 Task: Find a one-way flight from Roanoke (ROA) to Greenville (PGV) on June 2 for 6 passengers in premium economy, with 1 stop or fewer, 1 checked bag, a maximum price of 600, and a departure time between 5:00 AM and 12:00 AM.
Action: Mouse moved to (352, 199)
Screenshot: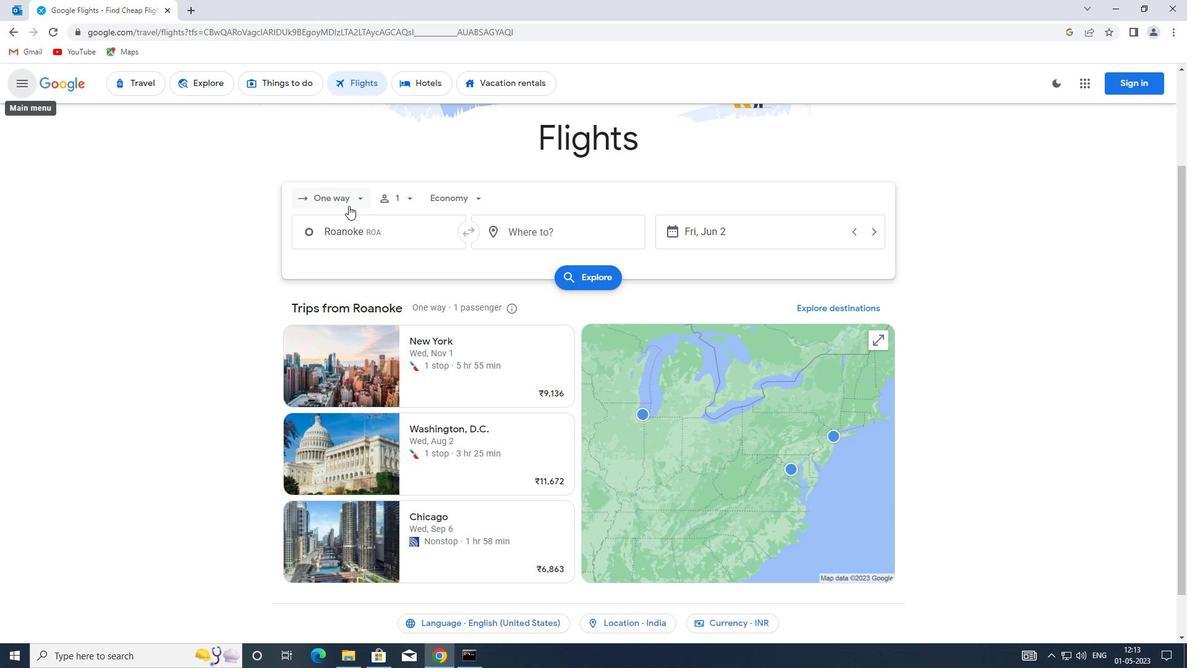 
Action: Mouse pressed left at (352, 199)
Screenshot: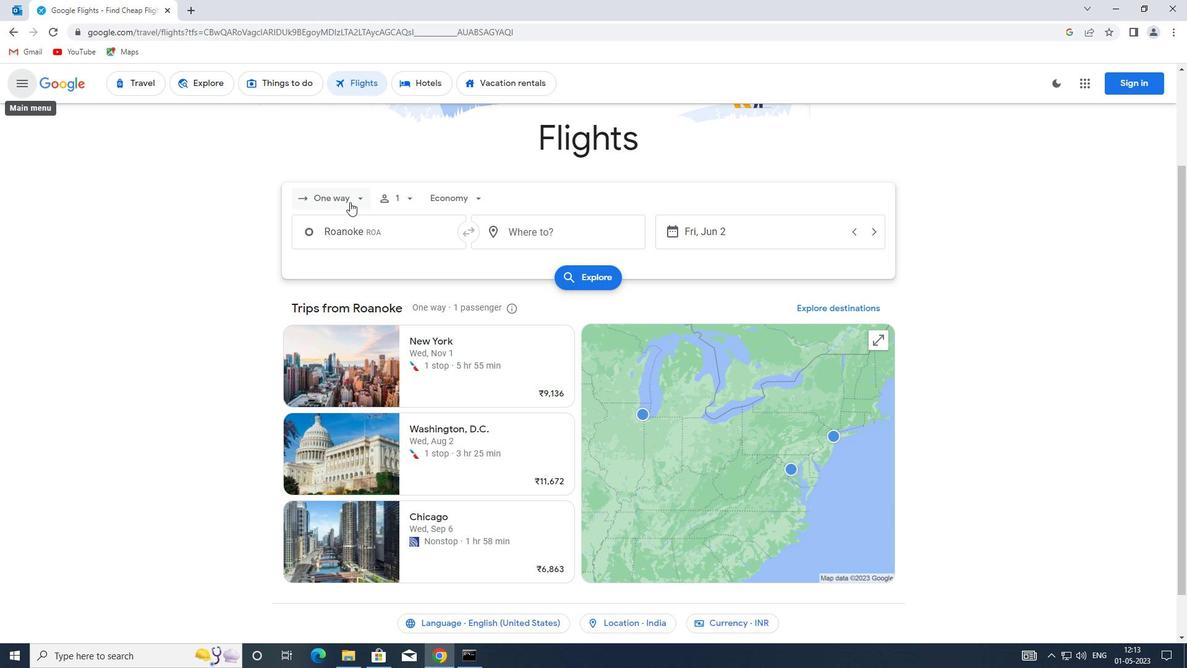 
Action: Mouse moved to (355, 254)
Screenshot: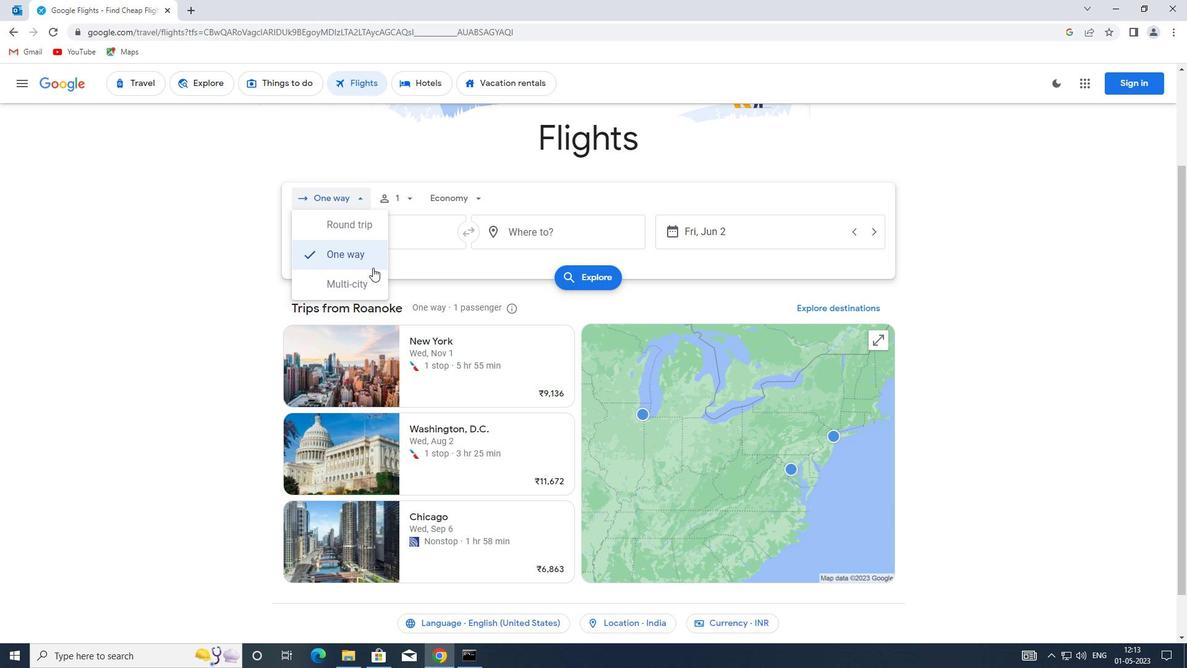 
Action: Mouse pressed left at (355, 254)
Screenshot: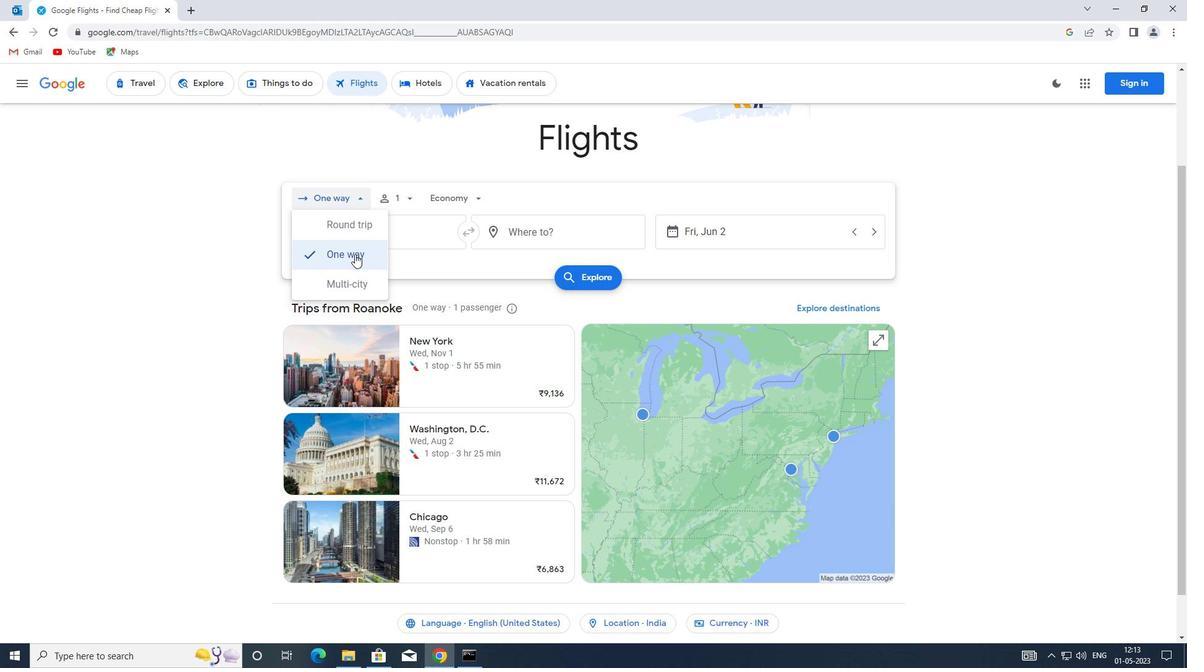 
Action: Mouse moved to (404, 199)
Screenshot: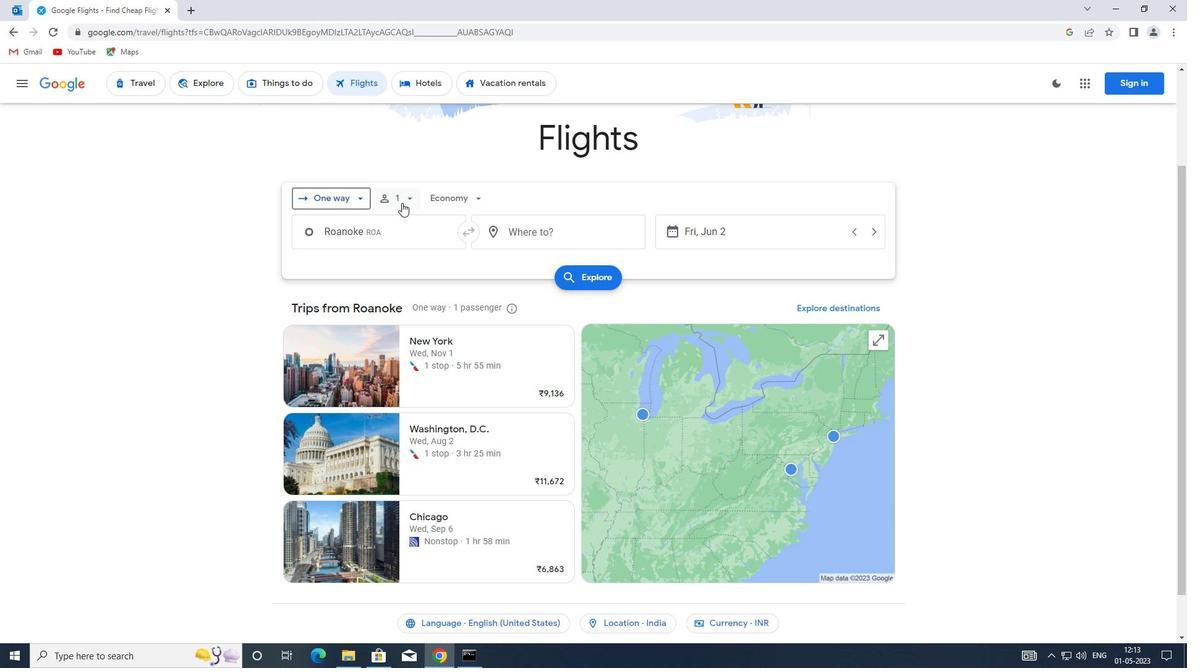 
Action: Mouse pressed left at (404, 199)
Screenshot: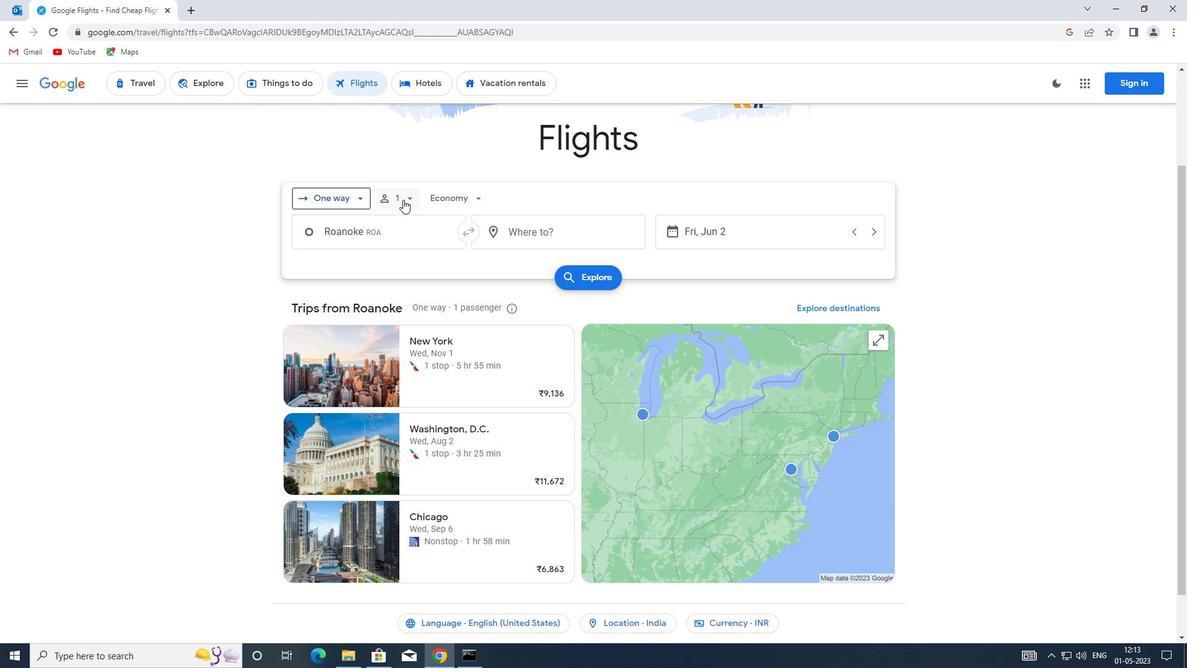 
Action: Mouse moved to (504, 229)
Screenshot: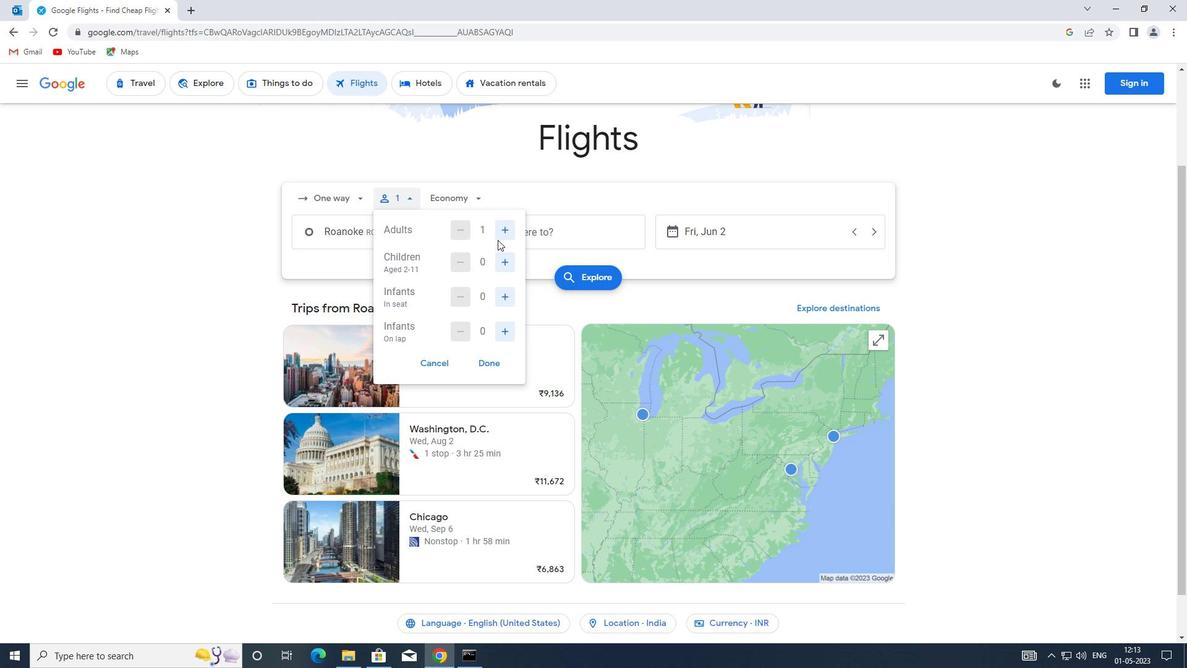 
Action: Mouse pressed left at (504, 229)
Screenshot: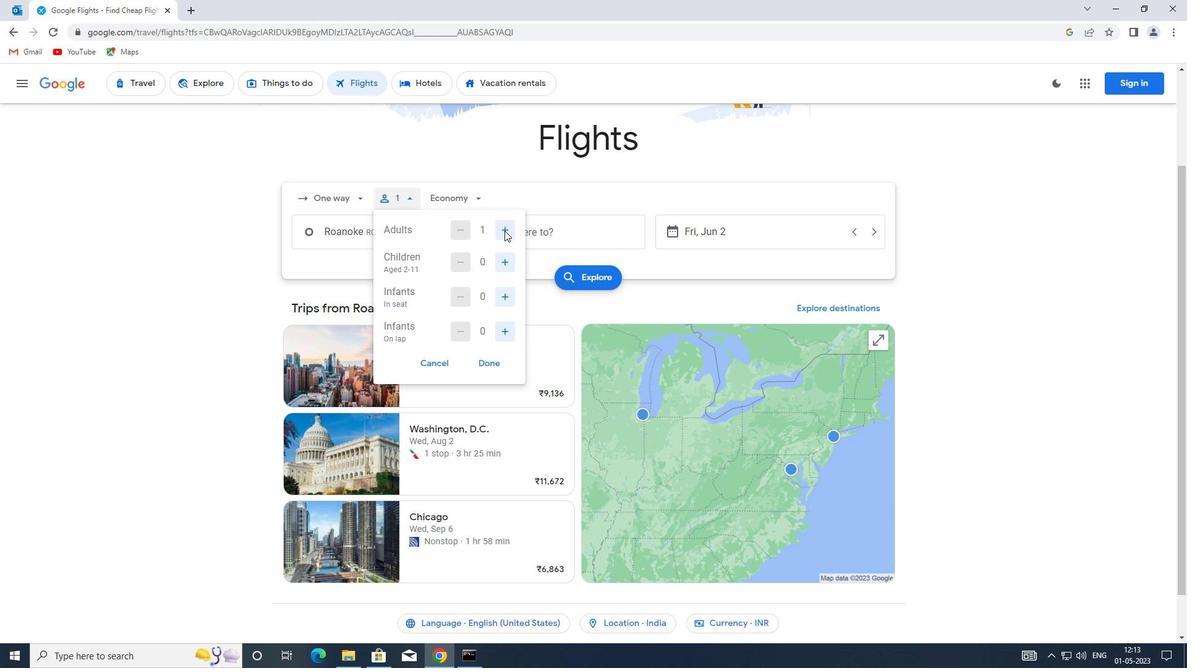 
Action: Mouse pressed left at (504, 229)
Screenshot: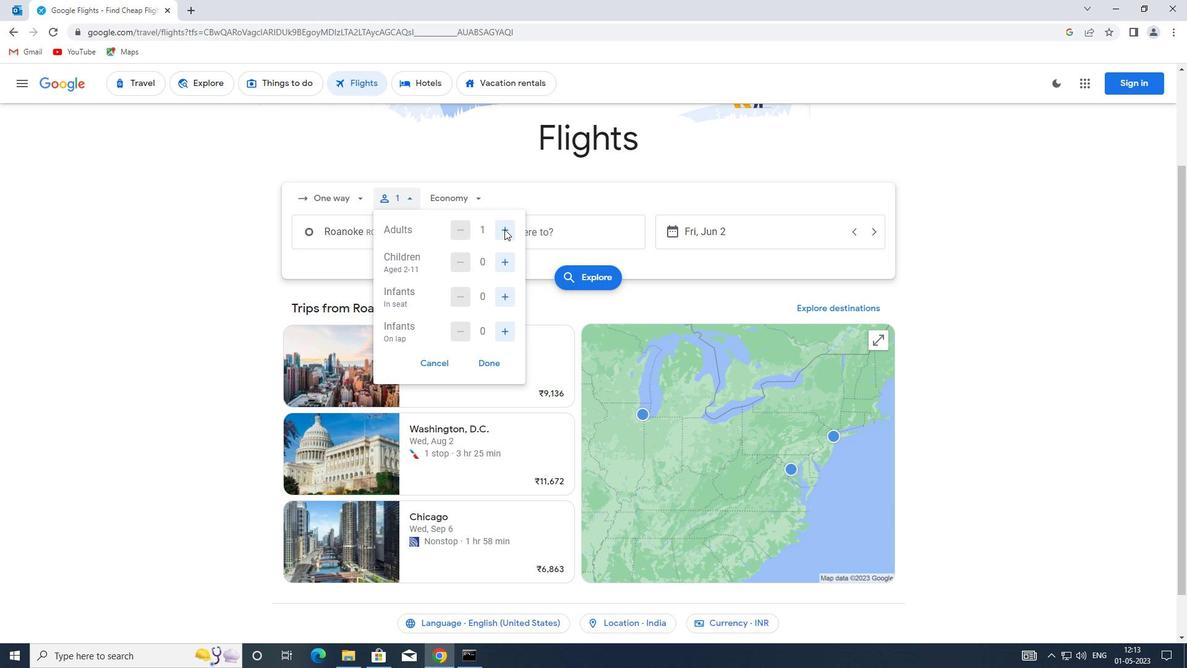 
Action: Mouse pressed left at (504, 229)
Screenshot: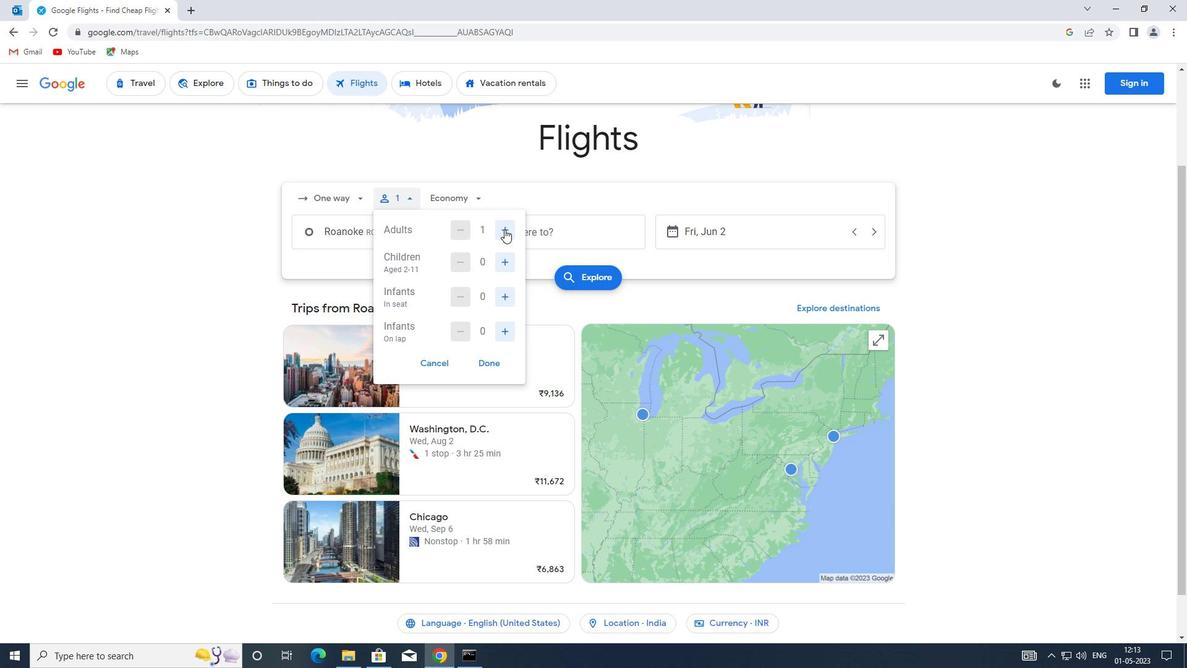 
Action: Mouse pressed left at (504, 229)
Screenshot: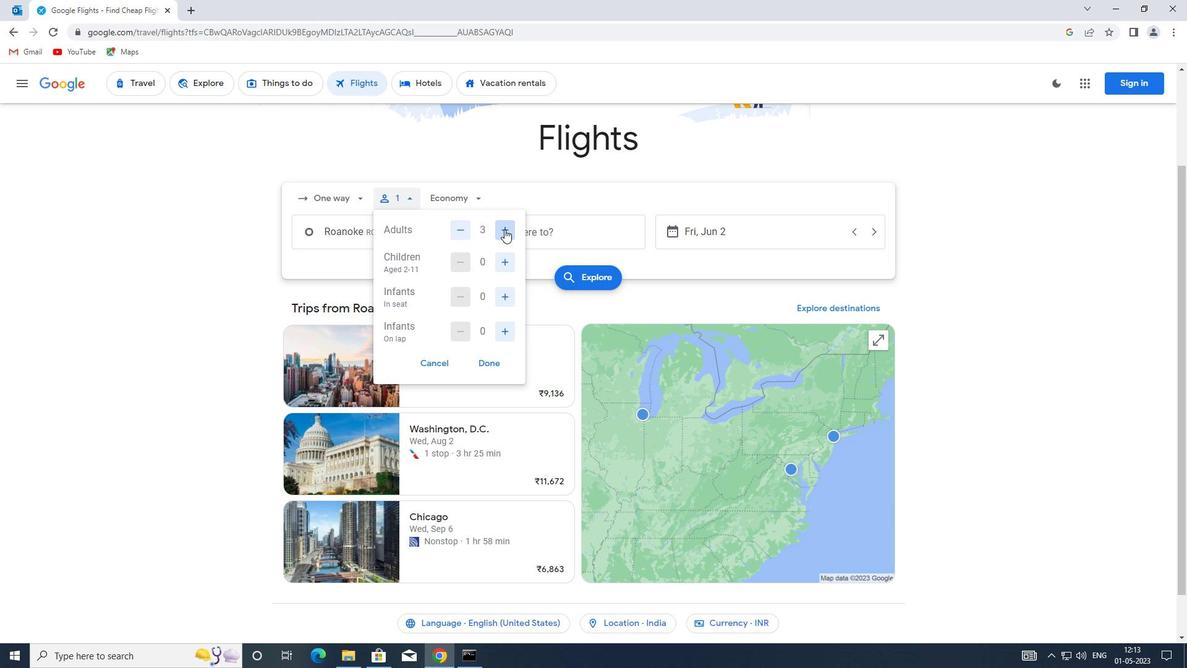 
Action: Mouse moved to (459, 229)
Screenshot: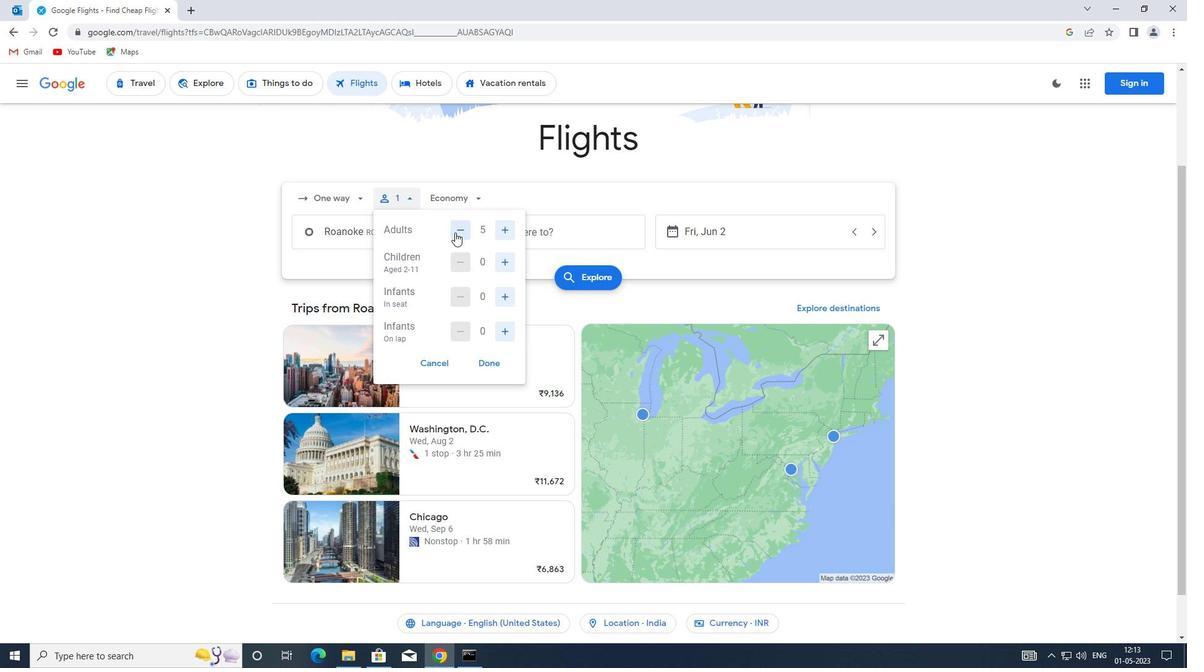 
Action: Mouse pressed left at (459, 229)
Screenshot: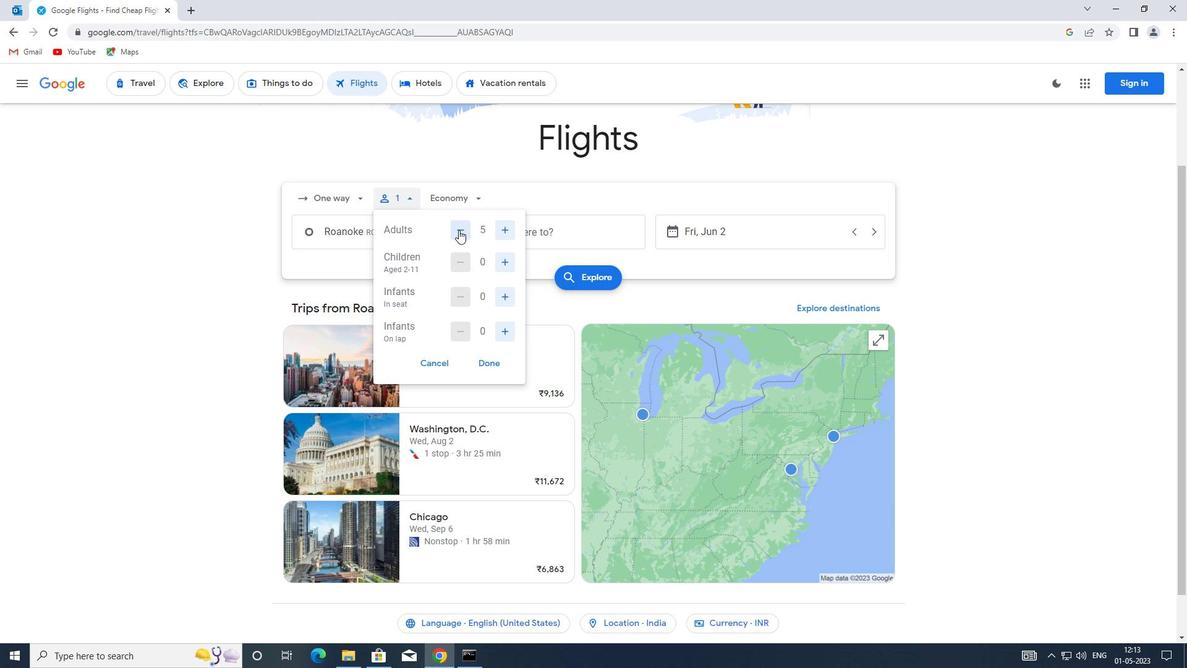 
Action: Mouse moved to (504, 264)
Screenshot: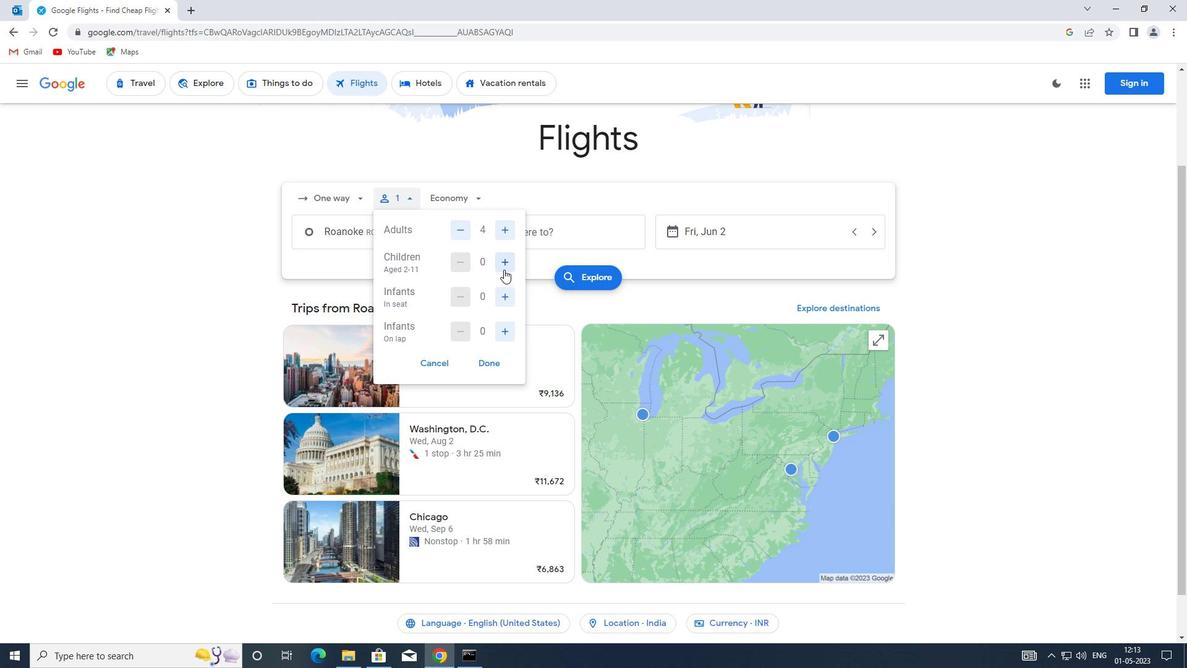 
Action: Mouse pressed left at (504, 264)
Screenshot: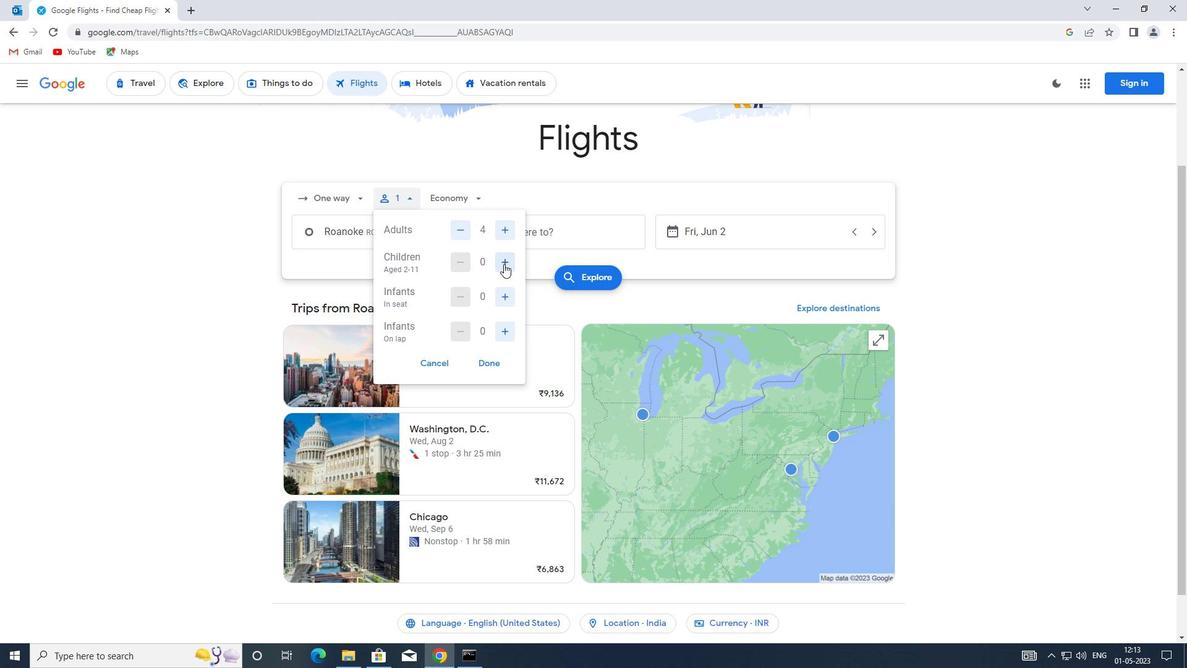 
Action: Mouse moved to (458, 258)
Screenshot: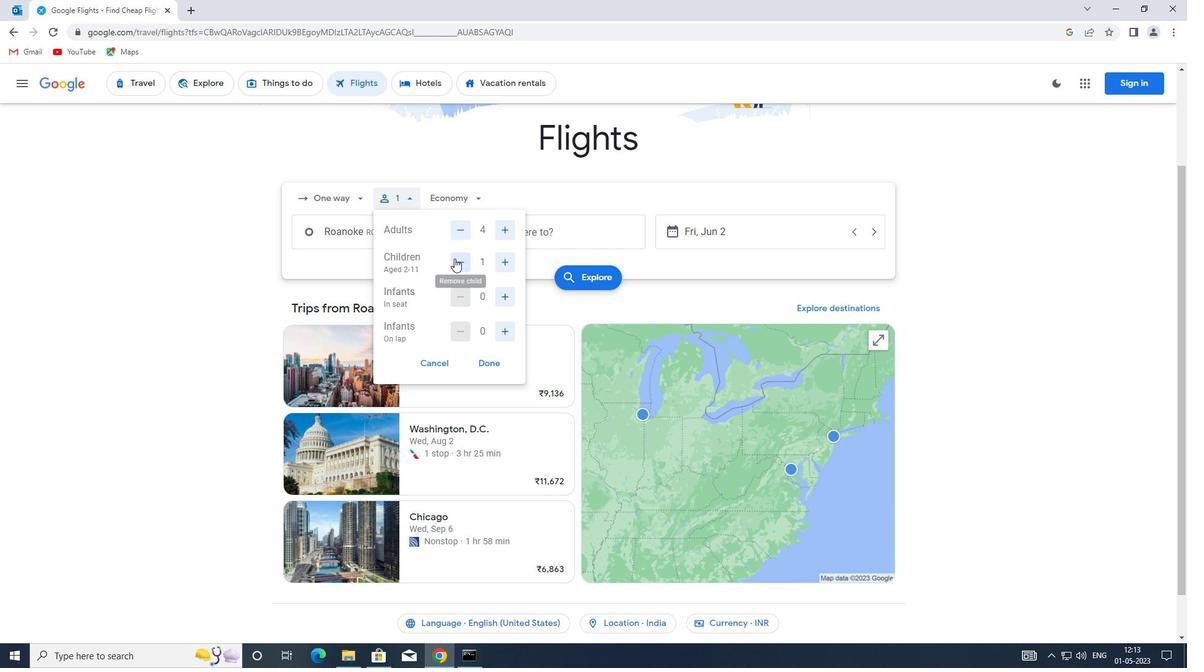 
Action: Mouse pressed left at (458, 258)
Screenshot: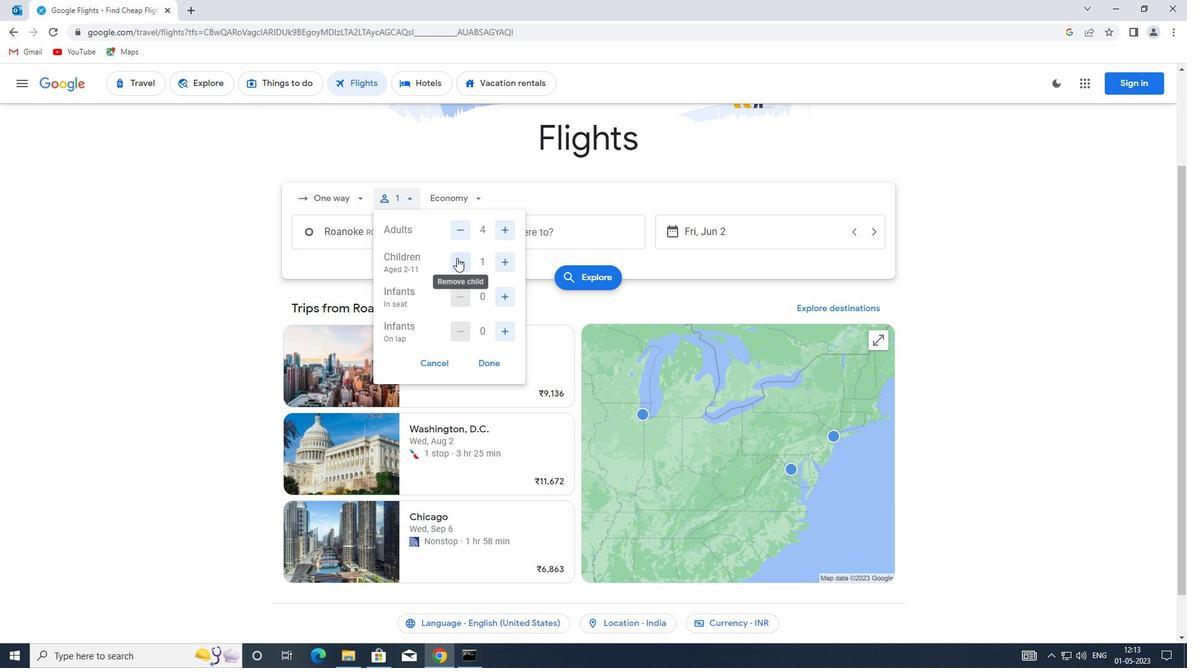 
Action: Mouse moved to (505, 300)
Screenshot: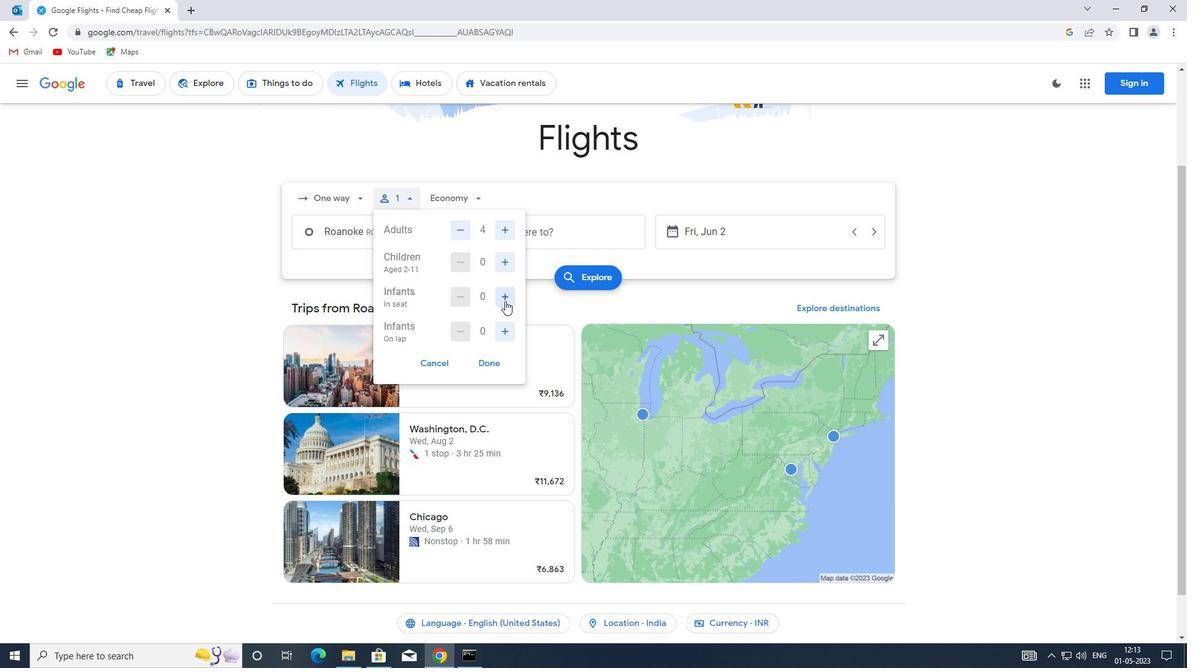 
Action: Mouse pressed left at (505, 300)
Screenshot: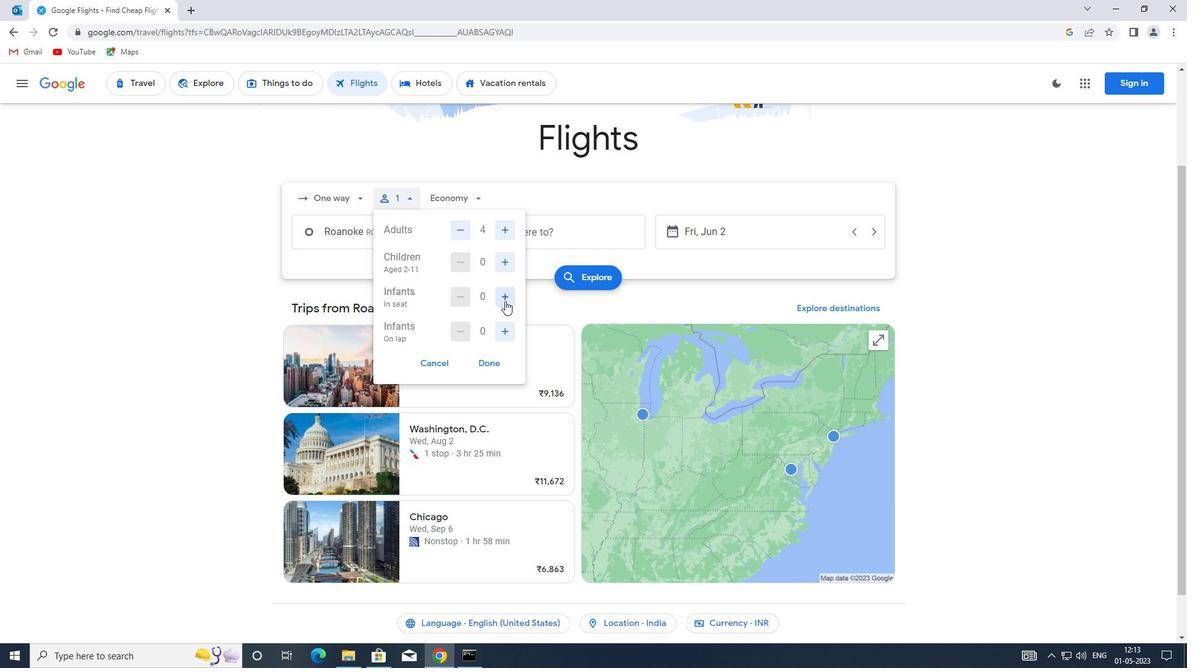 
Action: Mouse moved to (507, 332)
Screenshot: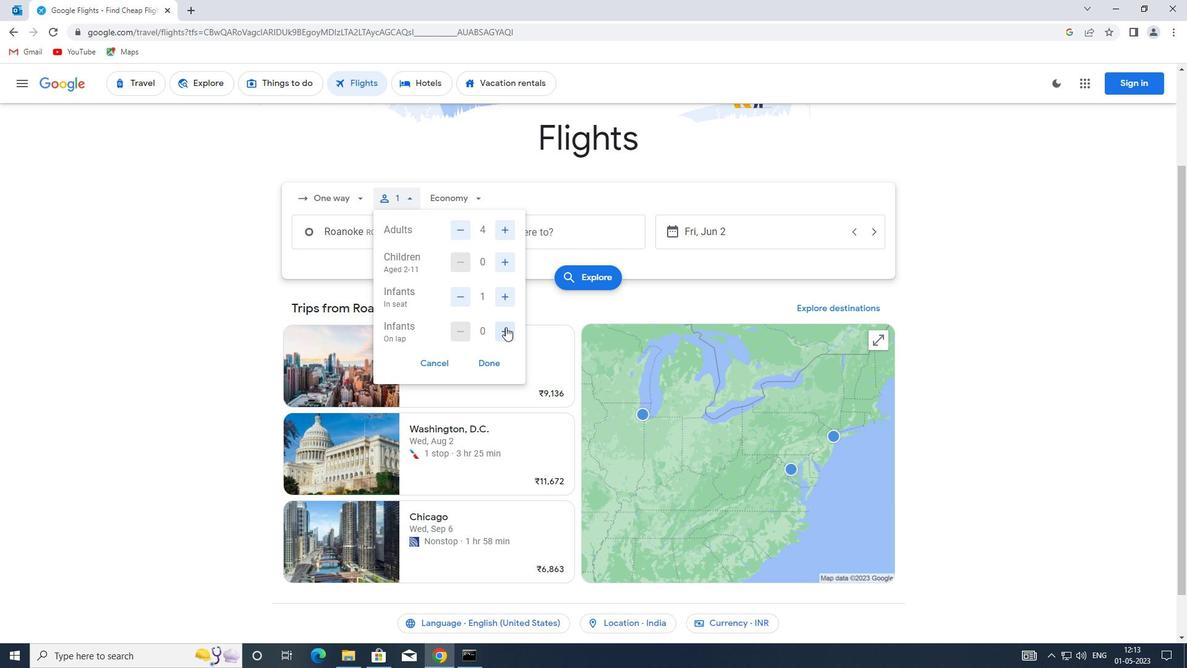 
Action: Mouse pressed left at (507, 332)
Screenshot: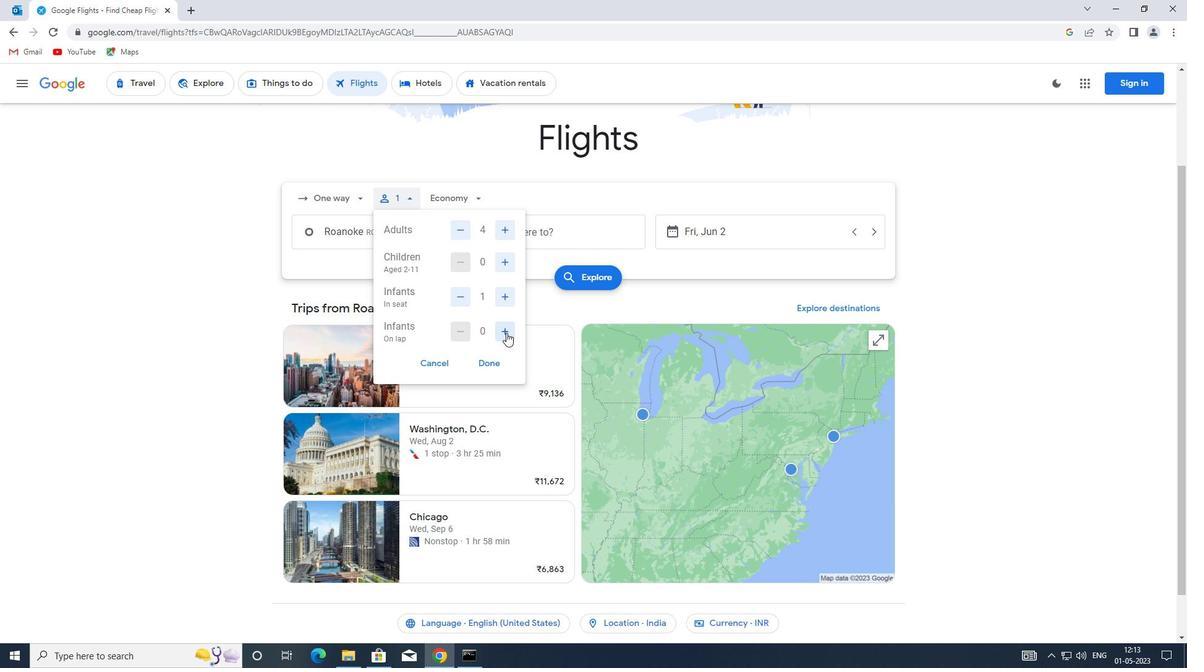 
Action: Mouse moved to (491, 365)
Screenshot: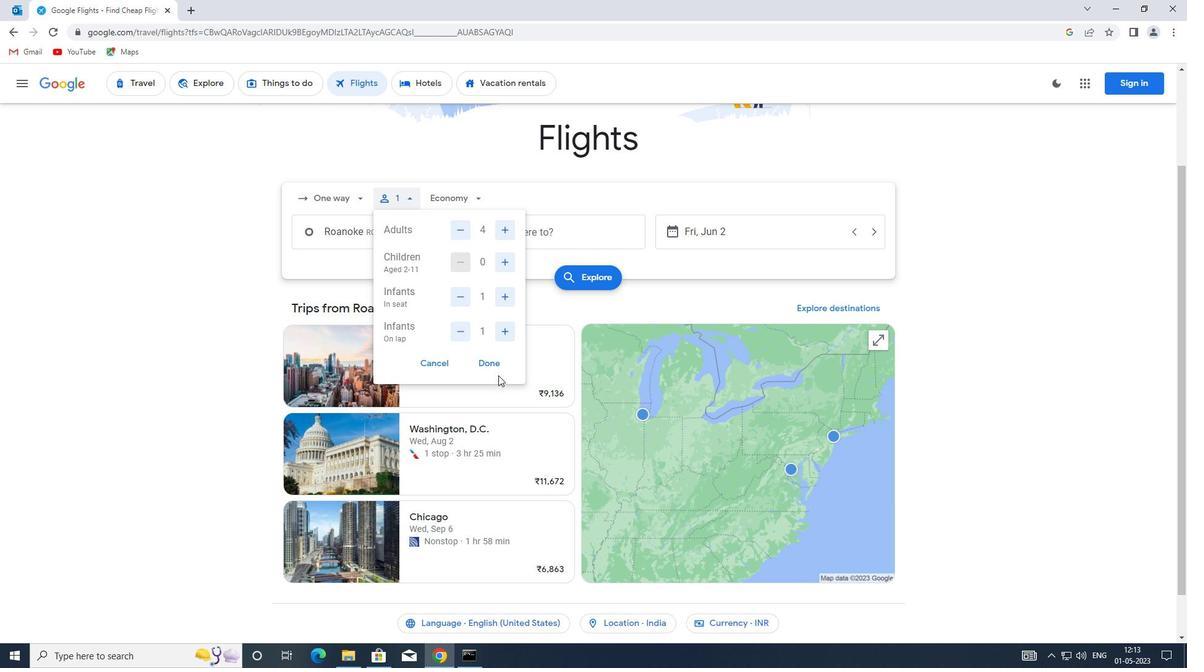 
Action: Mouse pressed left at (491, 365)
Screenshot: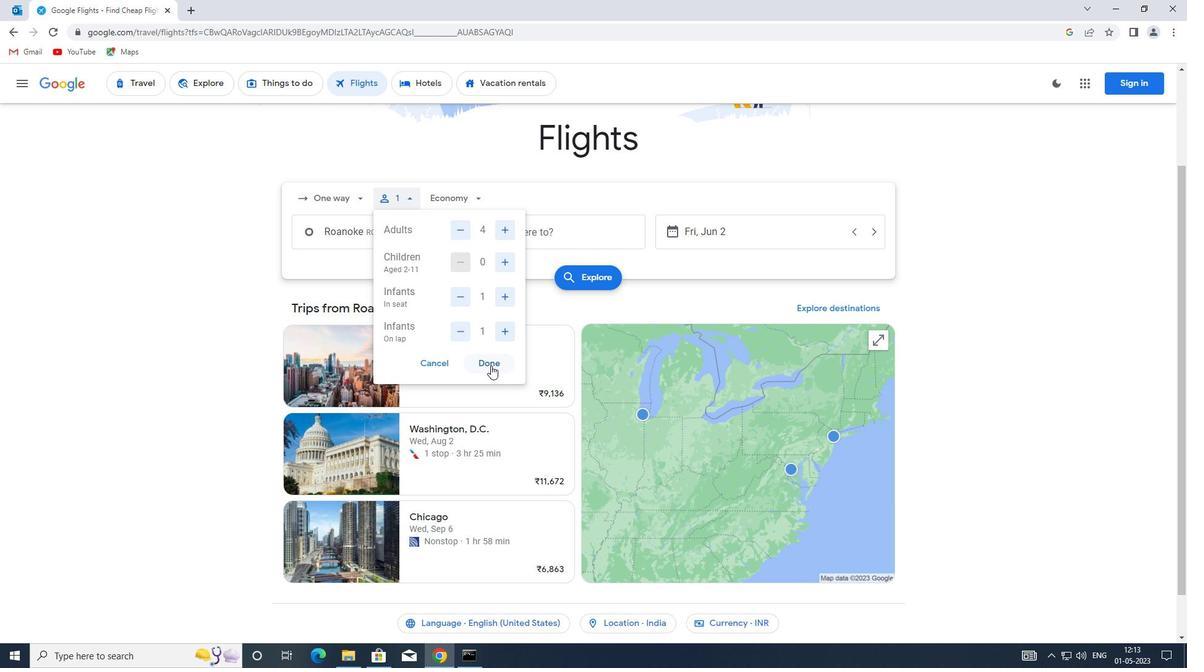
Action: Mouse moved to (472, 199)
Screenshot: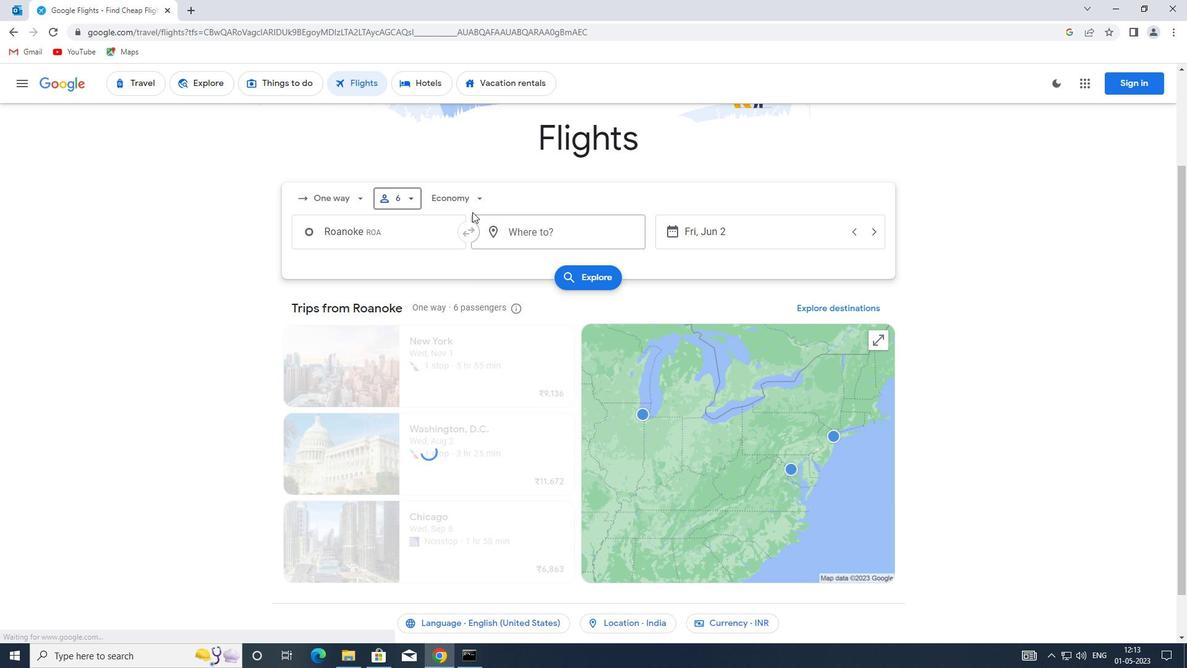 
Action: Mouse pressed left at (472, 199)
Screenshot: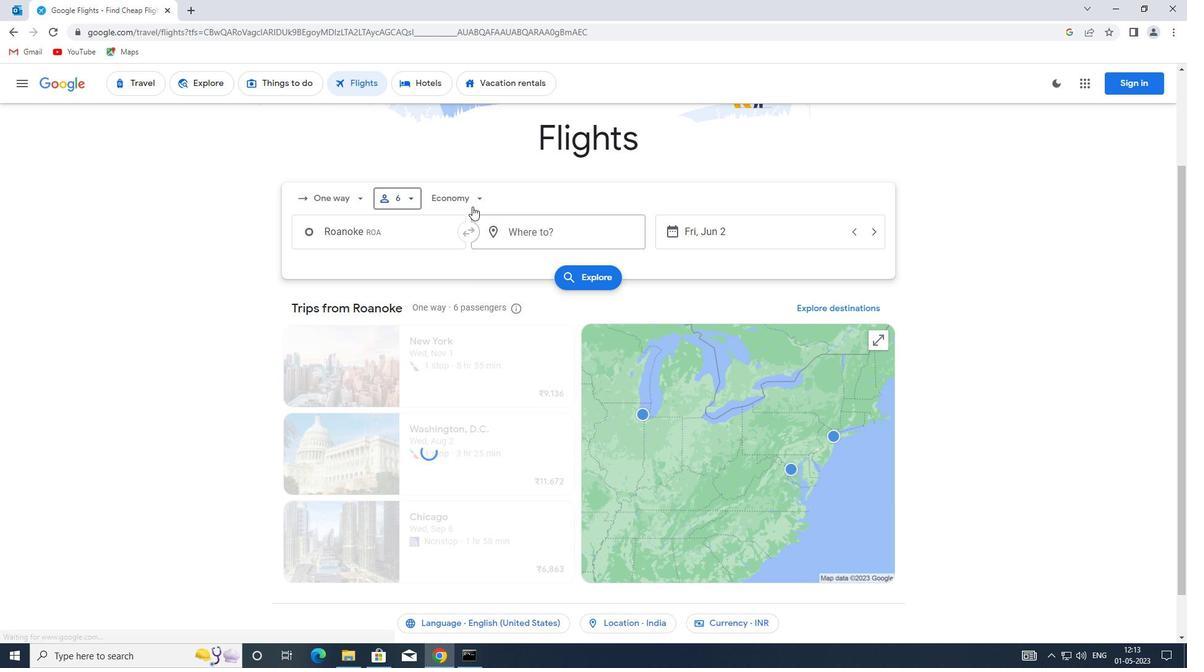 
Action: Mouse moved to (500, 257)
Screenshot: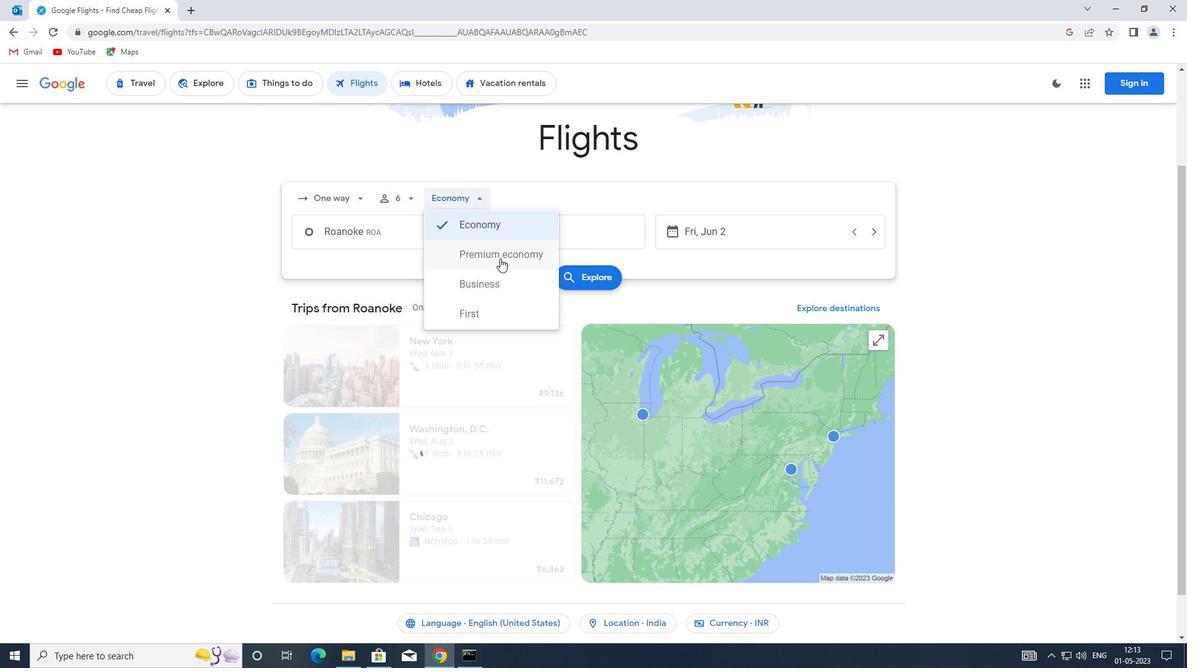 
Action: Mouse pressed left at (500, 257)
Screenshot: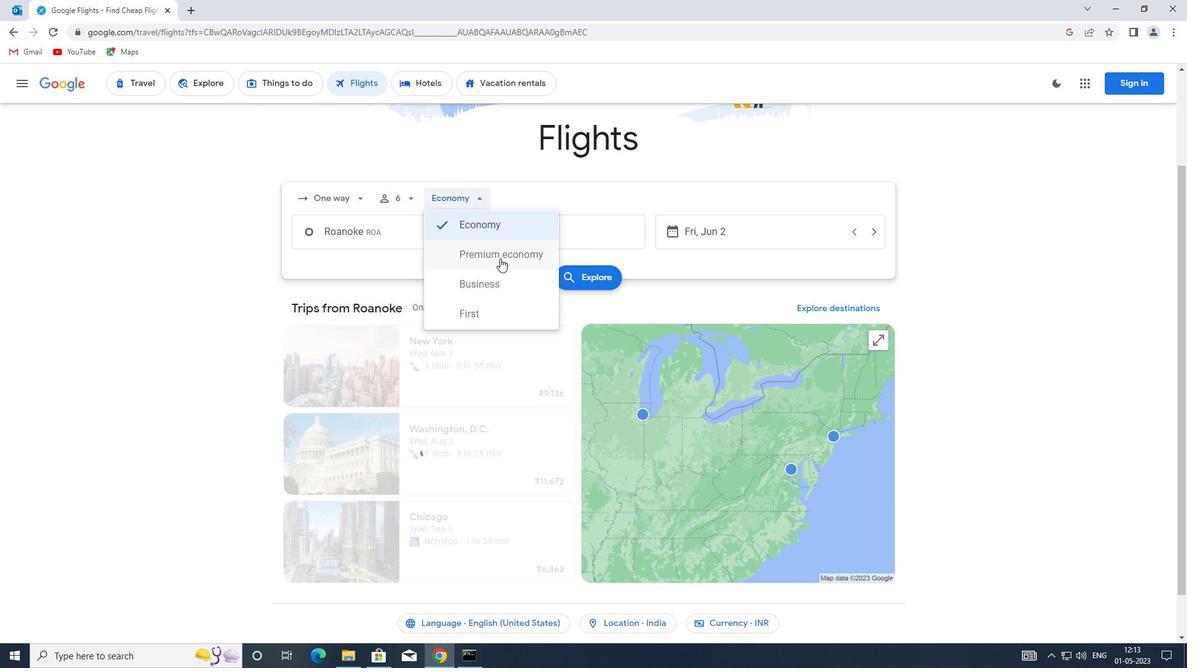 
Action: Mouse moved to (400, 234)
Screenshot: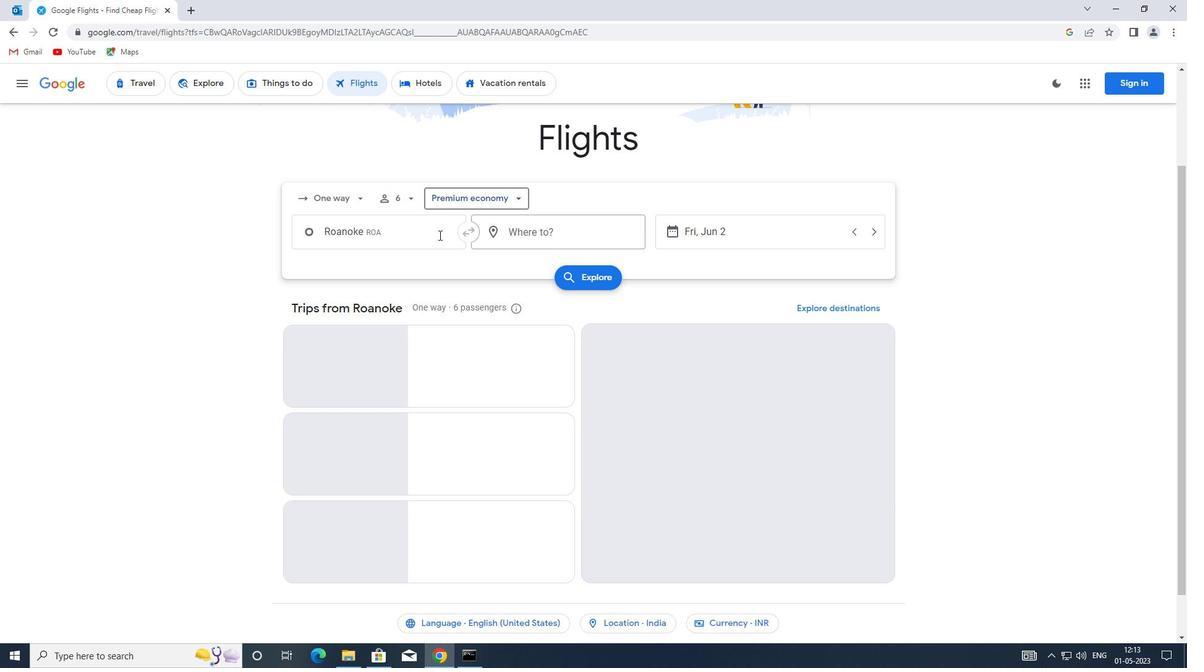 
Action: Mouse pressed left at (400, 234)
Screenshot: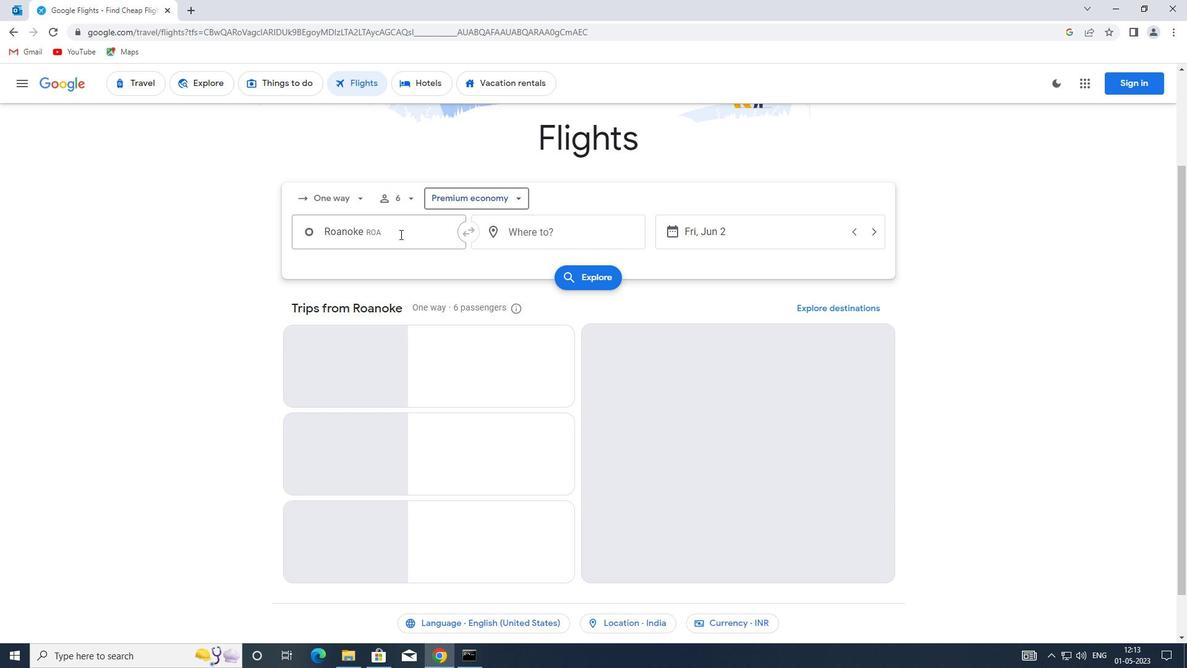 
Action: Key pressed <Key.enter>
Screenshot: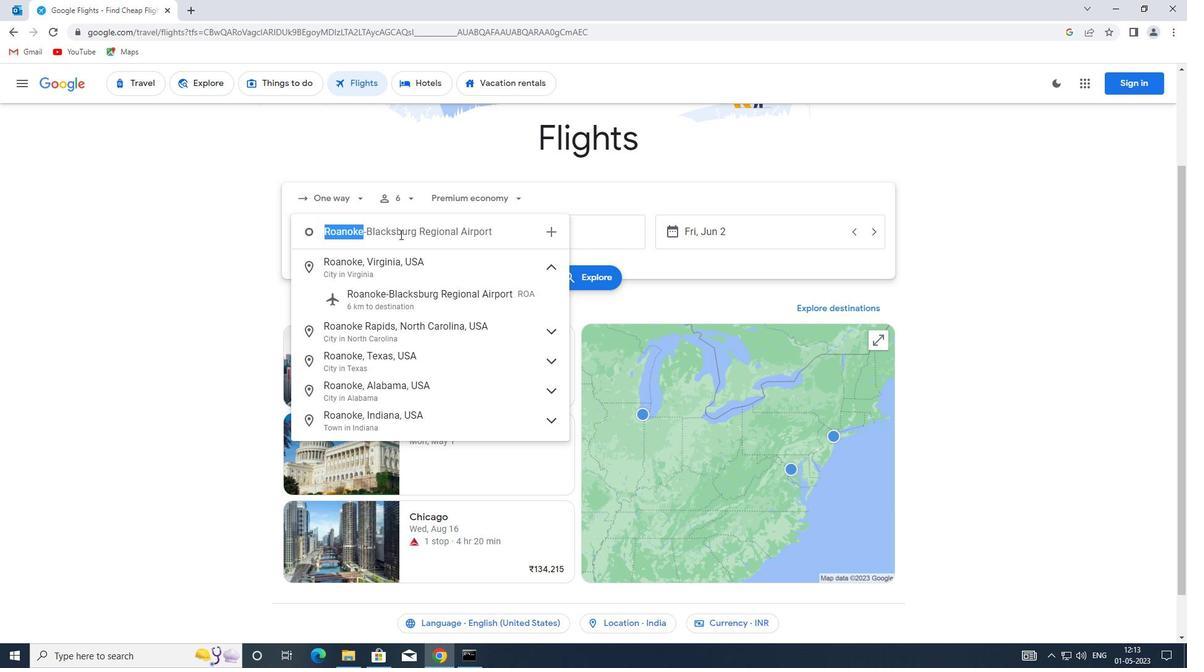 
Action: Mouse moved to (517, 232)
Screenshot: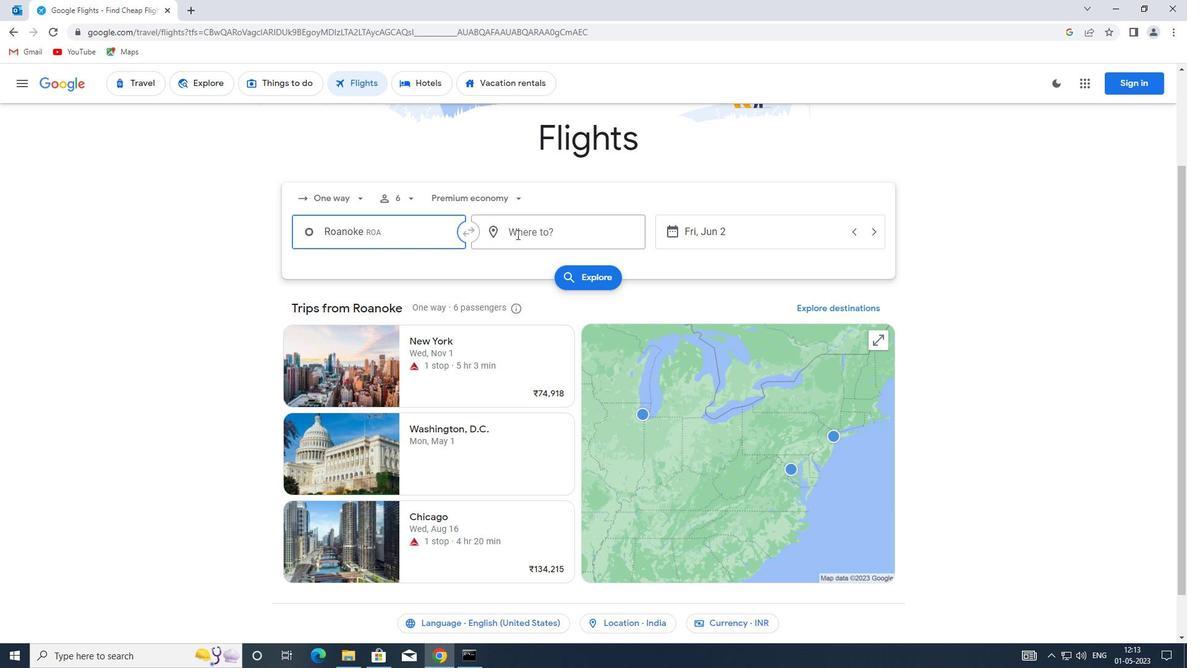 
Action: Mouse pressed left at (517, 232)
Screenshot: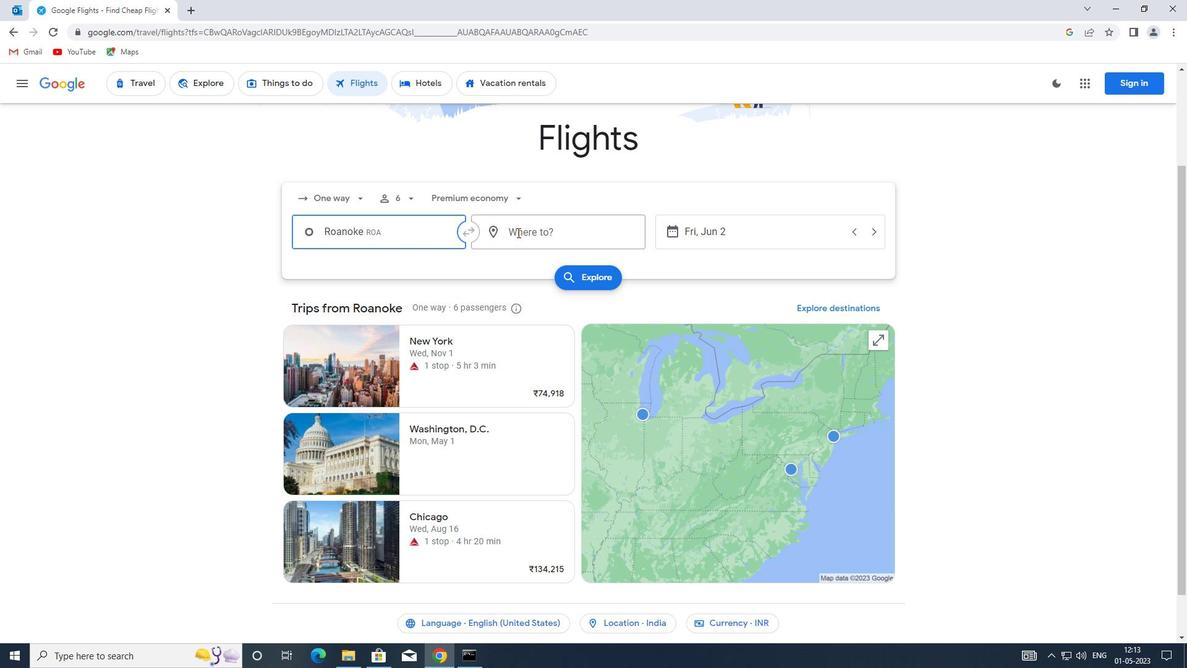 
Action: Mouse moved to (516, 232)
Screenshot: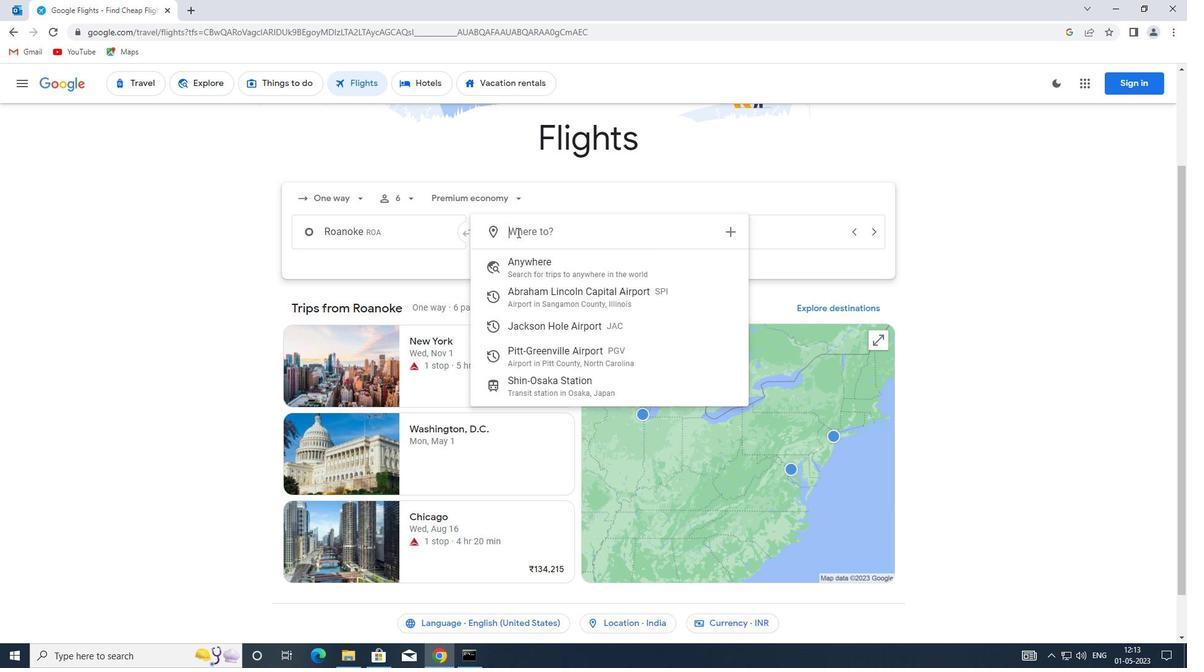 
Action: Key pressed pgv
Screenshot: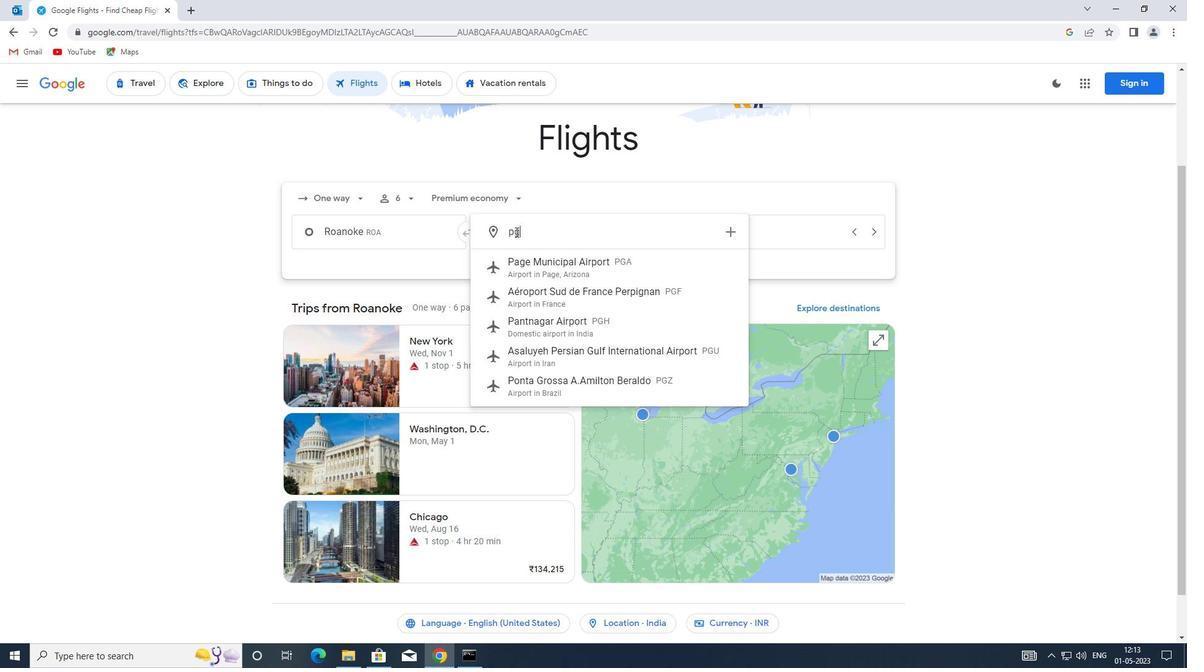 
Action: Mouse moved to (568, 279)
Screenshot: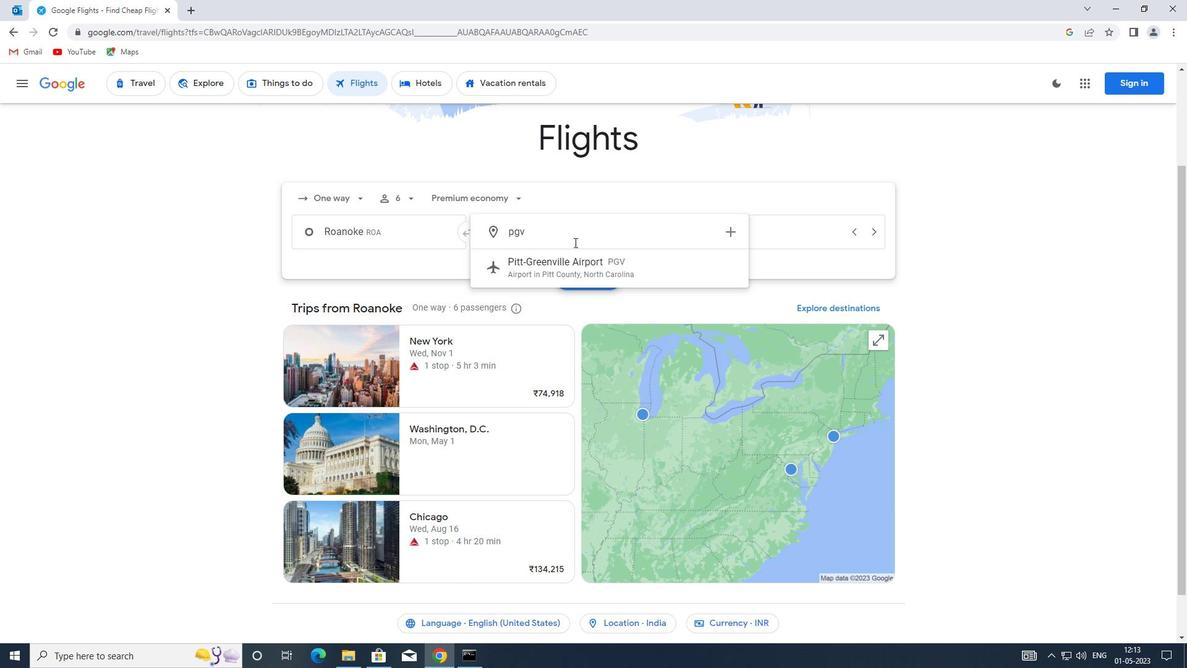 
Action: Mouse pressed left at (568, 279)
Screenshot: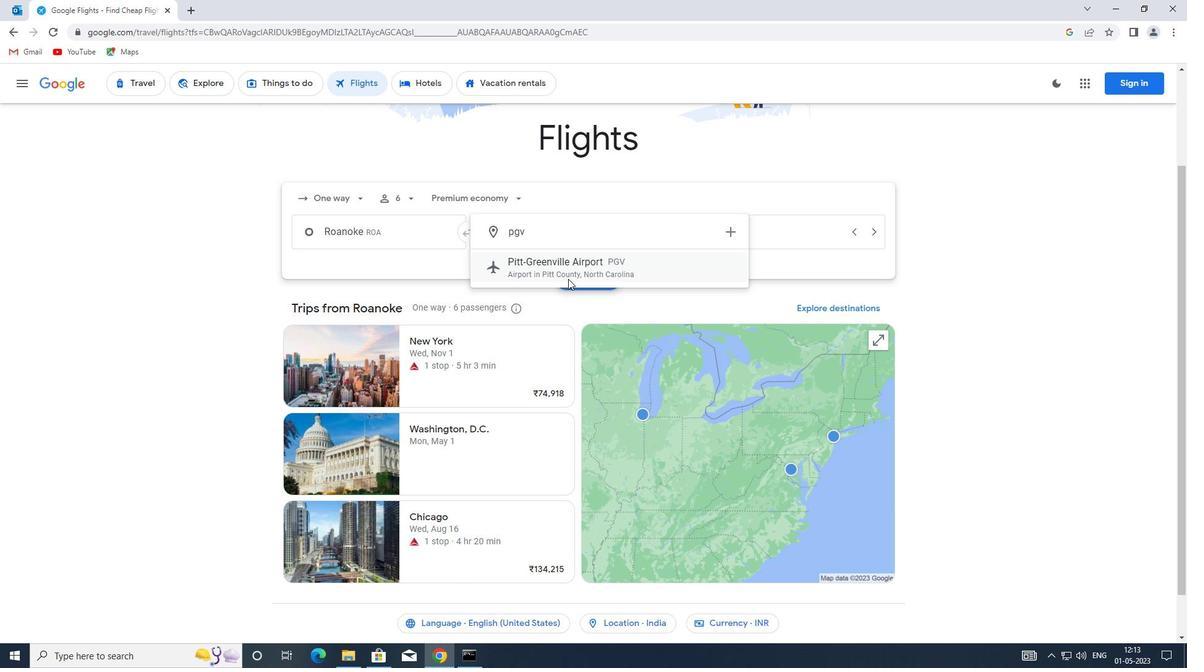 
Action: Mouse moved to (705, 232)
Screenshot: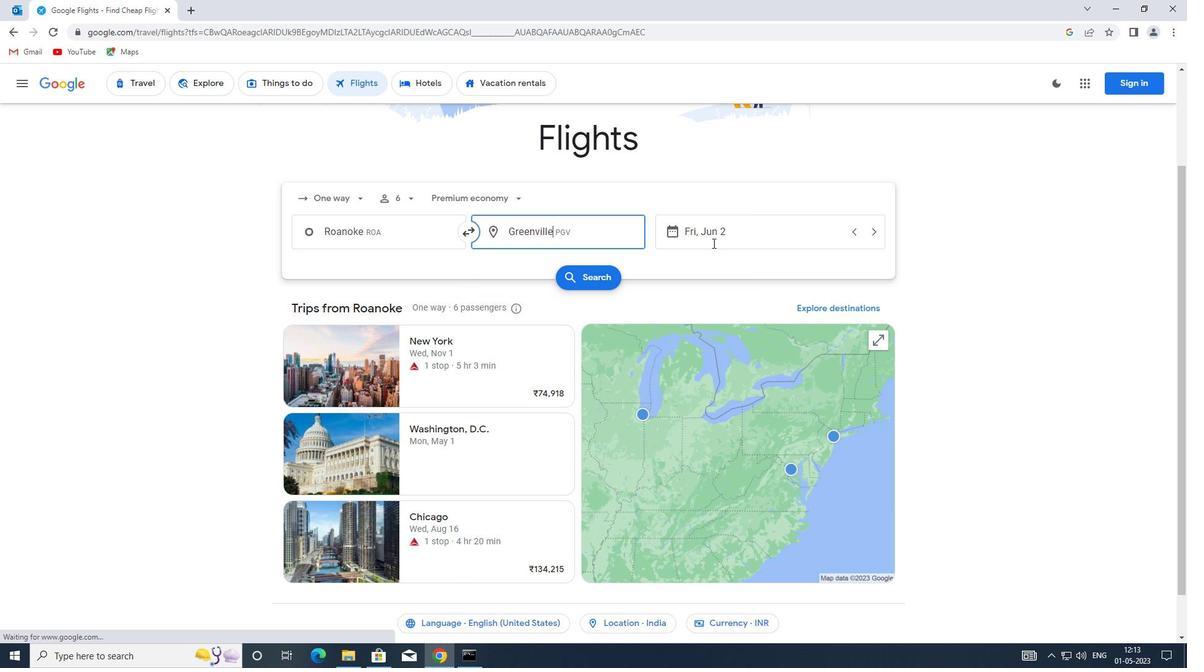 
Action: Mouse pressed left at (705, 232)
Screenshot: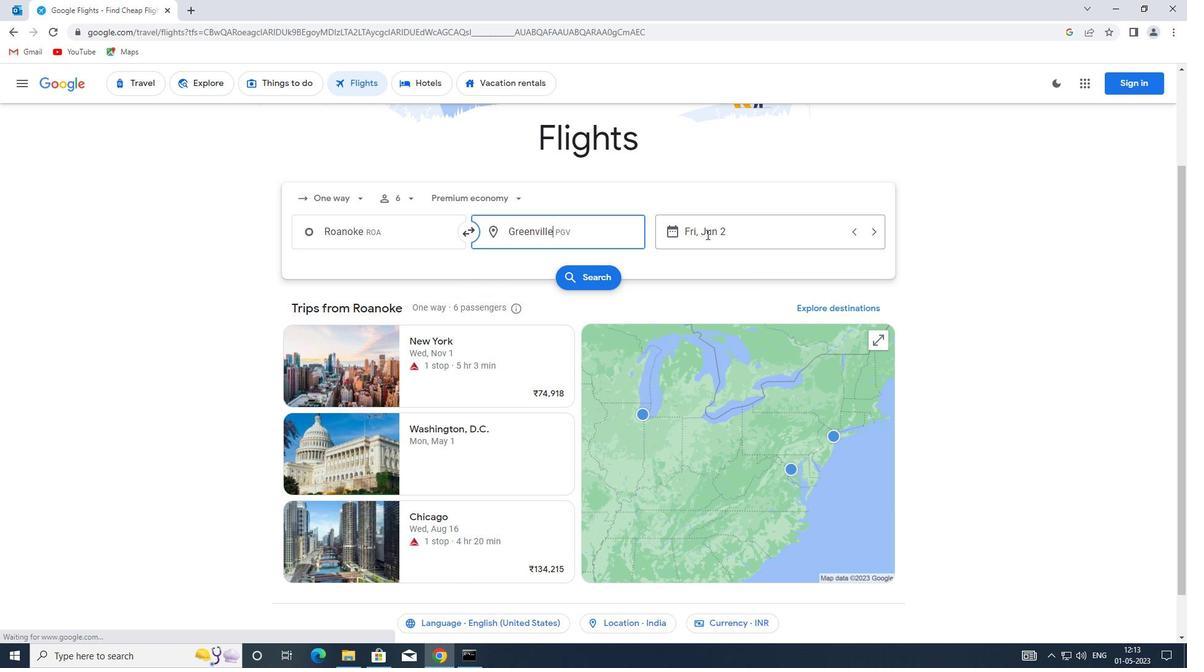 
Action: Mouse moved to (836, 326)
Screenshot: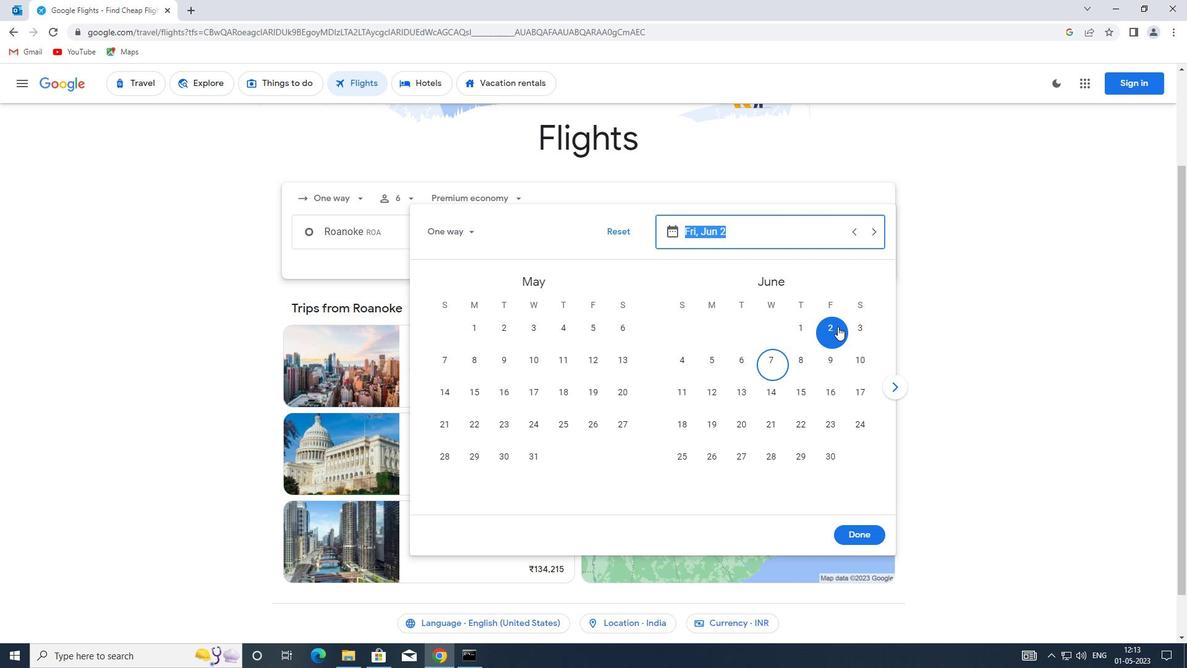 
Action: Mouse pressed left at (836, 326)
Screenshot: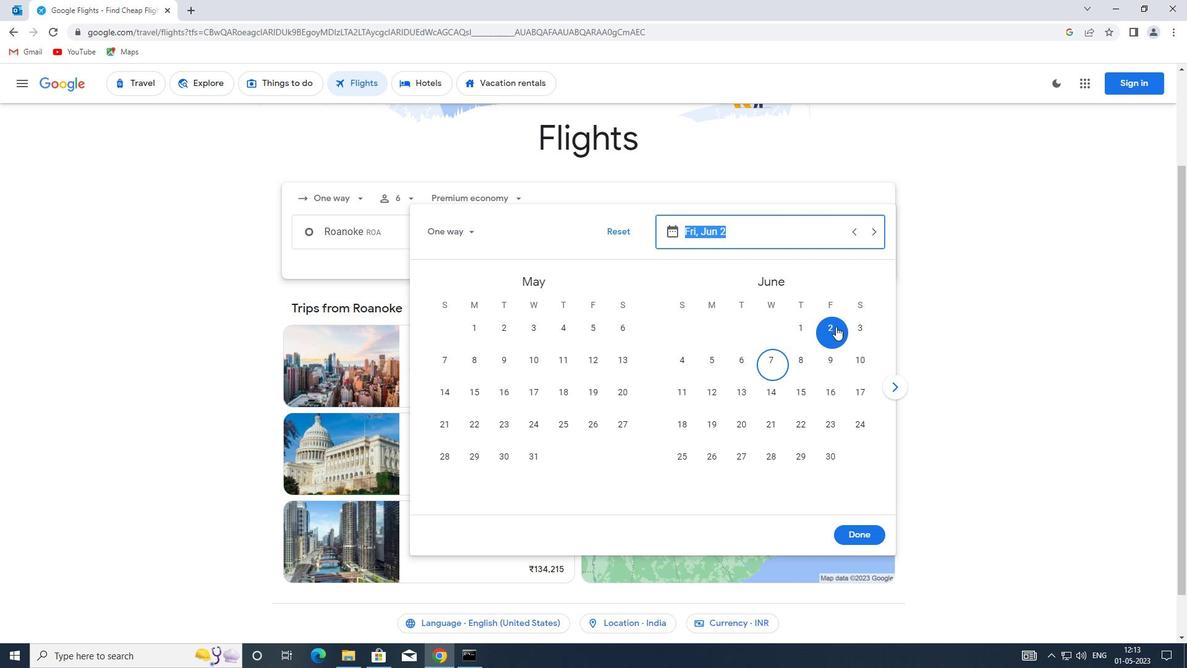
Action: Mouse moved to (866, 540)
Screenshot: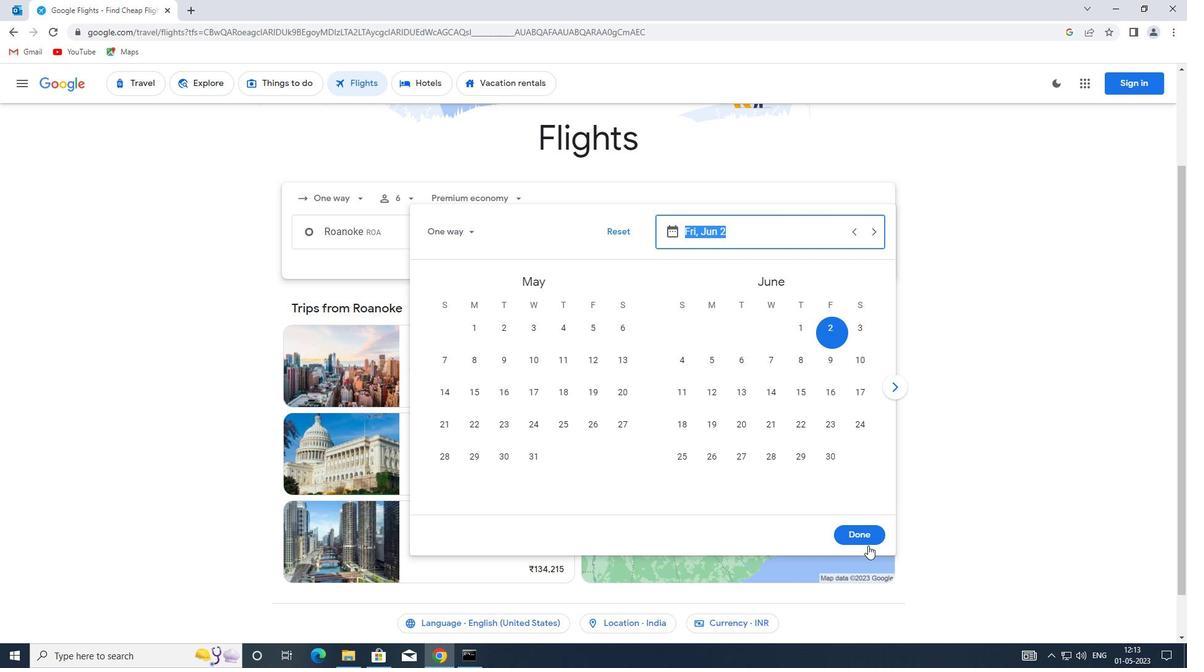 
Action: Mouse pressed left at (866, 540)
Screenshot: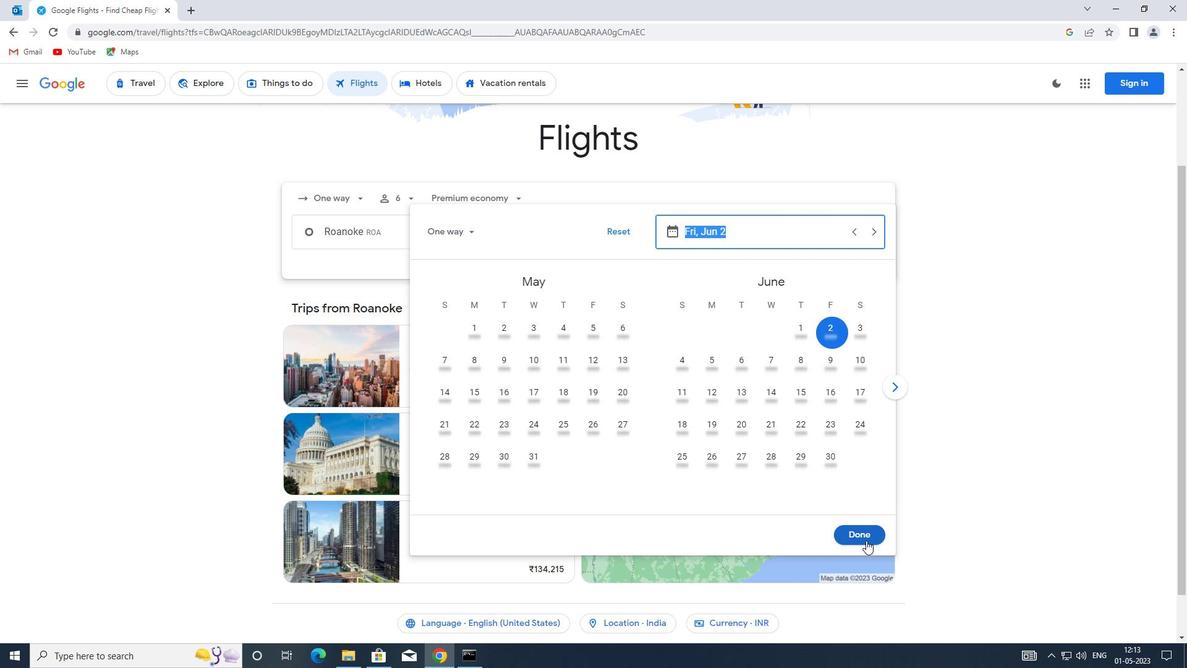 
Action: Mouse moved to (584, 278)
Screenshot: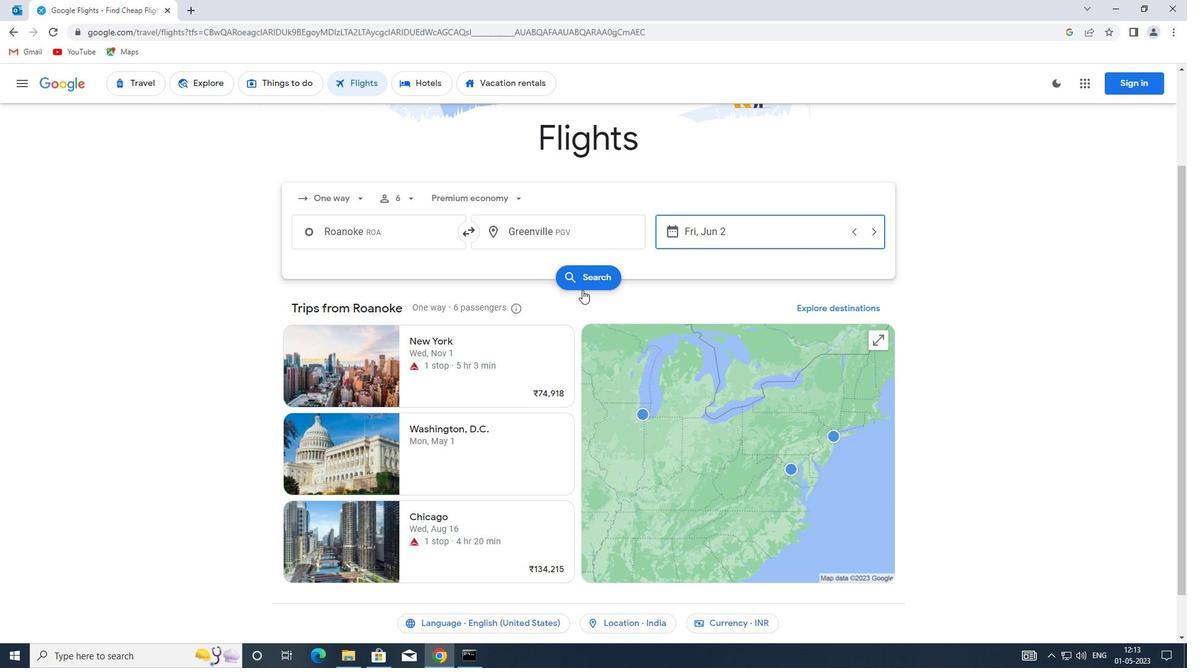 
Action: Mouse pressed left at (584, 278)
Screenshot: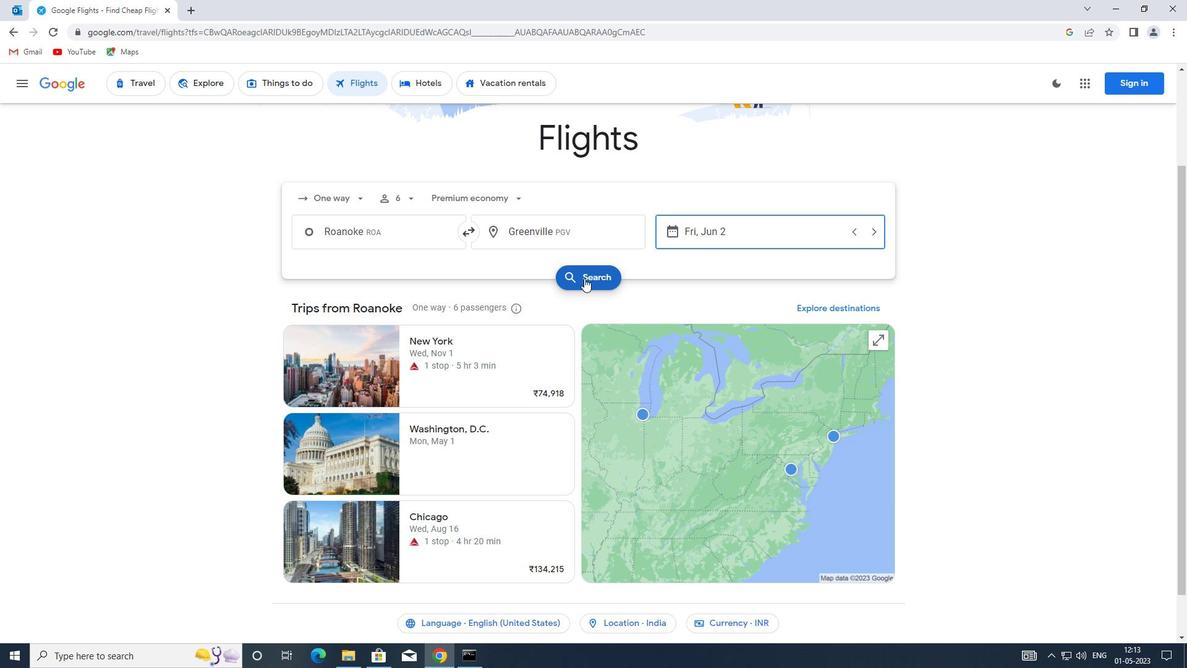 
Action: Mouse moved to (313, 198)
Screenshot: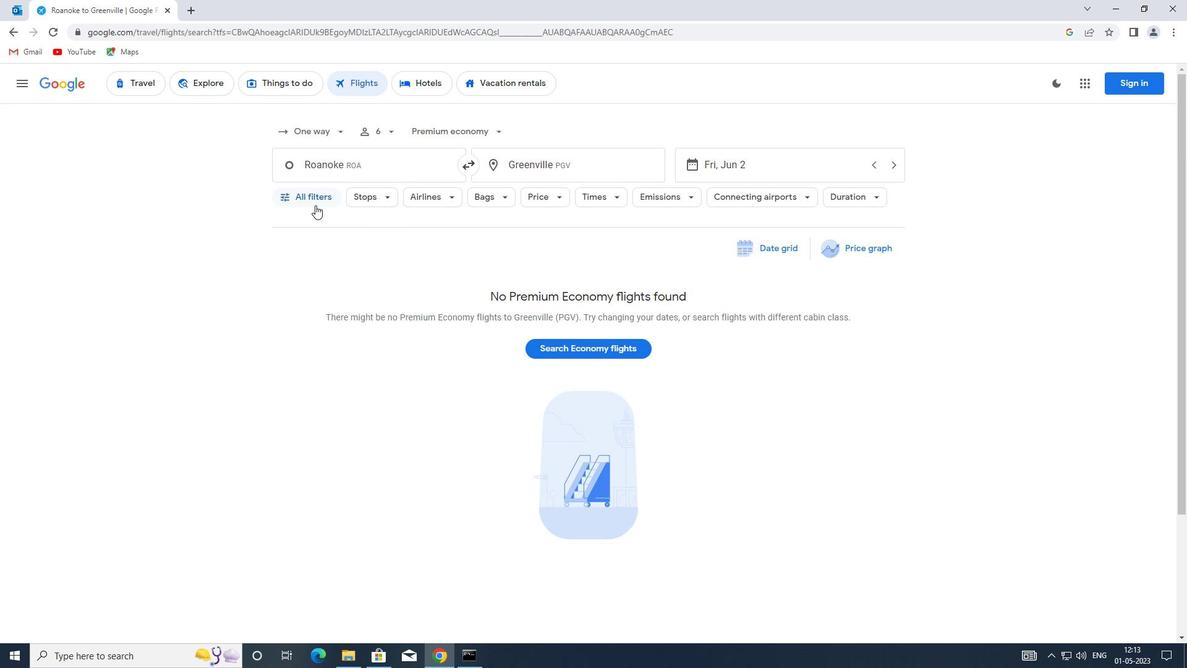 
Action: Mouse pressed left at (313, 198)
Screenshot: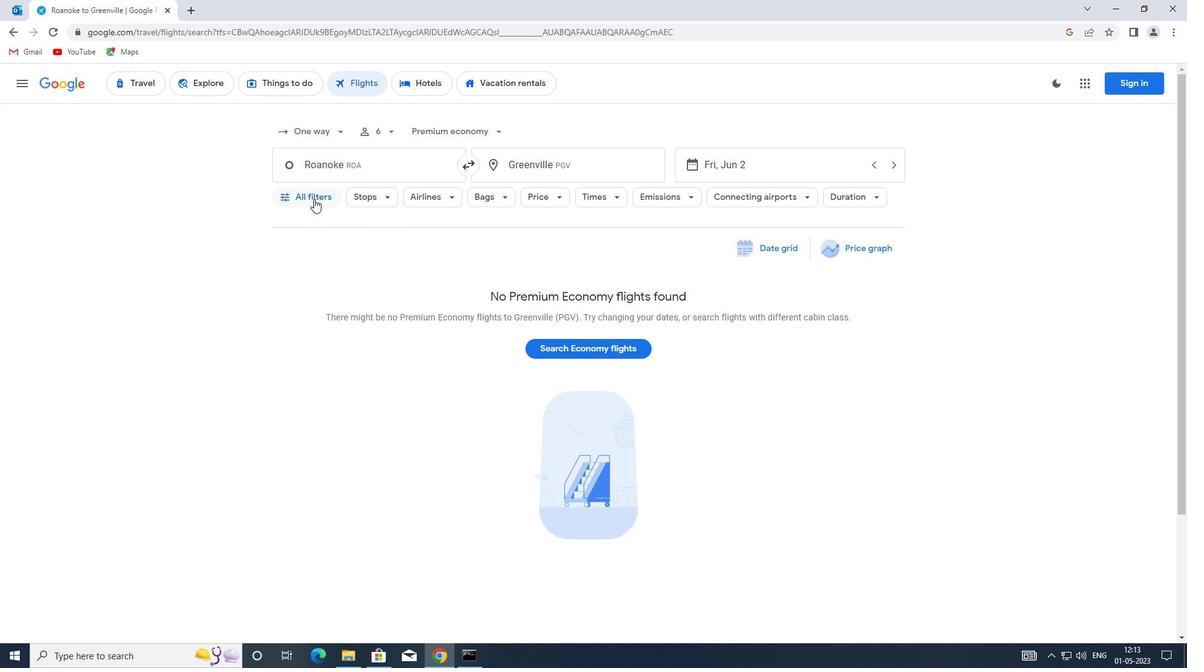 
Action: Mouse moved to (299, 344)
Screenshot: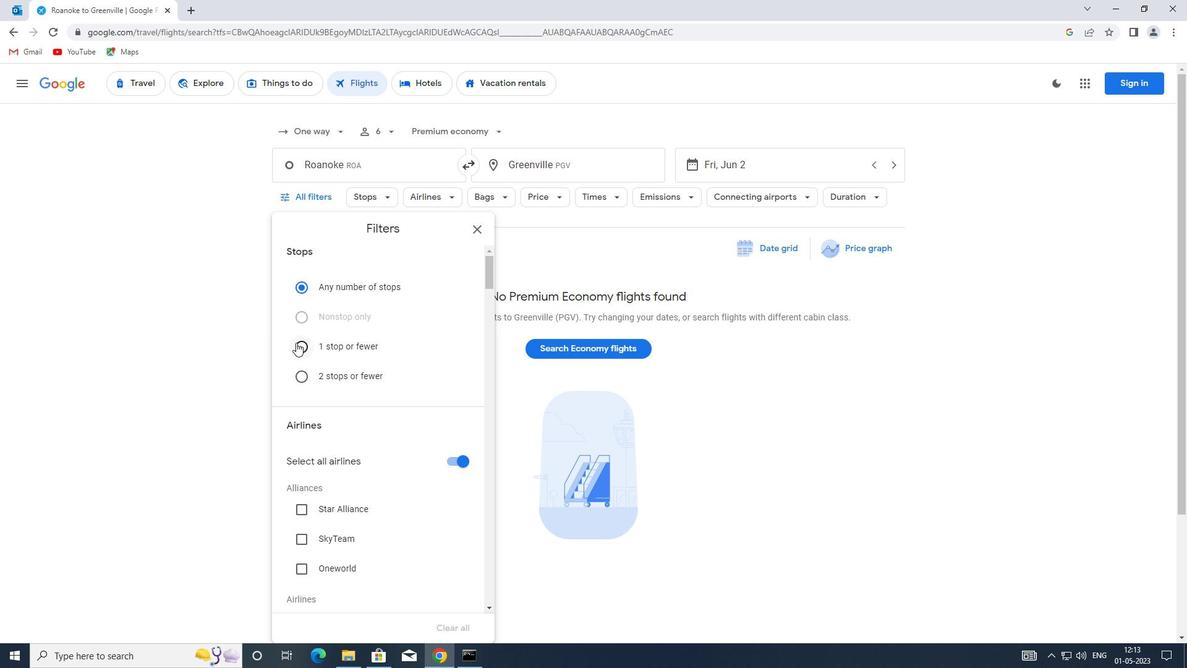 
Action: Mouse pressed left at (299, 344)
Screenshot: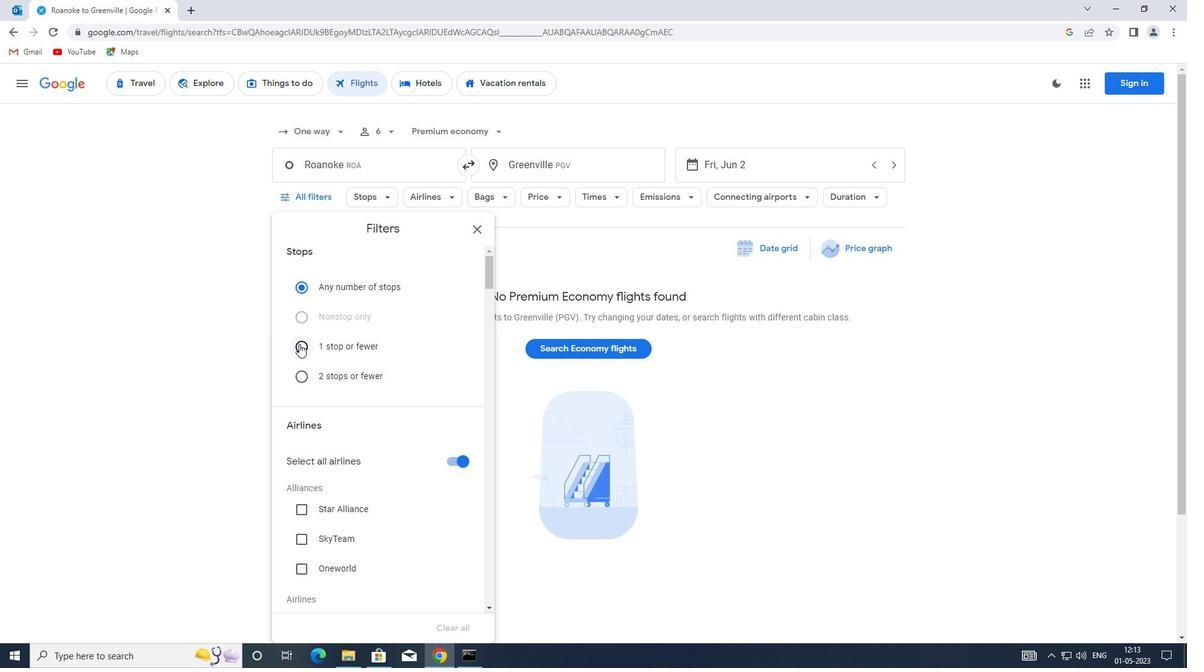 
Action: Mouse moved to (375, 326)
Screenshot: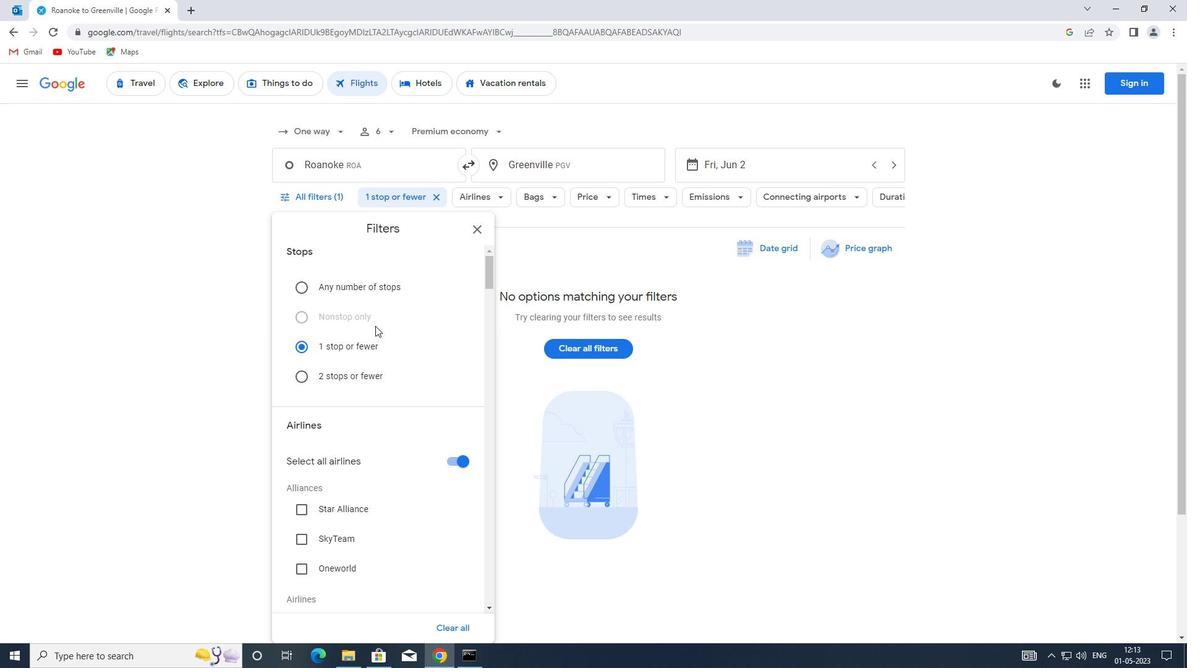 
Action: Mouse scrolled (375, 325) with delta (0, 0)
Screenshot: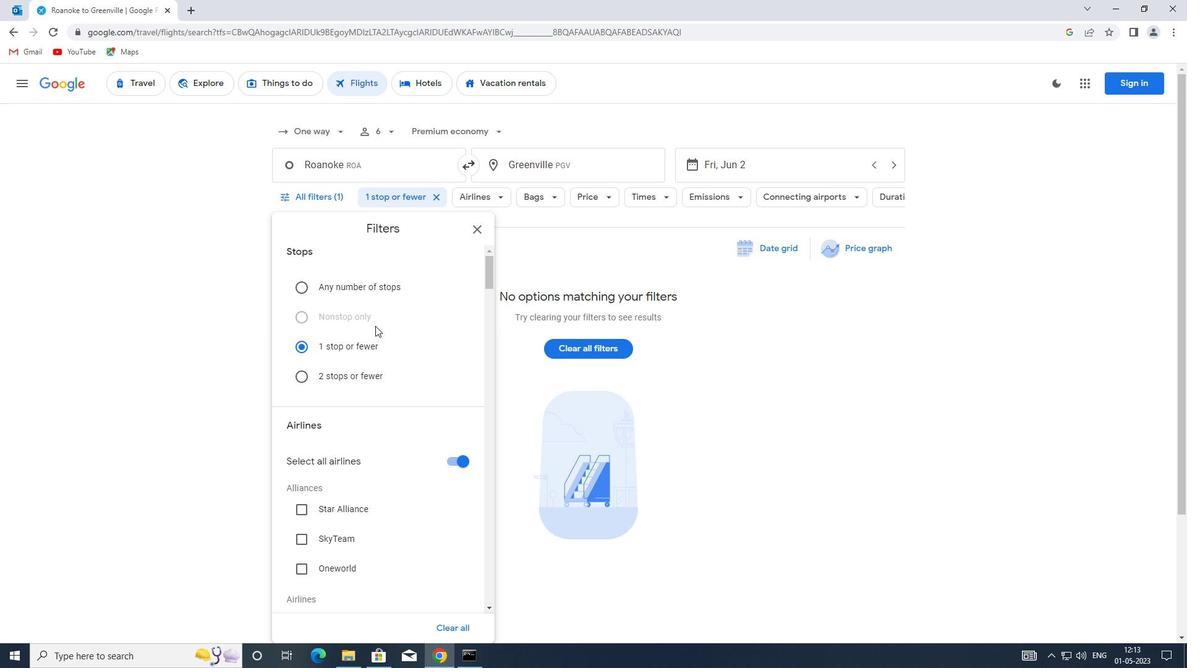 
Action: Mouse moved to (376, 325)
Screenshot: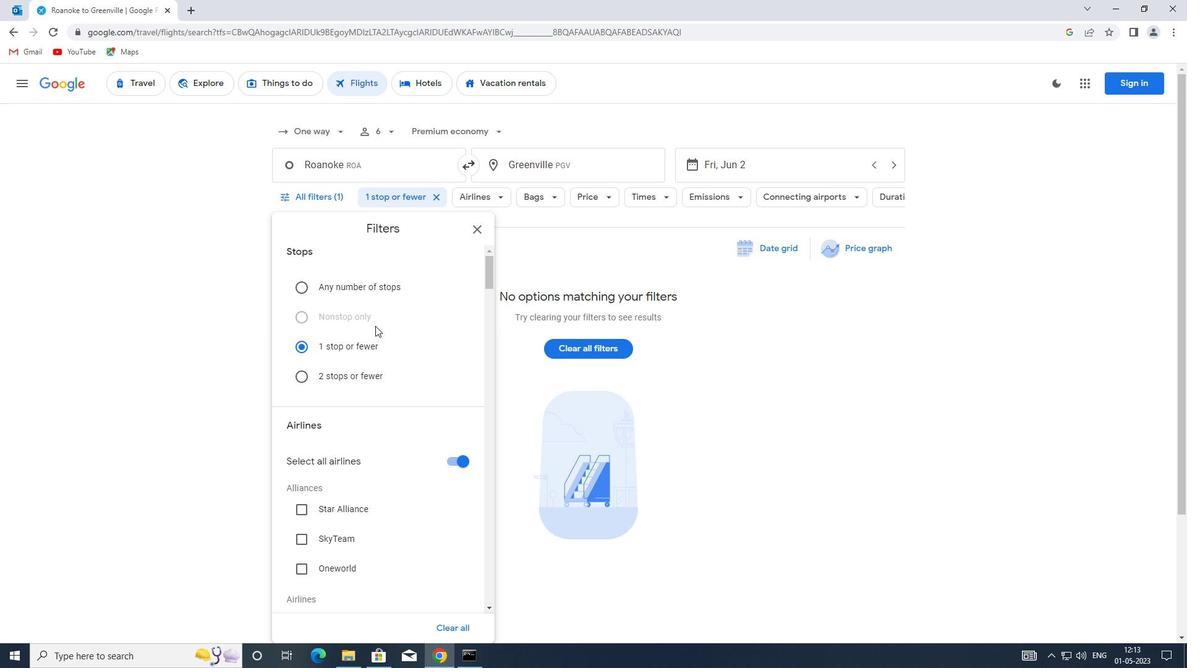 
Action: Mouse scrolled (376, 324) with delta (0, 0)
Screenshot: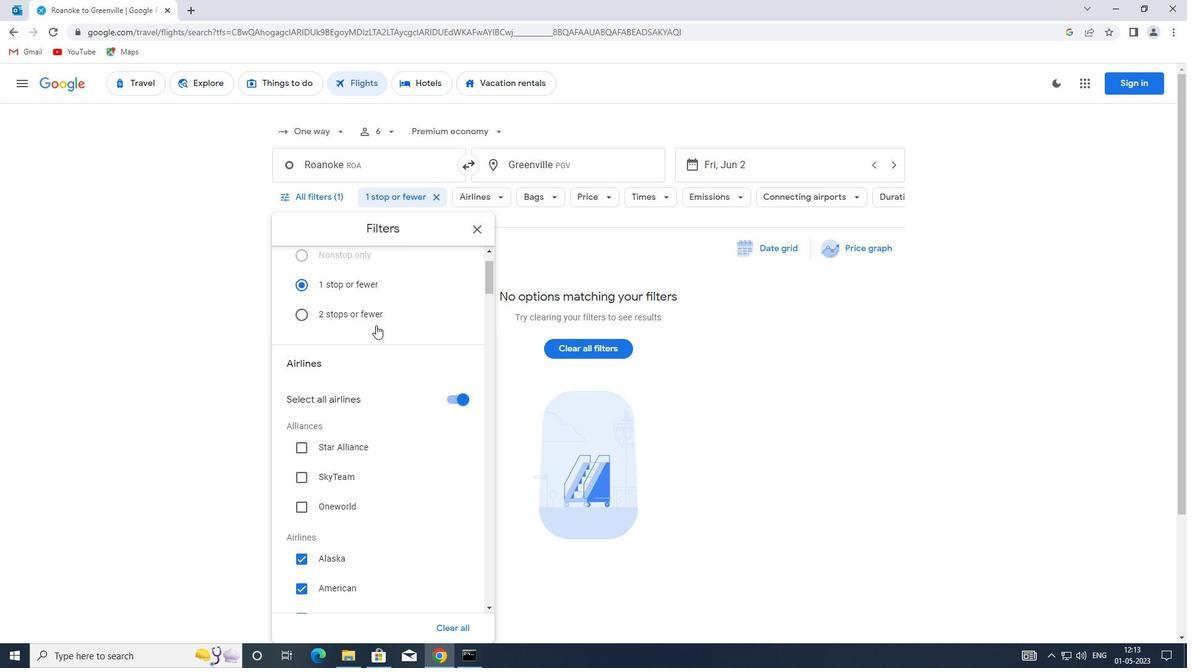 
Action: Mouse scrolled (376, 324) with delta (0, 0)
Screenshot: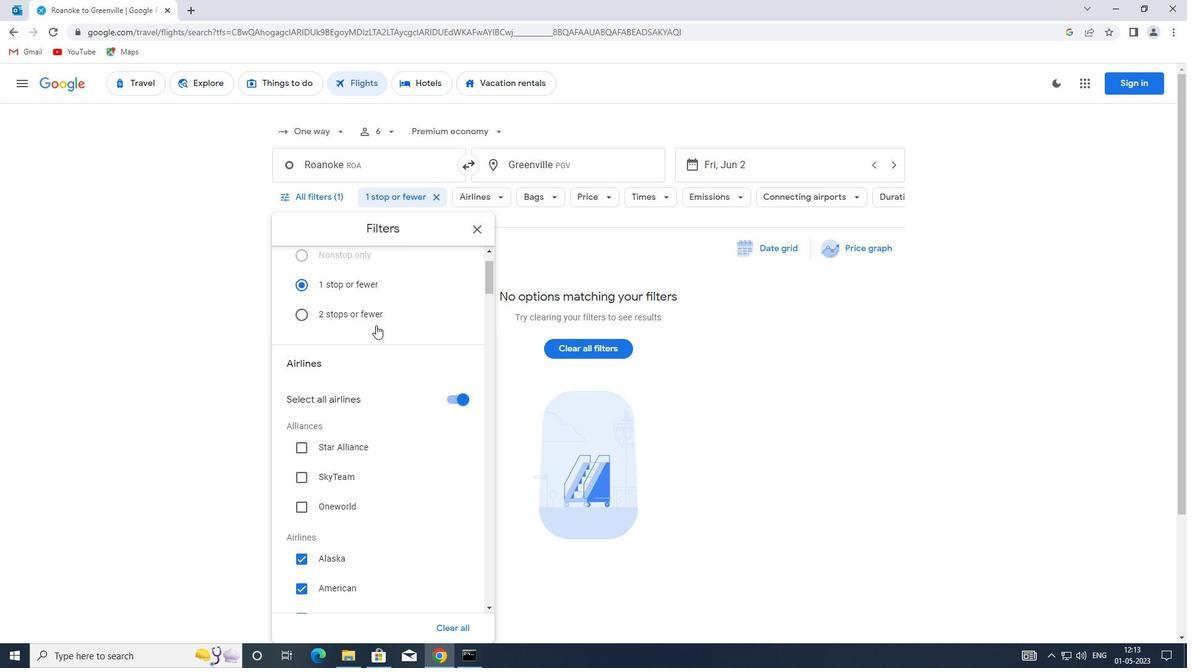 
Action: Mouse moved to (458, 274)
Screenshot: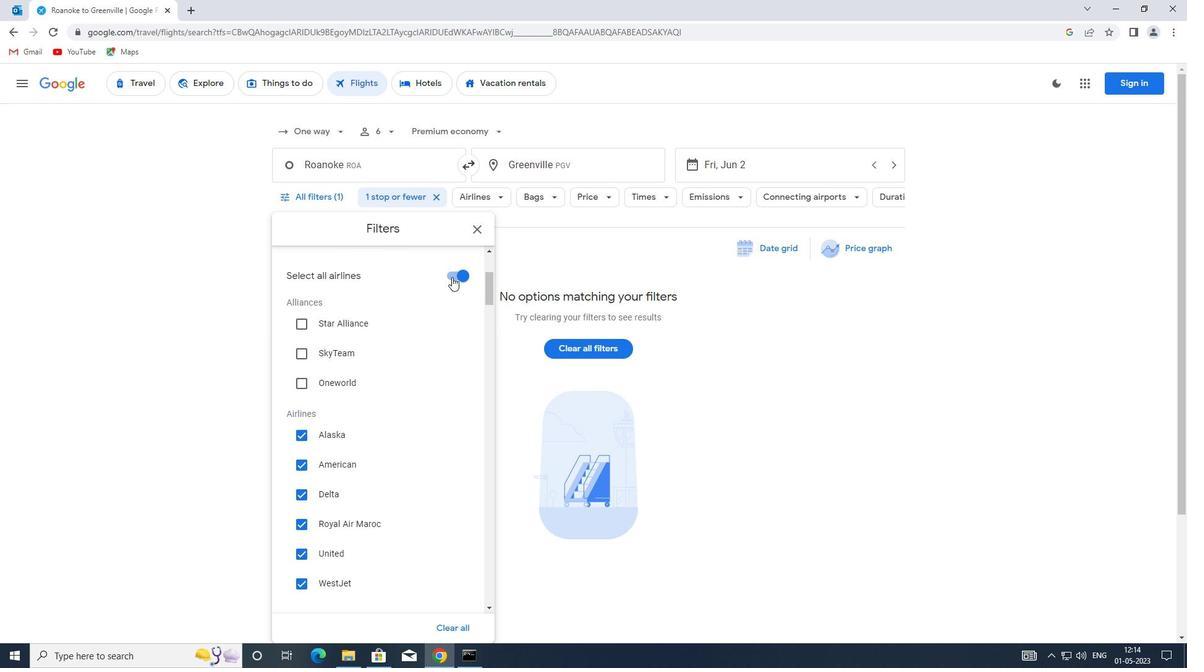 
Action: Mouse pressed left at (458, 274)
Screenshot: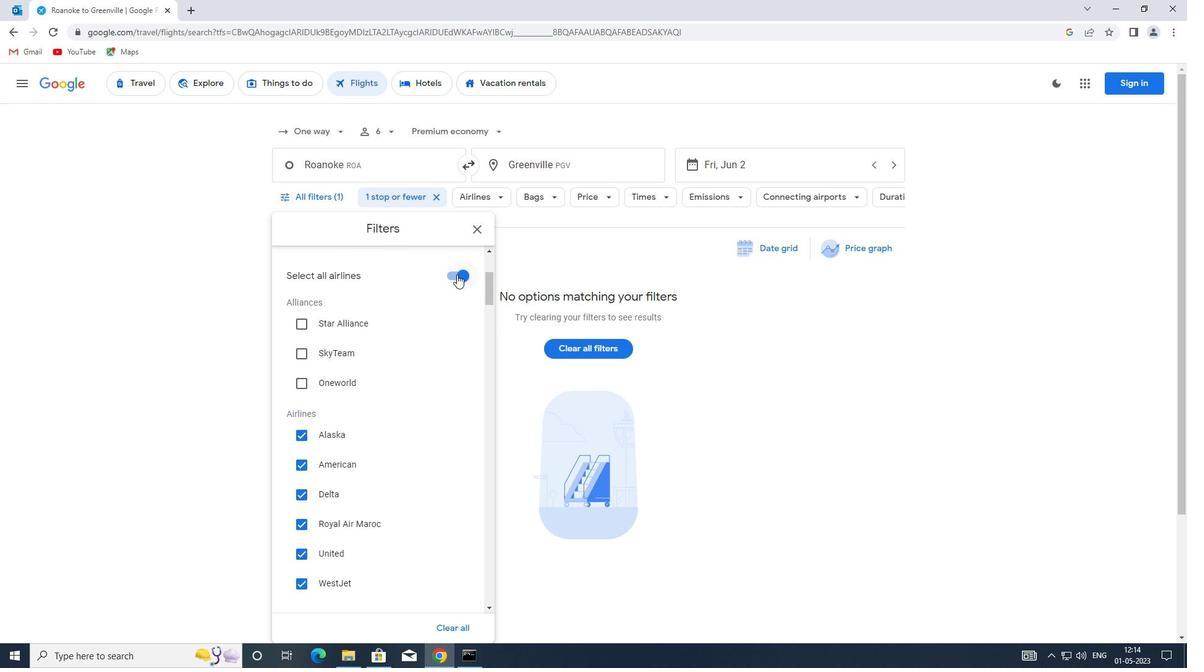 
Action: Mouse moved to (362, 363)
Screenshot: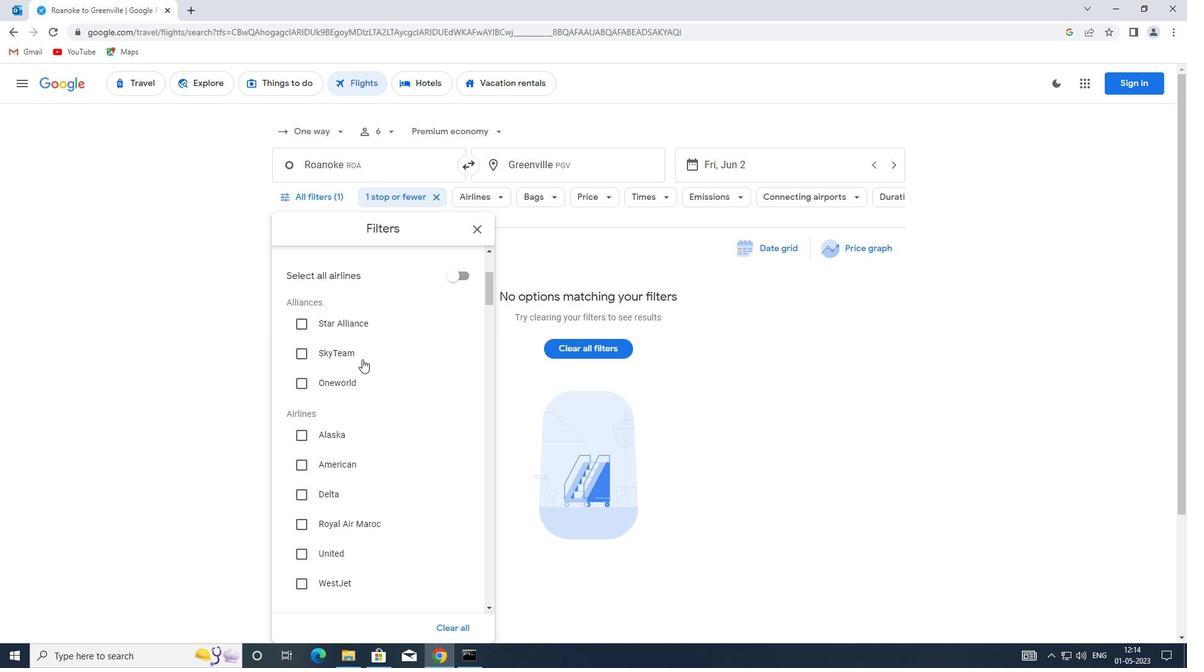 
Action: Mouse scrolled (362, 363) with delta (0, 0)
Screenshot: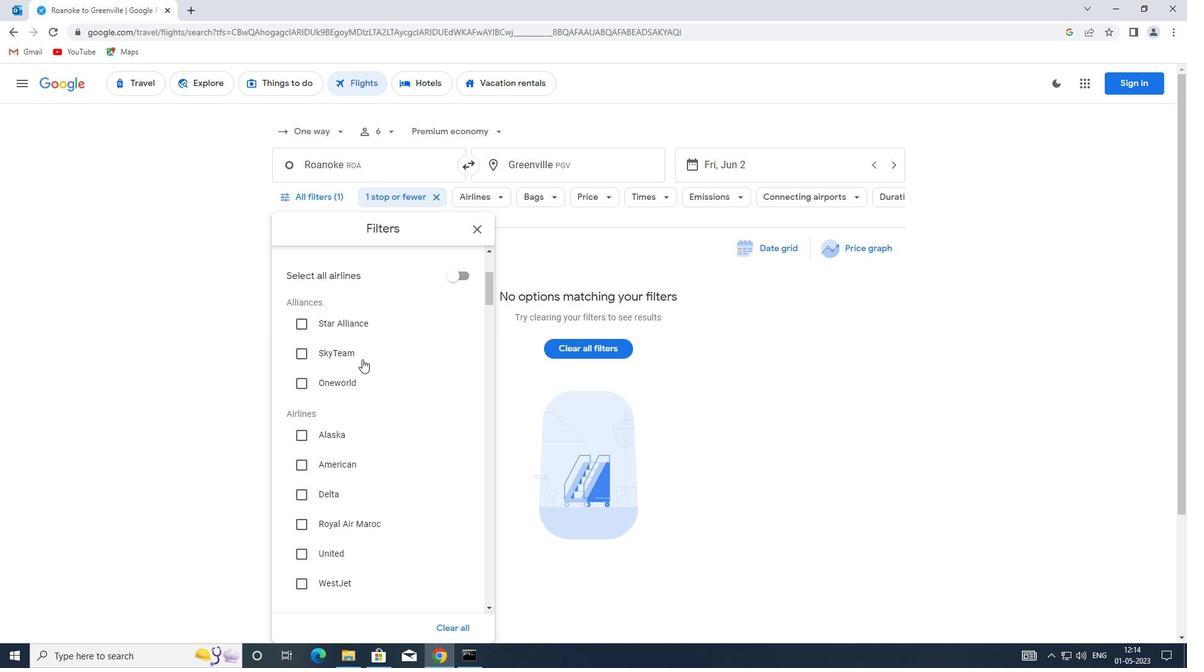 
Action: Mouse moved to (362, 365)
Screenshot: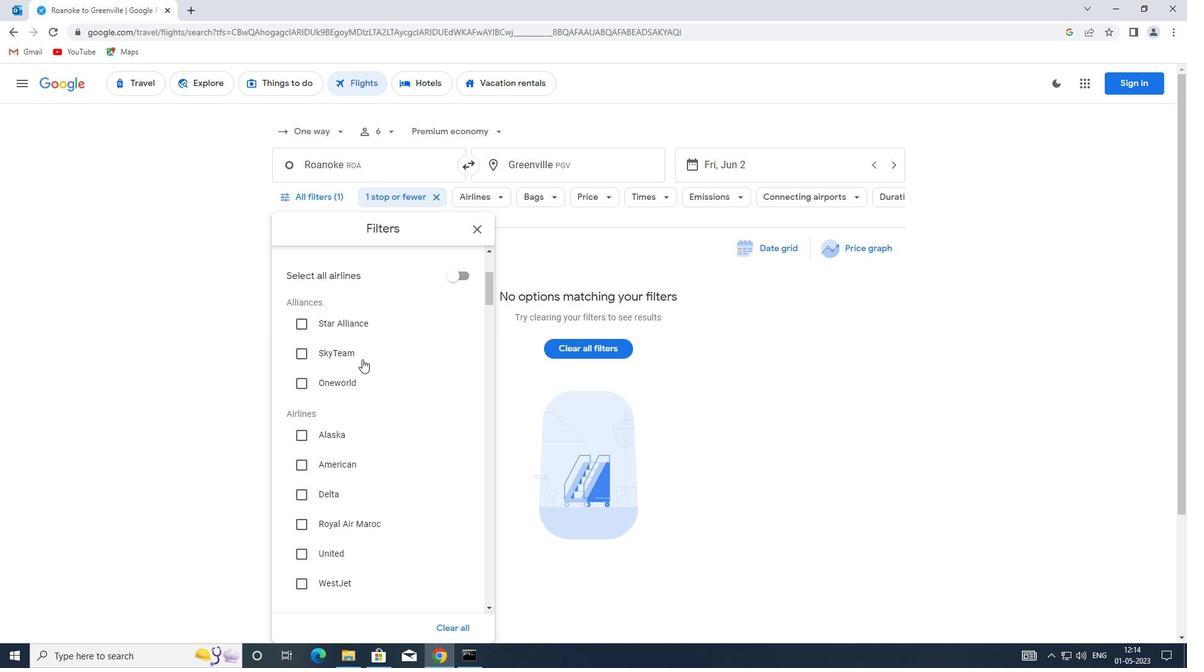
Action: Mouse scrolled (362, 364) with delta (0, 0)
Screenshot: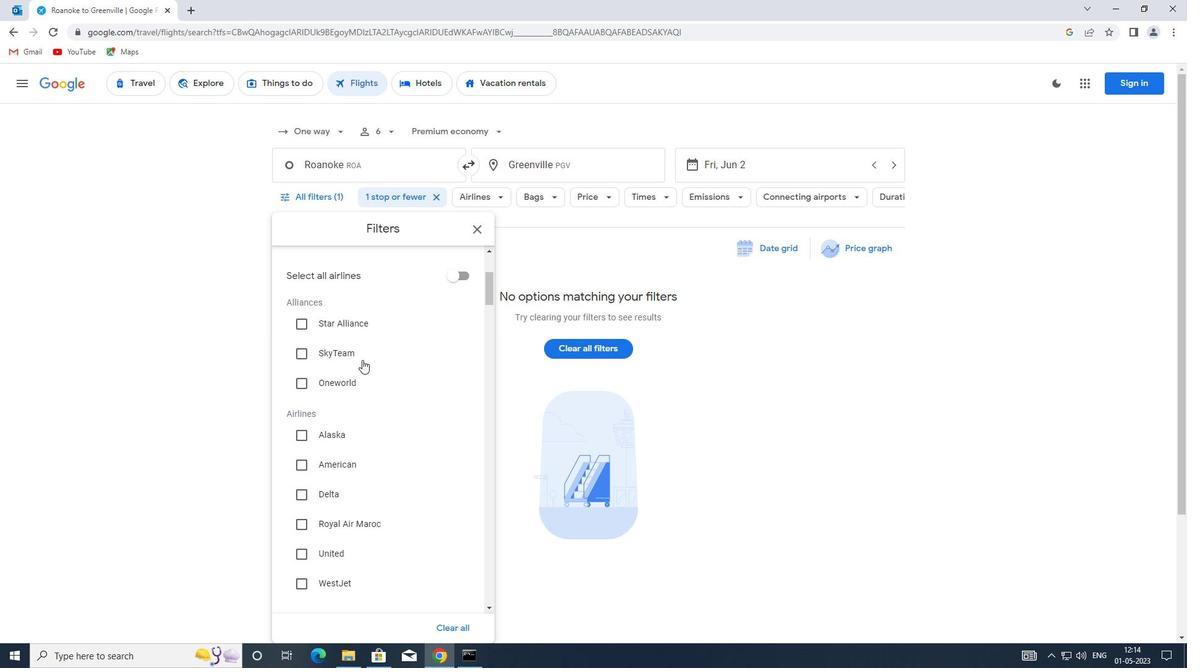 
Action: Mouse moved to (356, 344)
Screenshot: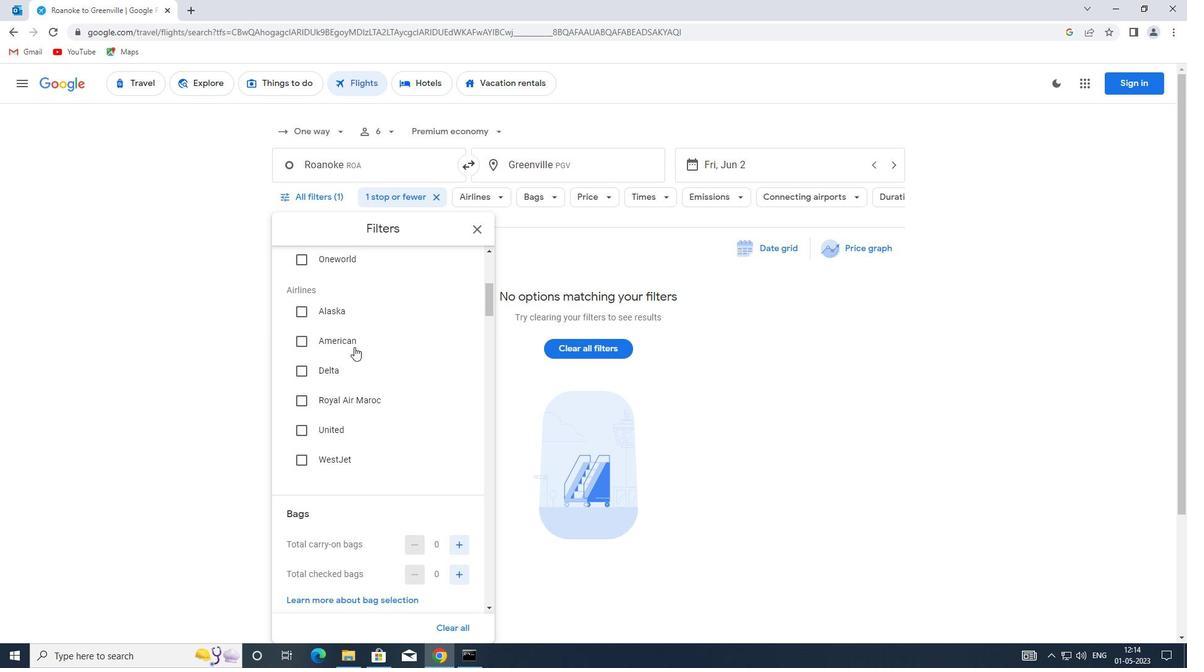 
Action: Mouse scrolled (356, 343) with delta (0, 0)
Screenshot: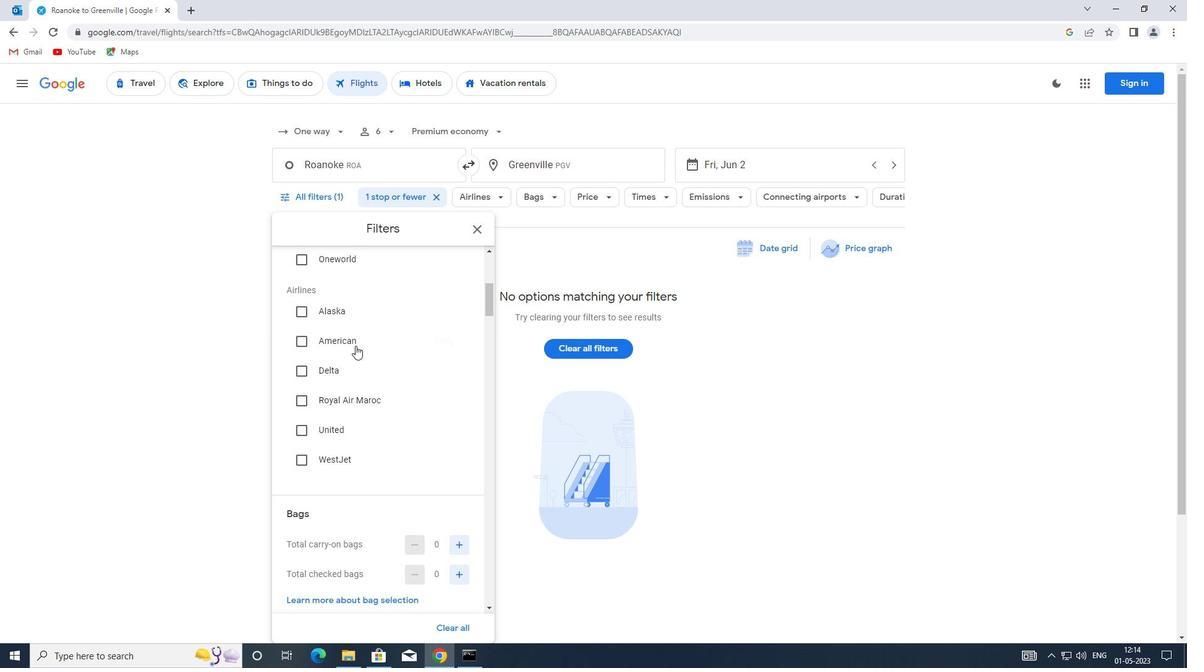 
Action: Mouse scrolled (356, 343) with delta (0, 0)
Screenshot: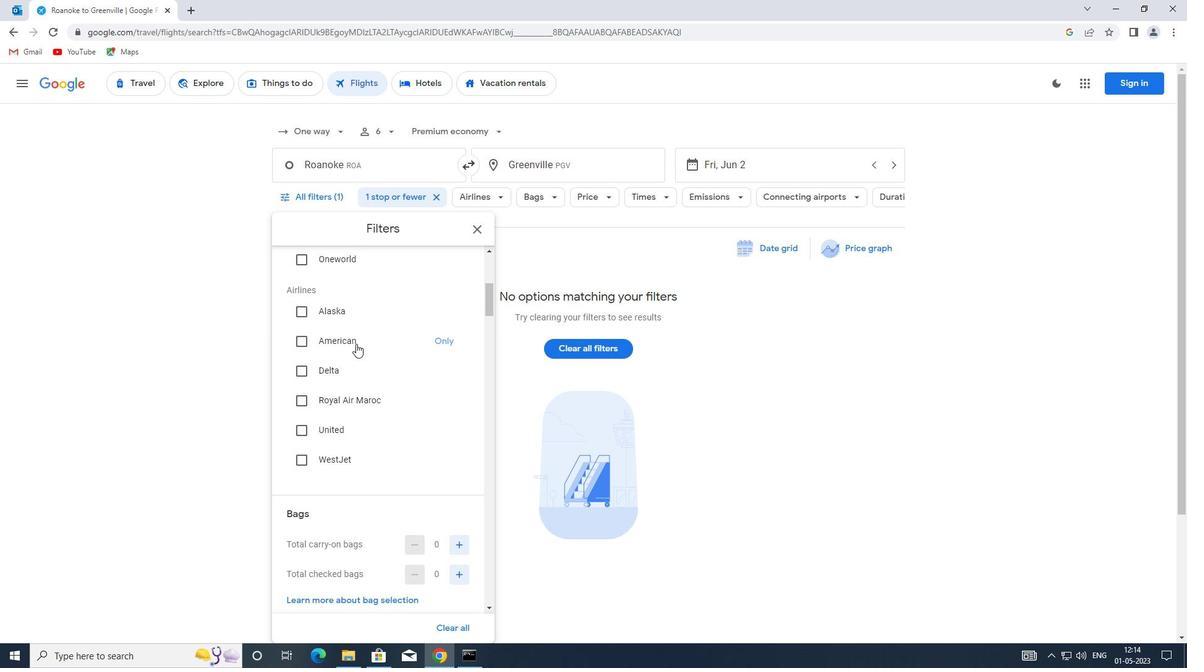 
Action: Mouse scrolled (356, 343) with delta (0, 0)
Screenshot: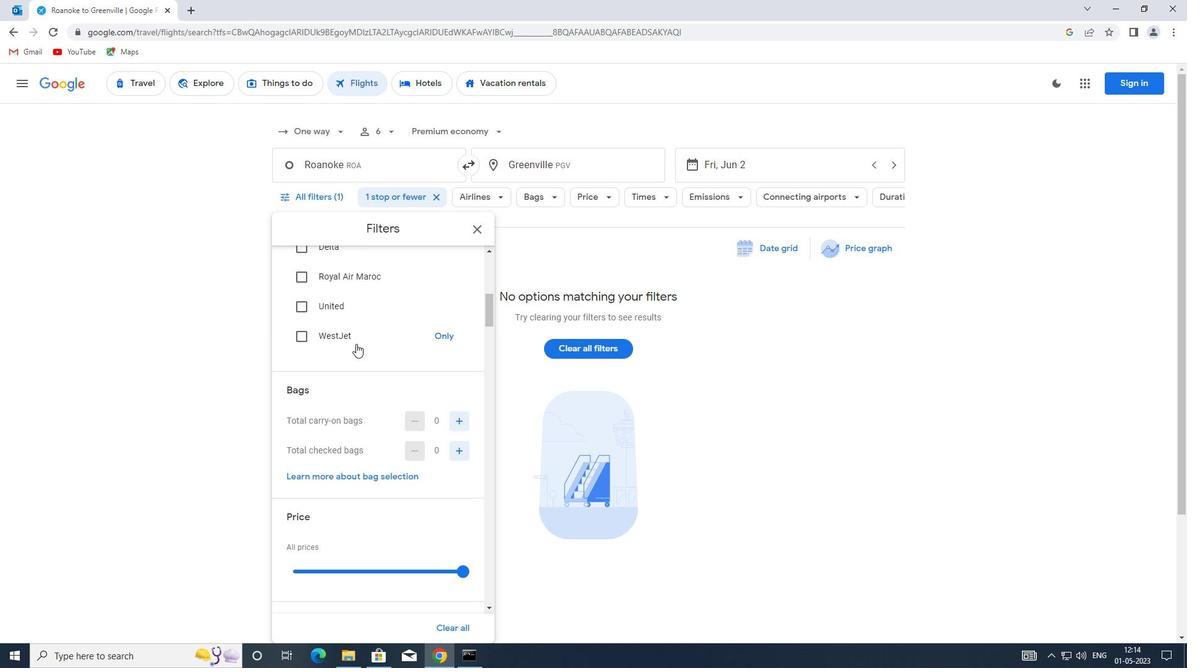 
Action: Mouse scrolled (356, 343) with delta (0, 0)
Screenshot: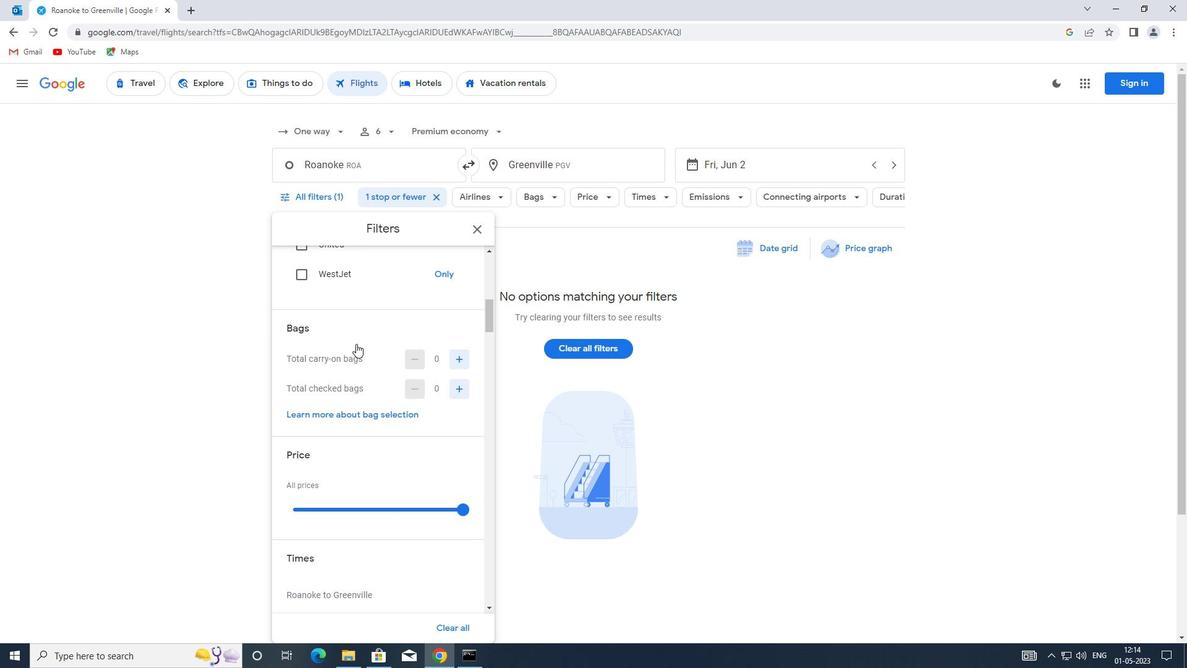 
Action: Mouse moved to (462, 324)
Screenshot: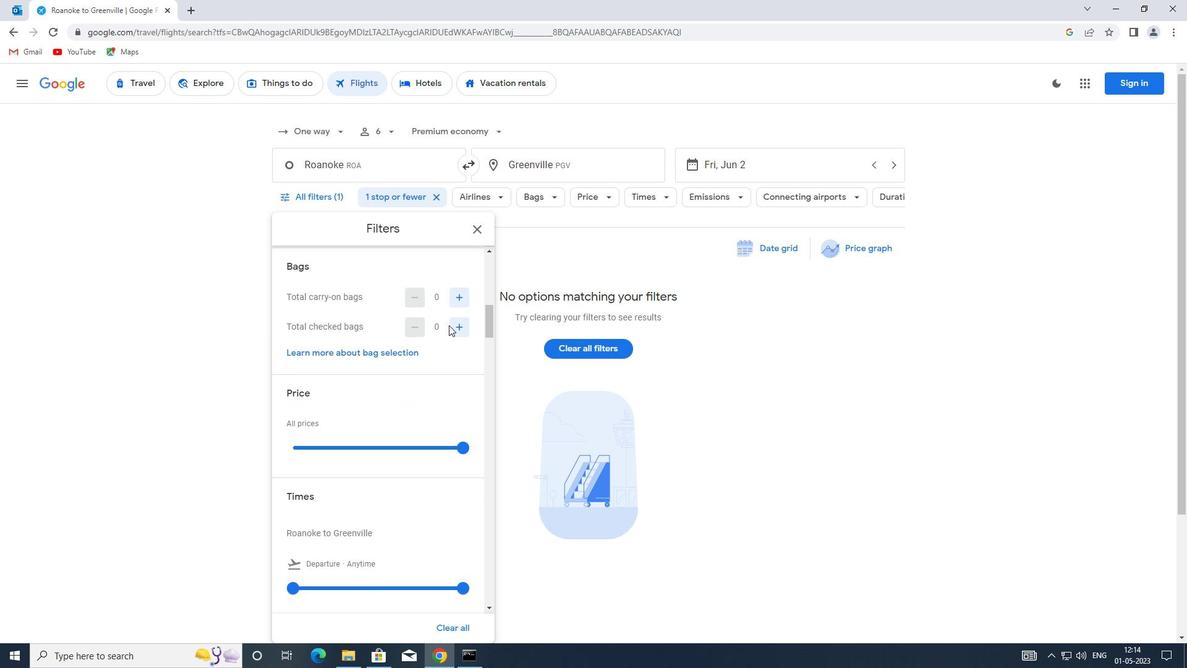 
Action: Mouse pressed left at (462, 324)
Screenshot: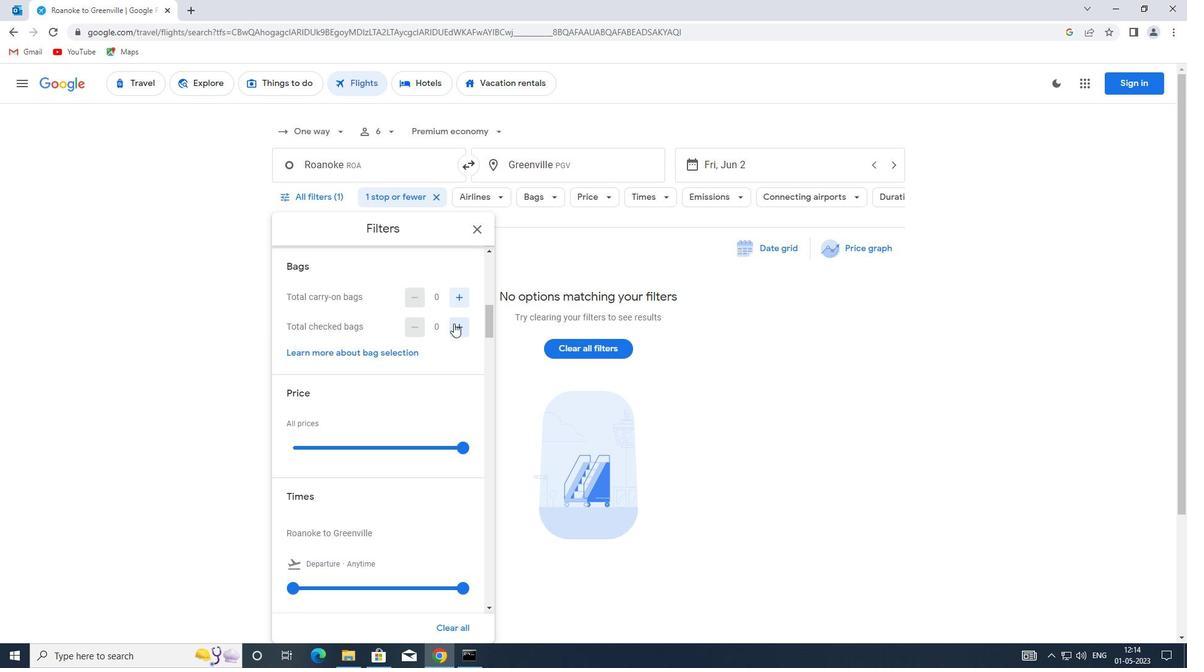
Action: Mouse moved to (349, 373)
Screenshot: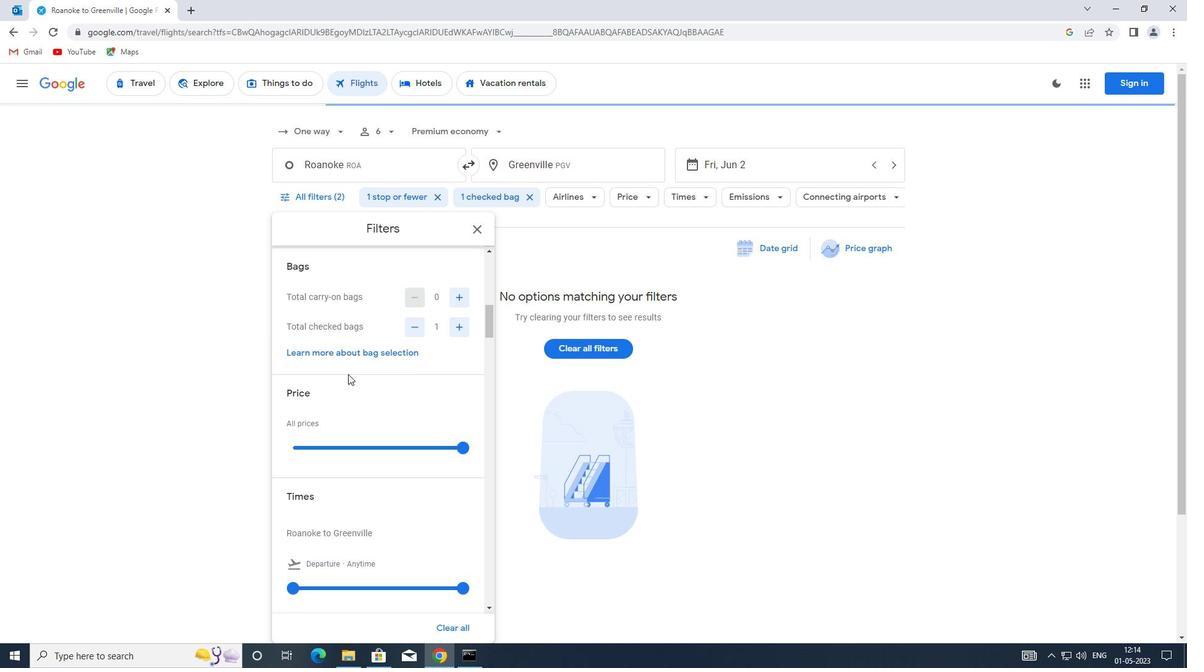 
Action: Mouse scrolled (349, 372) with delta (0, 0)
Screenshot: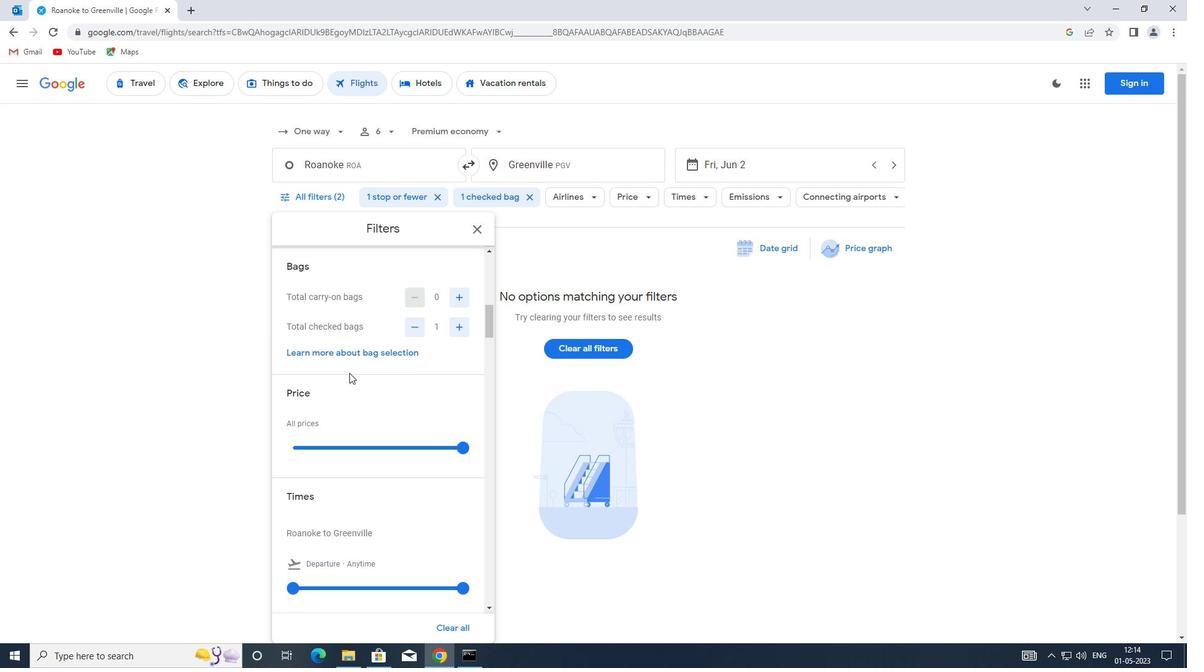 
Action: Mouse moved to (355, 384)
Screenshot: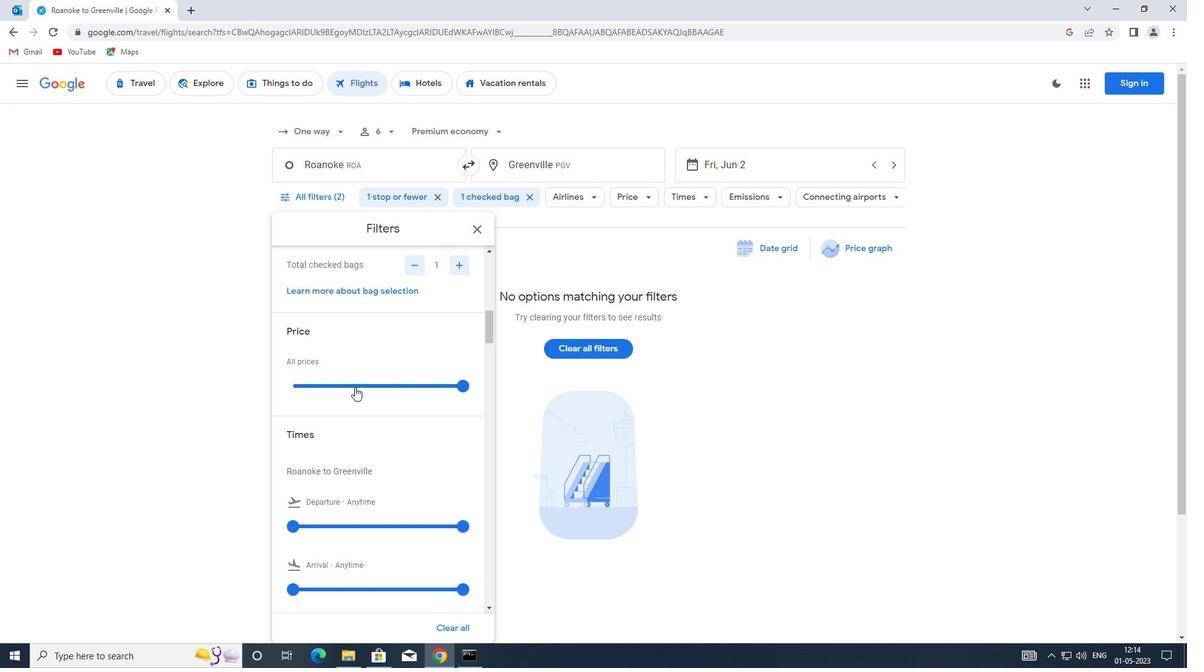 
Action: Mouse pressed left at (355, 384)
Screenshot: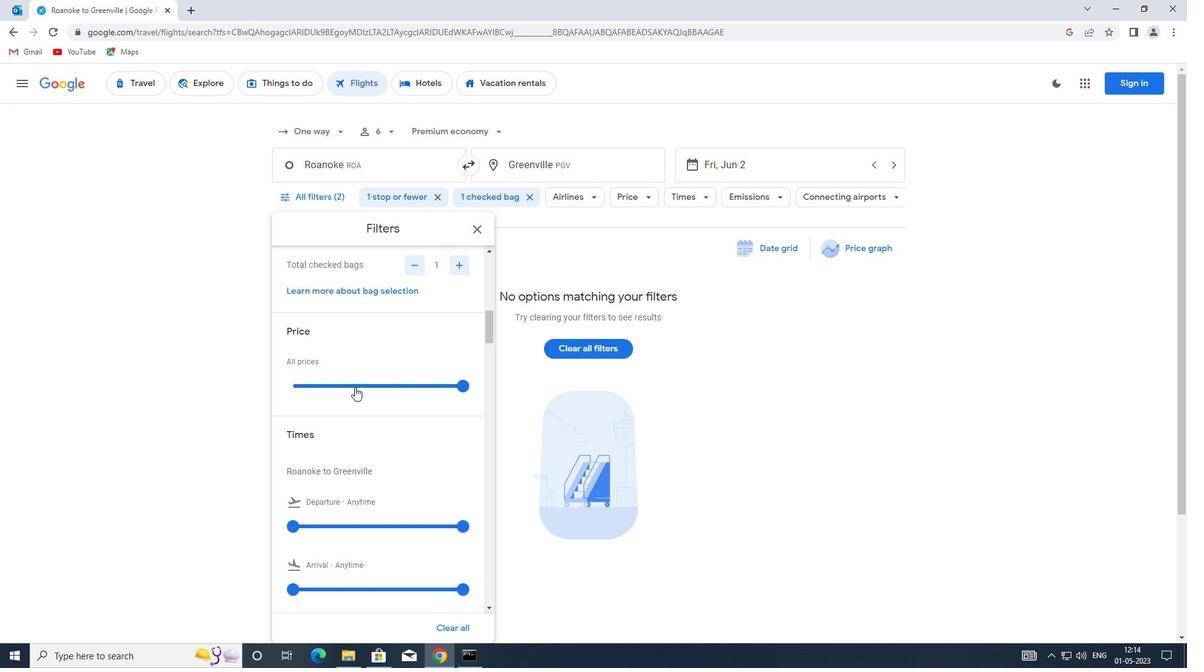 
Action: Mouse pressed left at (355, 384)
Screenshot: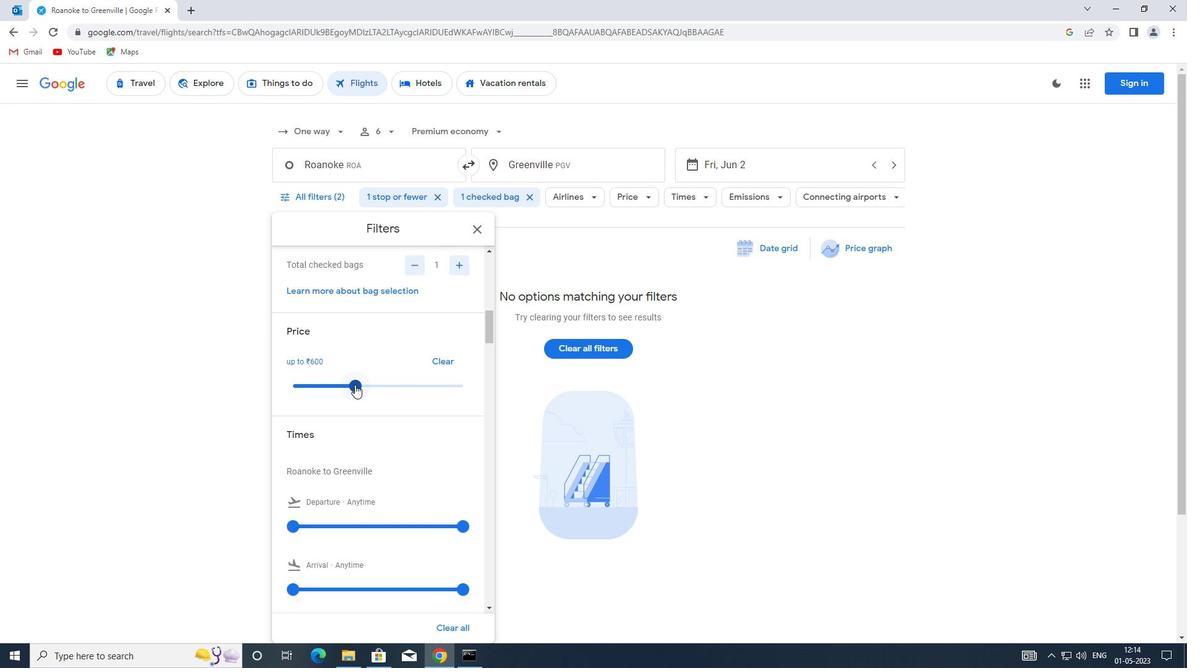 
Action: Mouse moved to (382, 387)
Screenshot: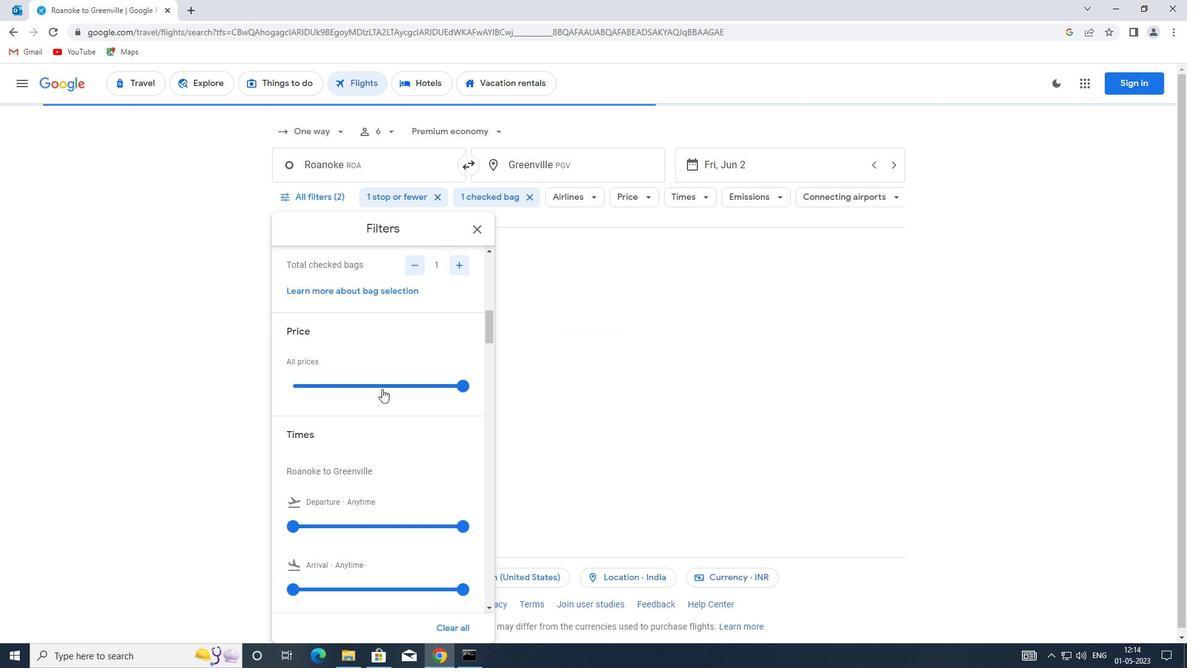 
Action: Mouse scrolled (382, 387) with delta (0, 0)
Screenshot: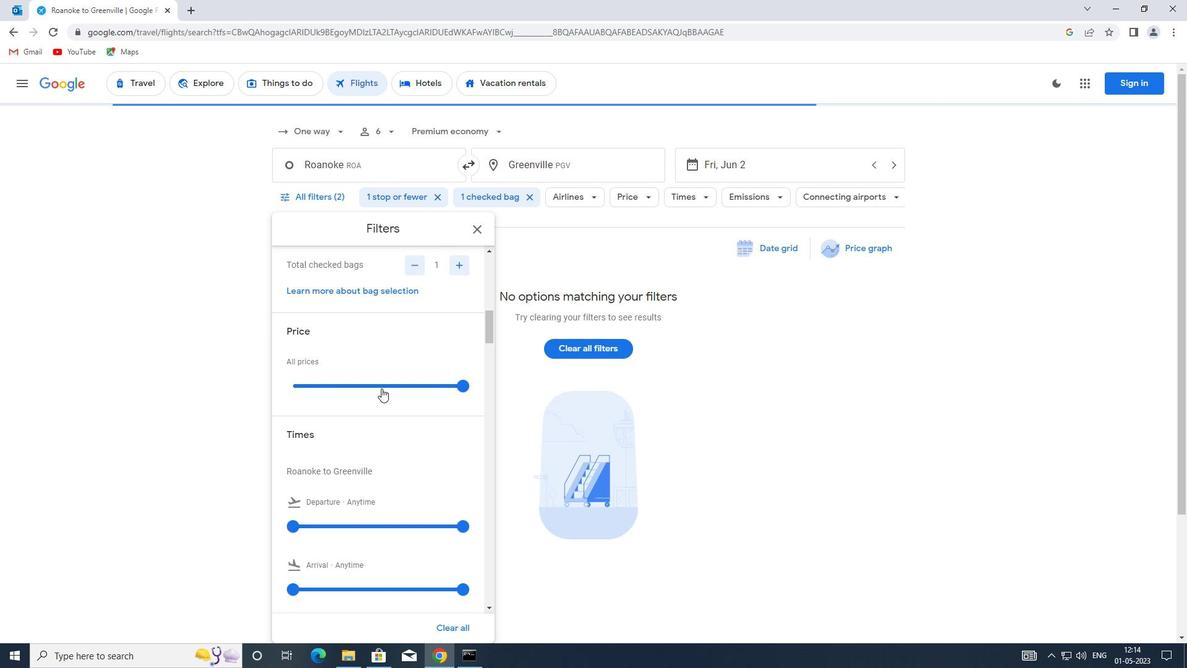 
Action: Mouse moved to (381, 387)
Screenshot: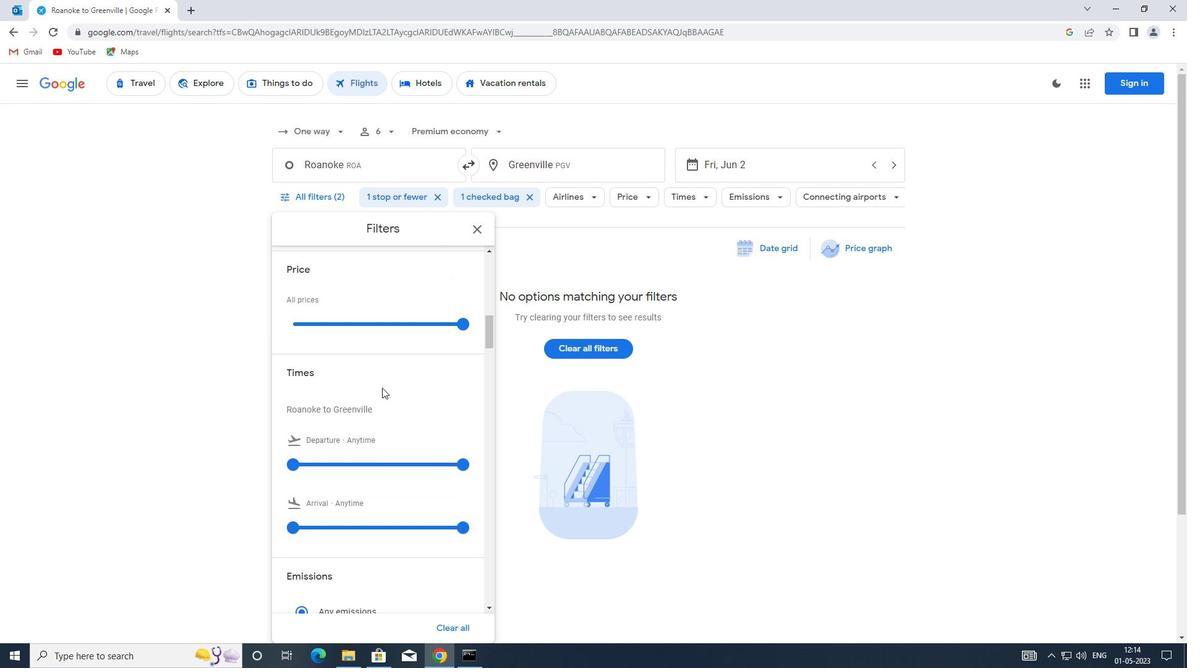 
Action: Mouse scrolled (381, 387) with delta (0, 0)
Screenshot: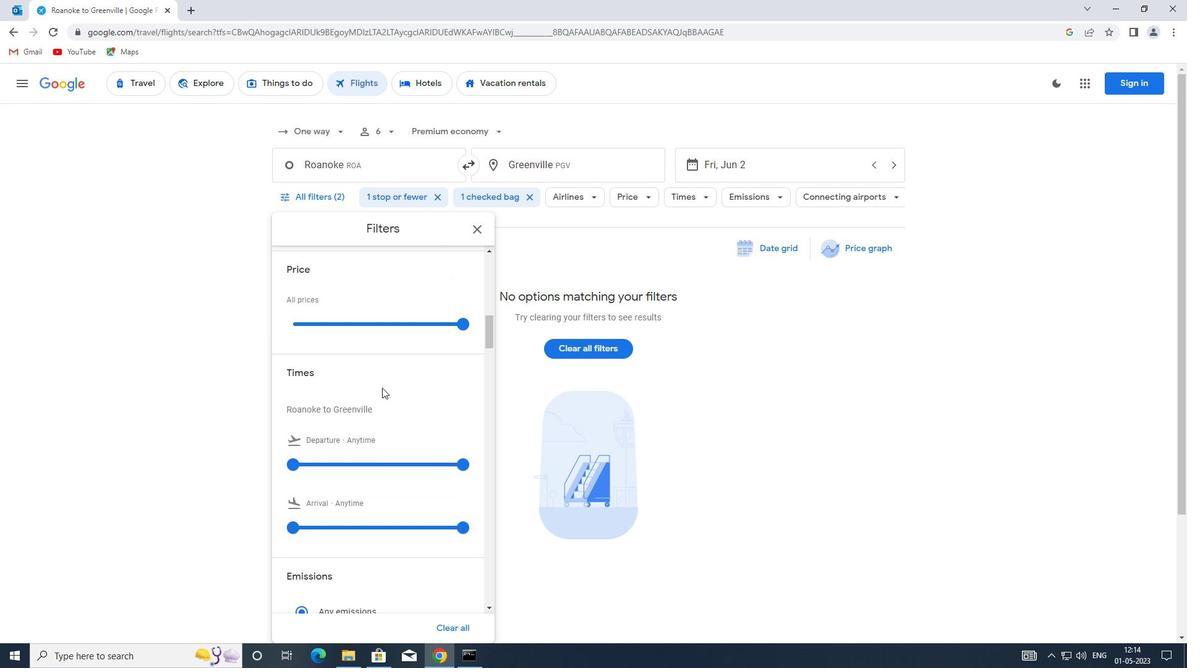 
Action: Mouse moved to (297, 398)
Screenshot: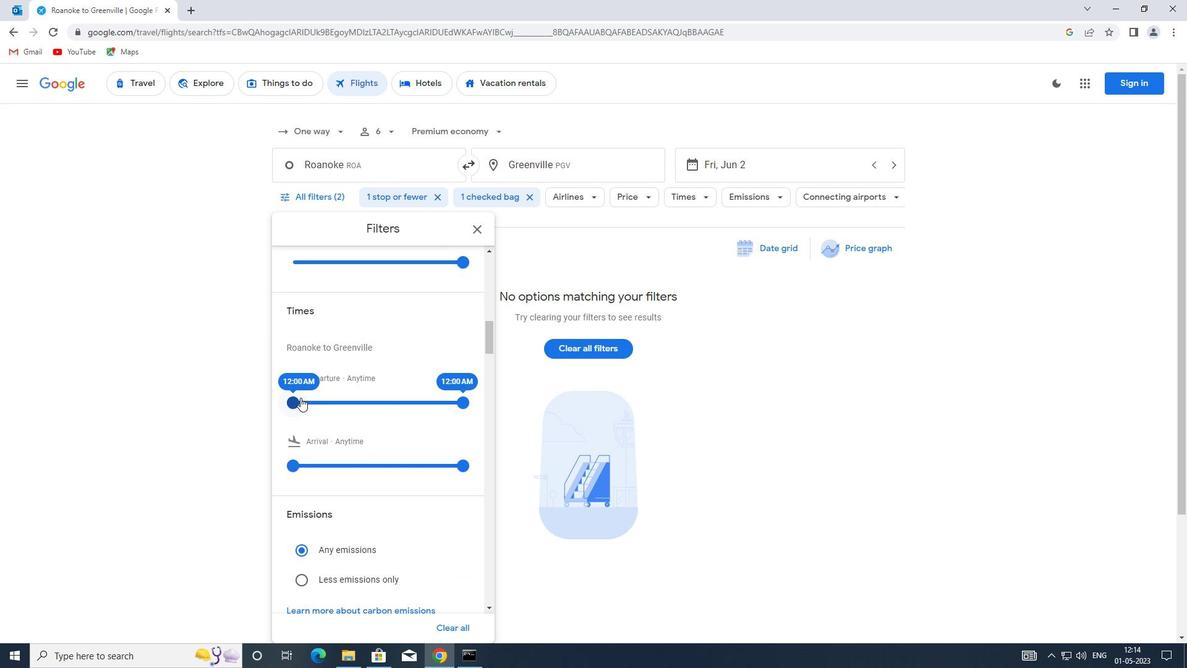 
Action: Mouse pressed left at (297, 398)
Screenshot: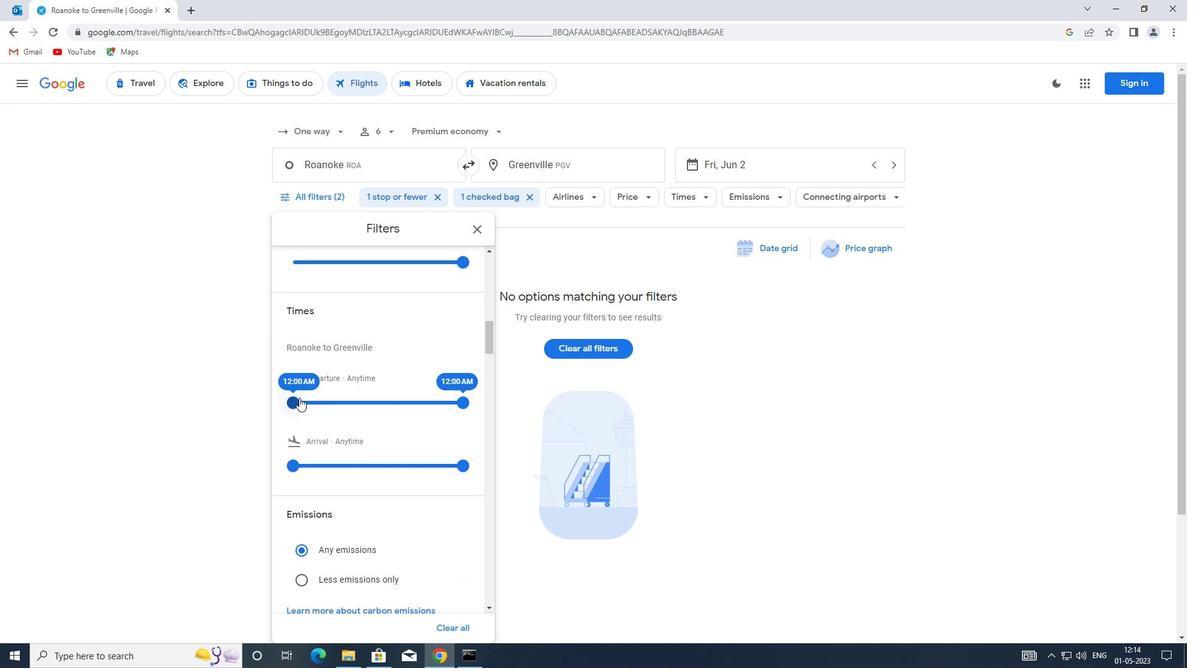 
Action: Mouse moved to (336, 405)
Screenshot: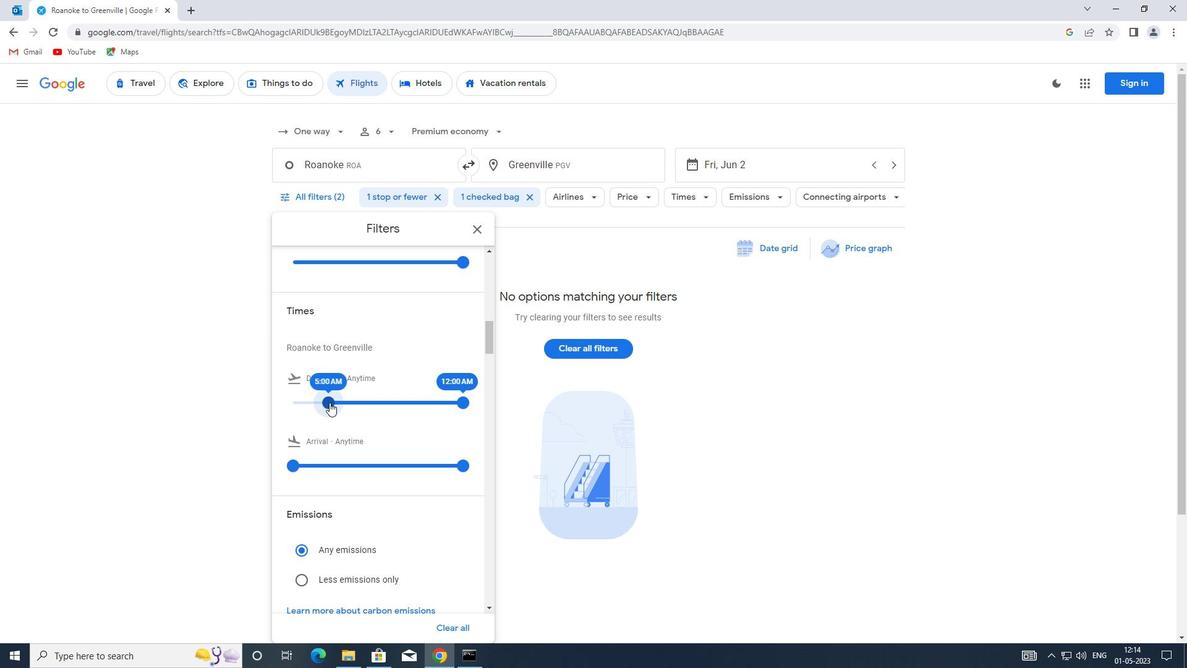 
Action: Mouse pressed left at (336, 405)
Screenshot: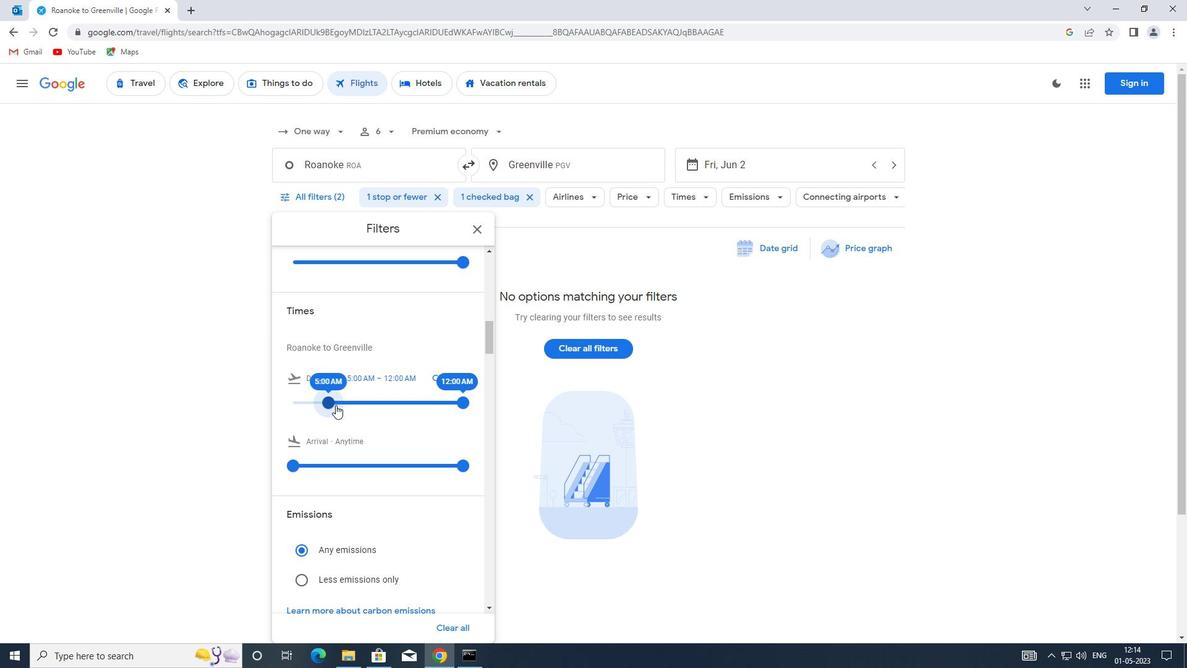 
Action: Mouse moved to (335, 404)
Screenshot: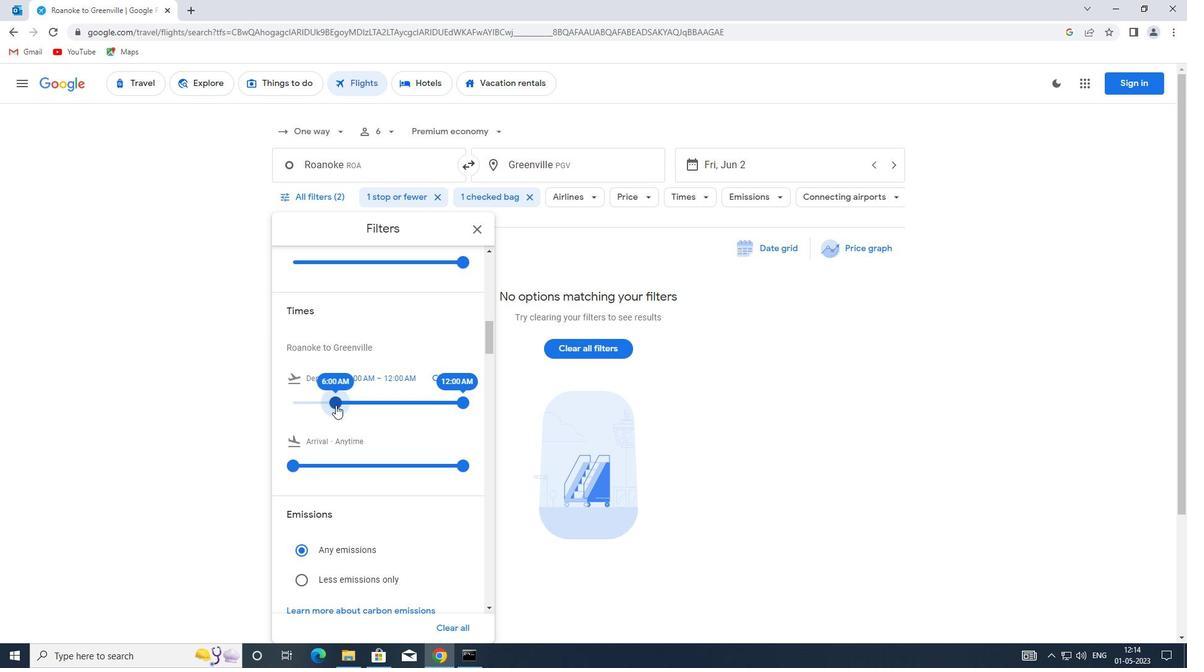 
Action: Mouse pressed left at (335, 404)
Screenshot: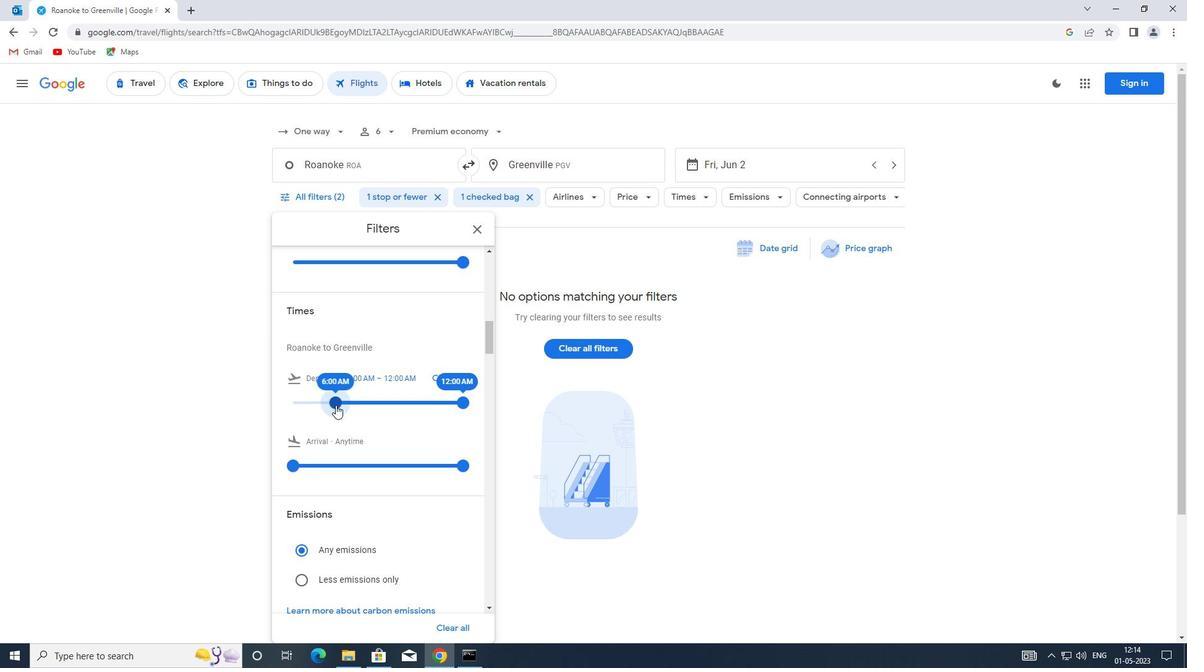 
Action: Mouse moved to (457, 402)
Screenshot: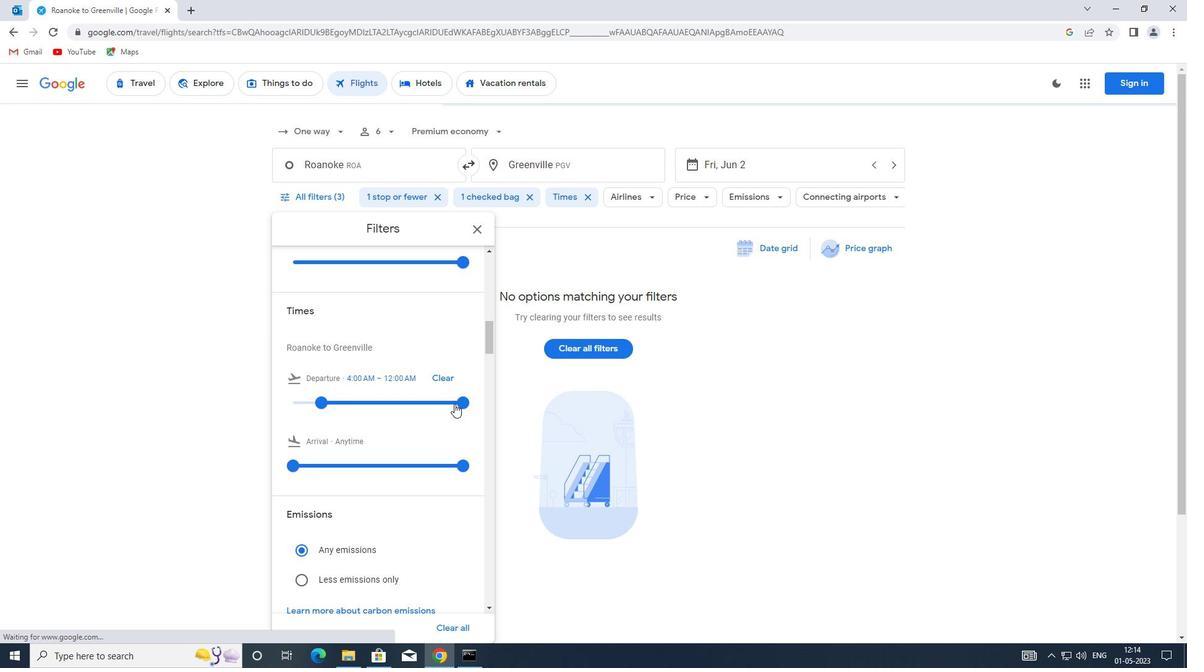 
Action: Mouse pressed left at (457, 402)
Screenshot: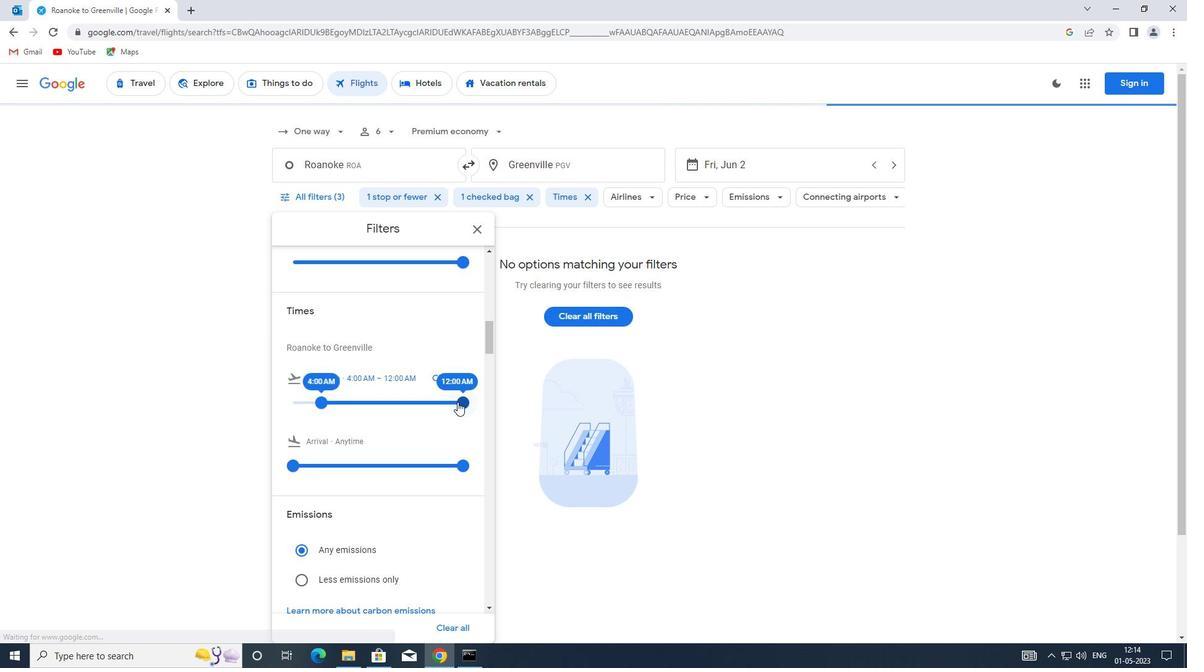 
Action: Mouse moved to (344, 377)
Screenshot: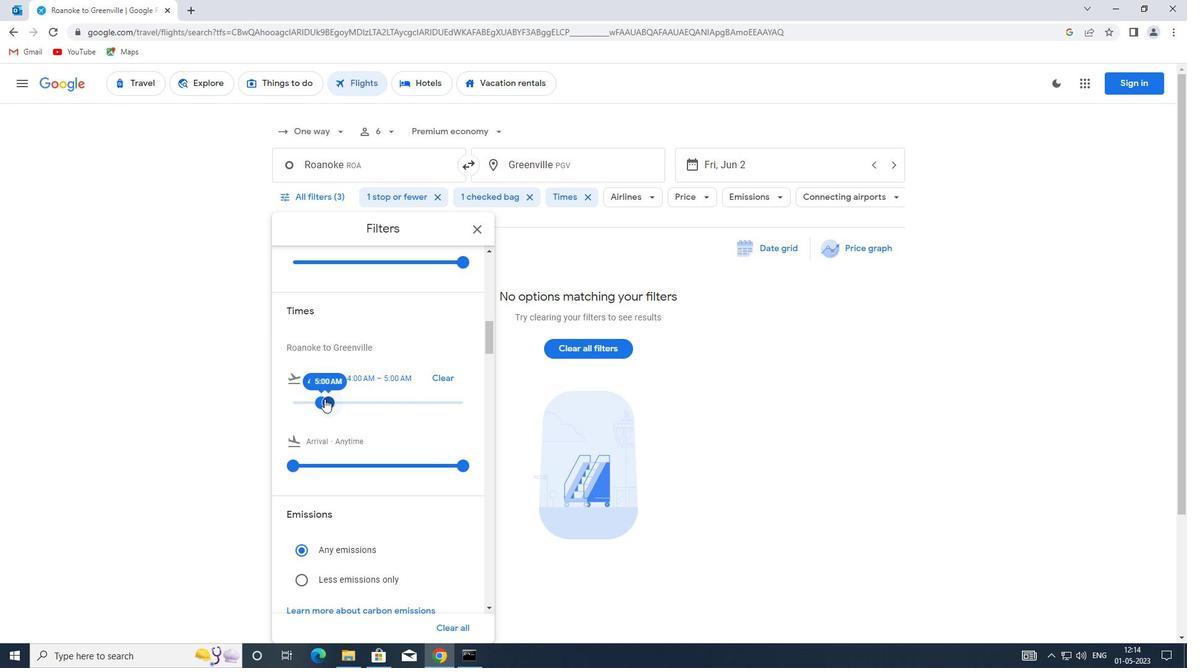 
Action: Mouse scrolled (344, 376) with delta (0, 0)
Screenshot: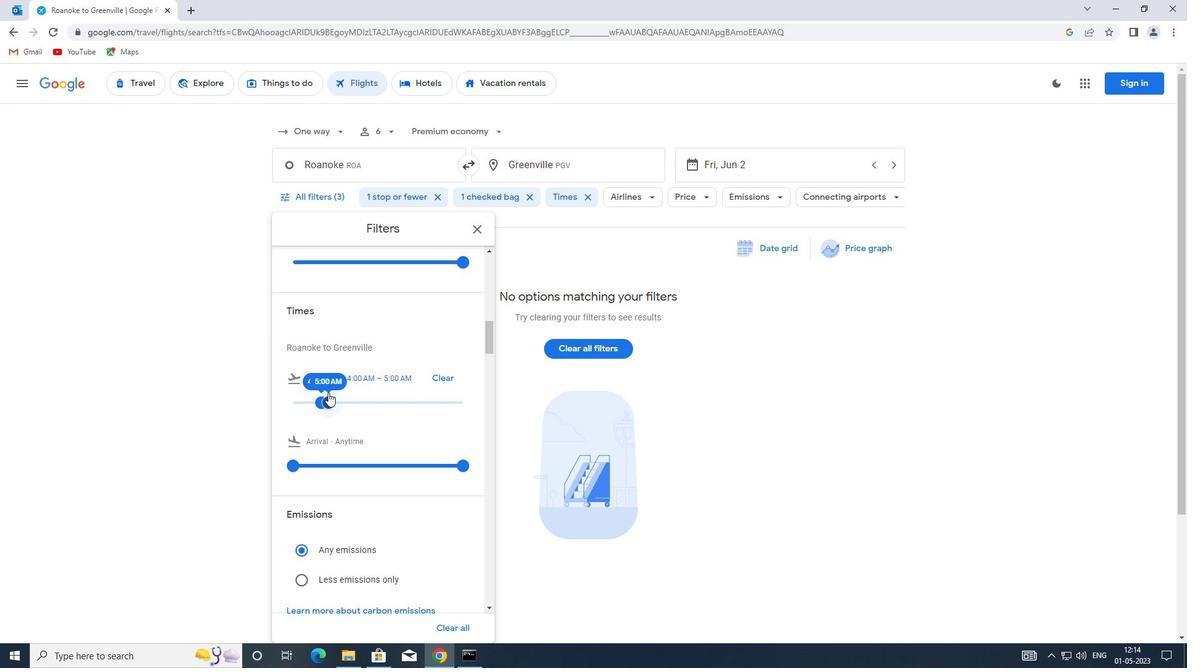 
Action: Mouse scrolled (344, 376) with delta (0, 0)
Screenshot: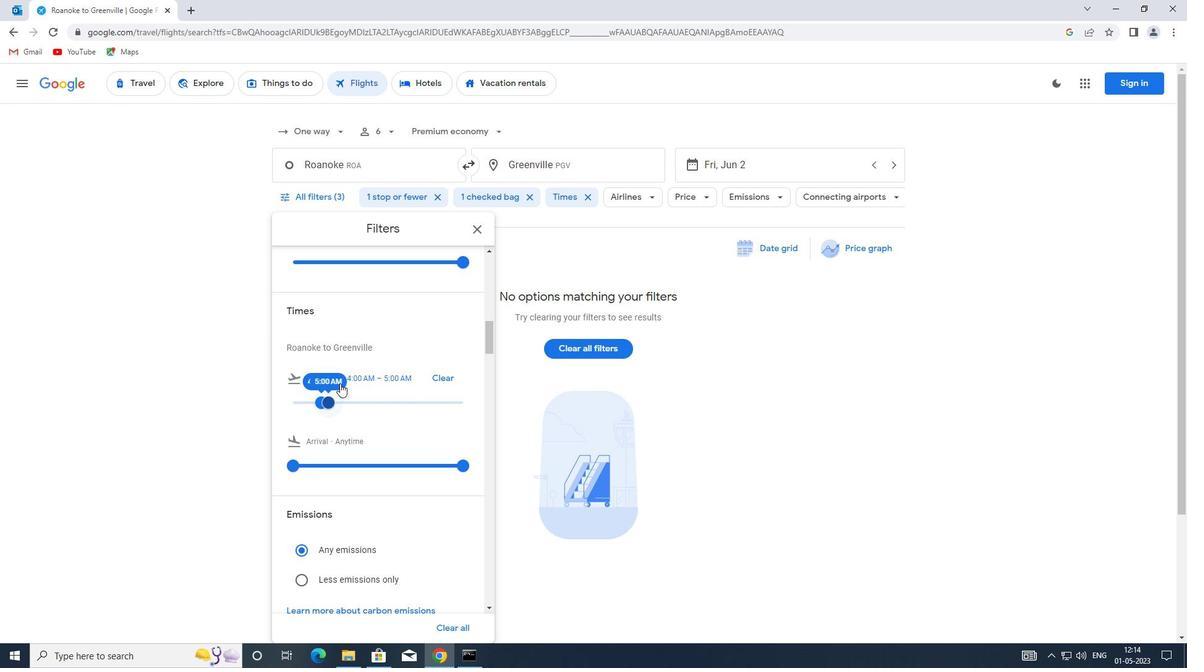 
Action: Mouse scrolled (344, 376) with delta (0, 0)
Screenshot: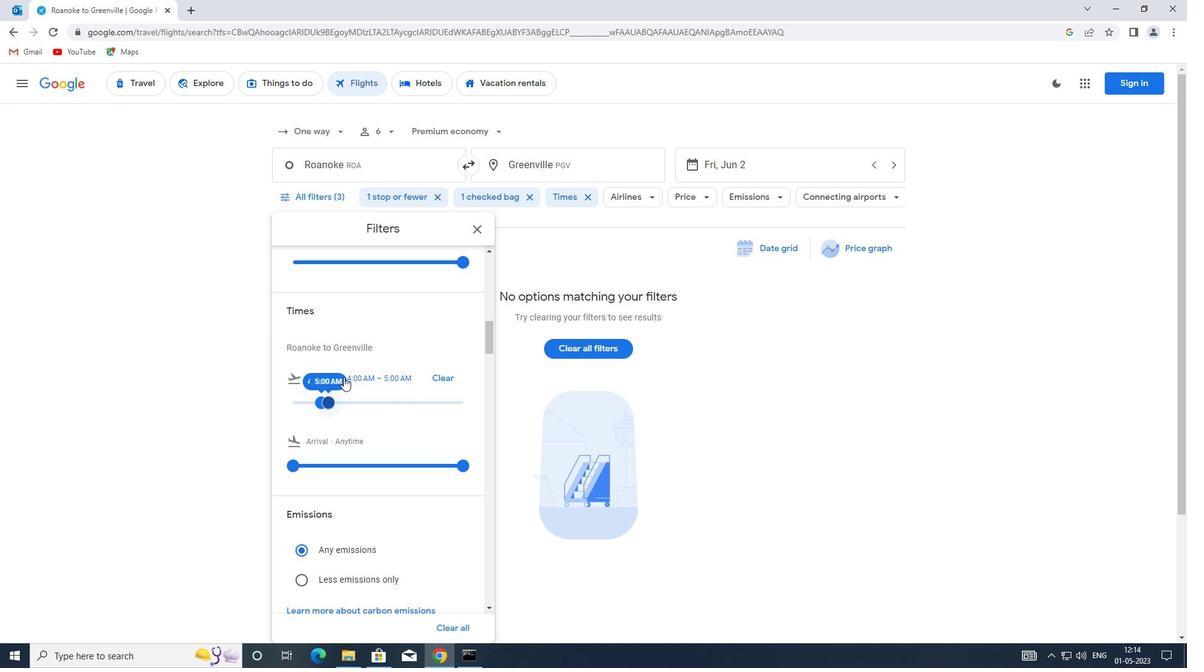 
Action: Mouse moved to (480, 230)
Screenshot: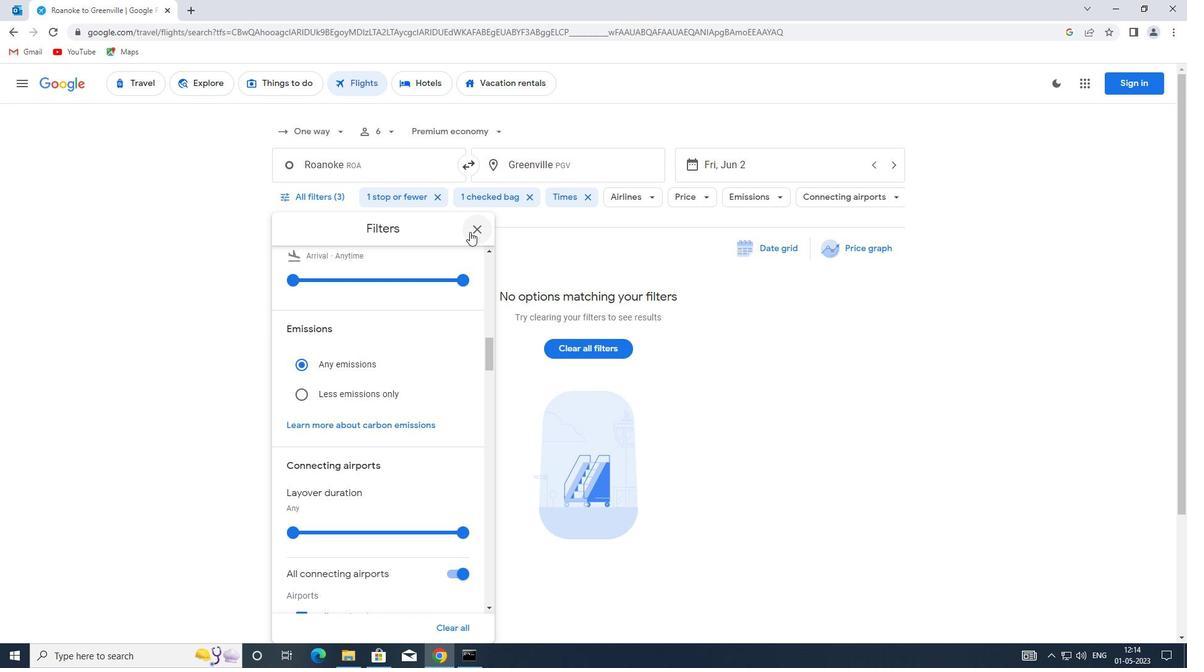 
Action: Mouse pressed left at (480, 230)
Screenshot: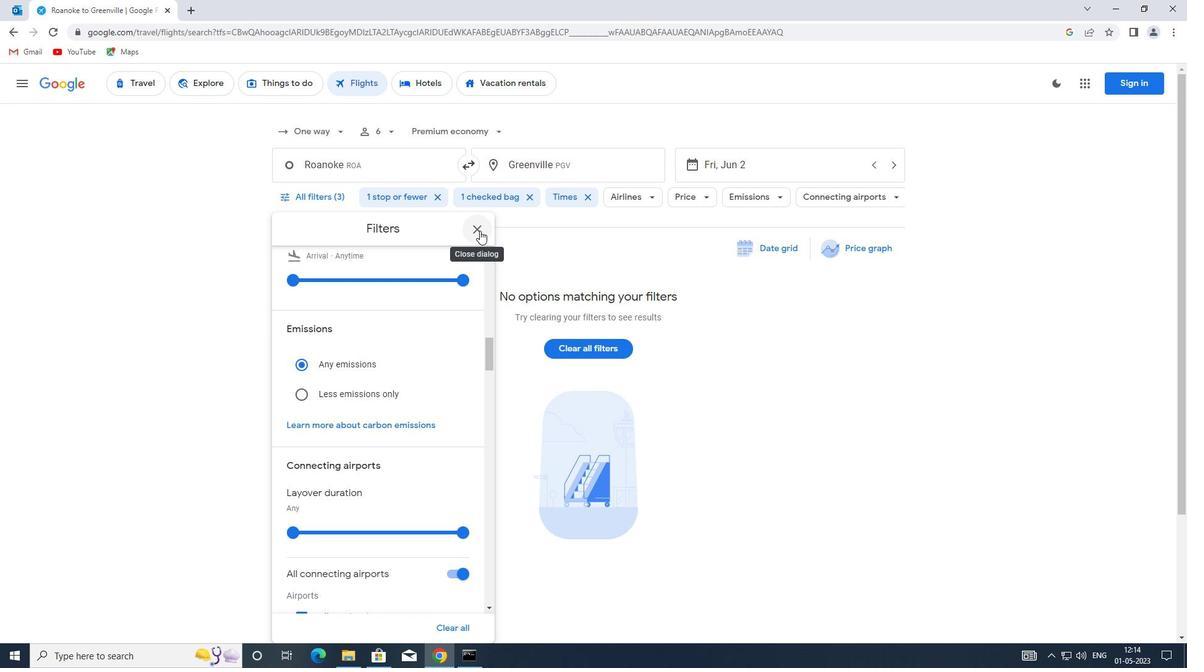 
